 Task: Find a guest house in Bad Aibling, Germany for 7 guests from 10th to 15th July, with a price range of ₹10,000 to ₹15,000, 4 bedrooms, 6 beds, 4 bathrooms, Wifi, Free parking, TV, Breakfast, and English-speaking host.
Action: Mouse moved to (625, 101)
Screenshot: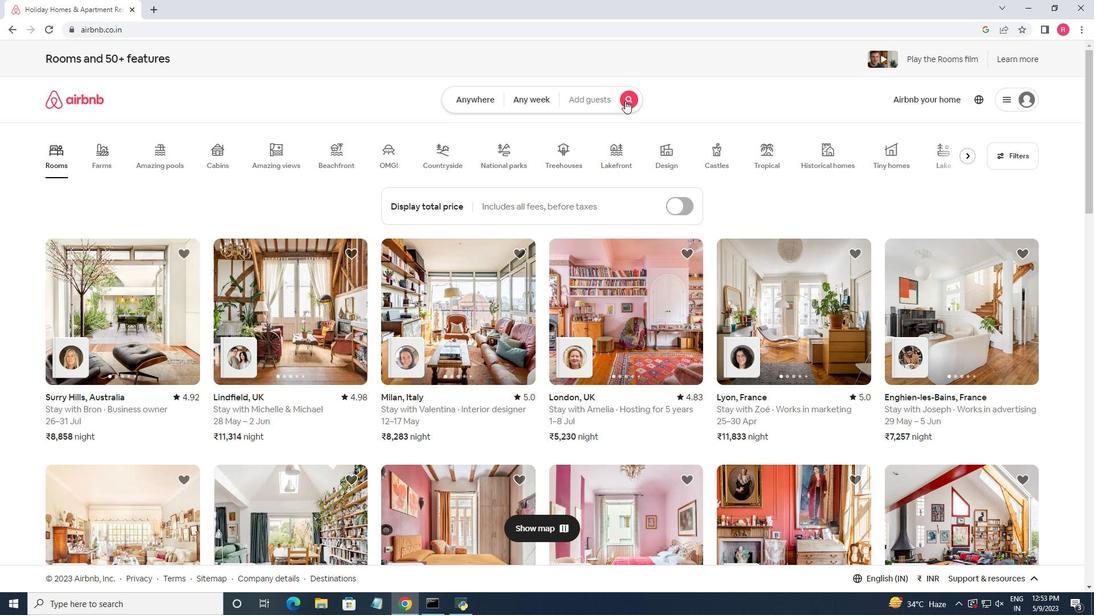 
Action: Mouse pressed left at (625, 101)
Screenshot: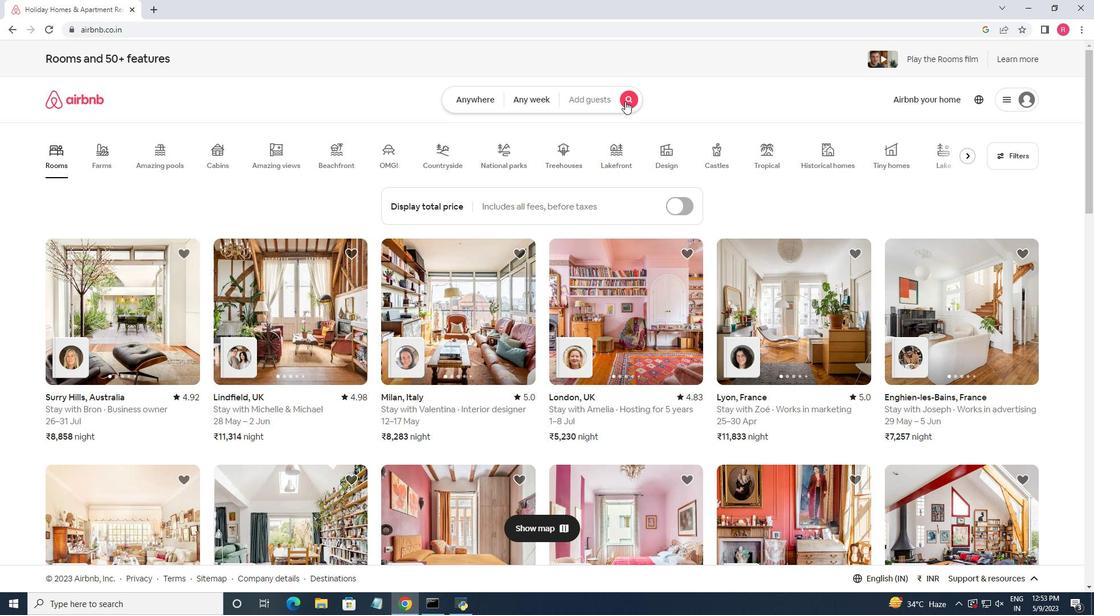 
Action: Mouse moved to (376, 144)
Screenshot: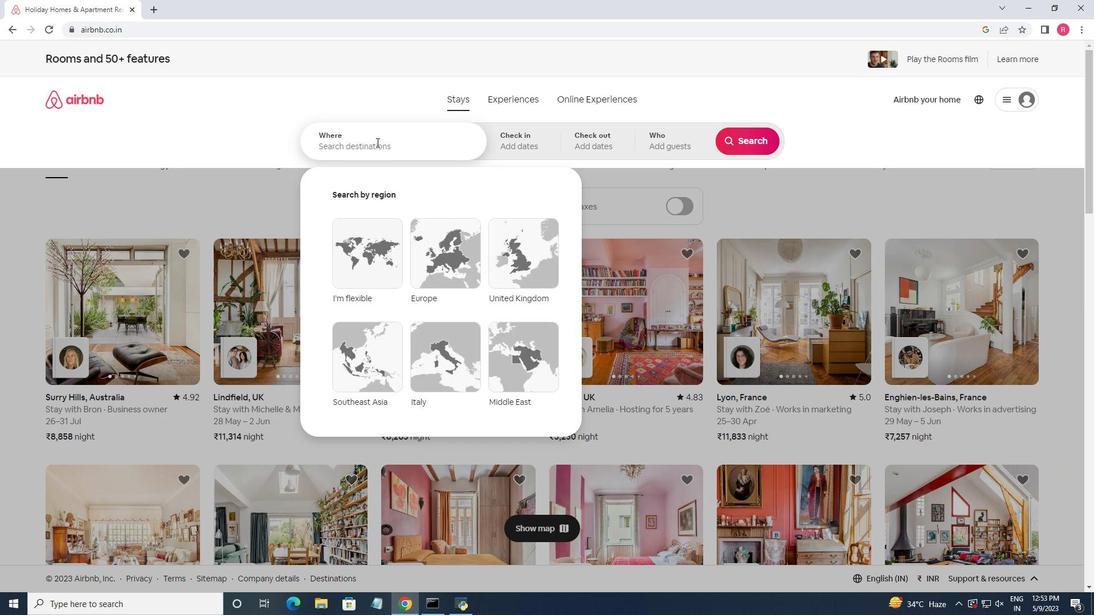 
Action: Mouse pressed left at (376, 144)
Screenshot: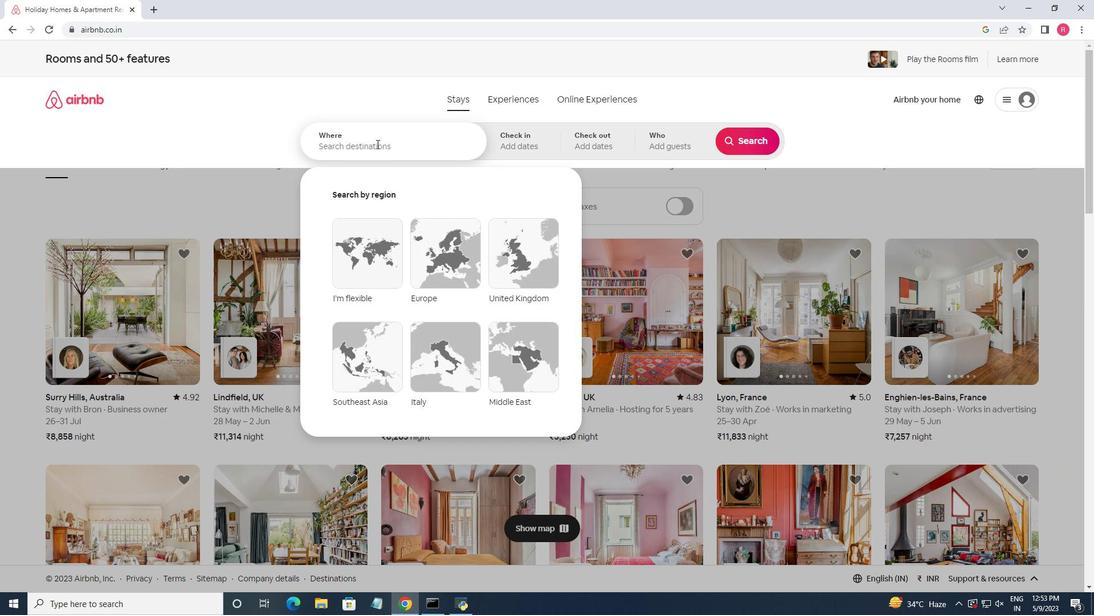 
Action: Key pressed <Key.shift>Bad<Key.space><Key.shift><Key.shift>Aibling
Screenshot: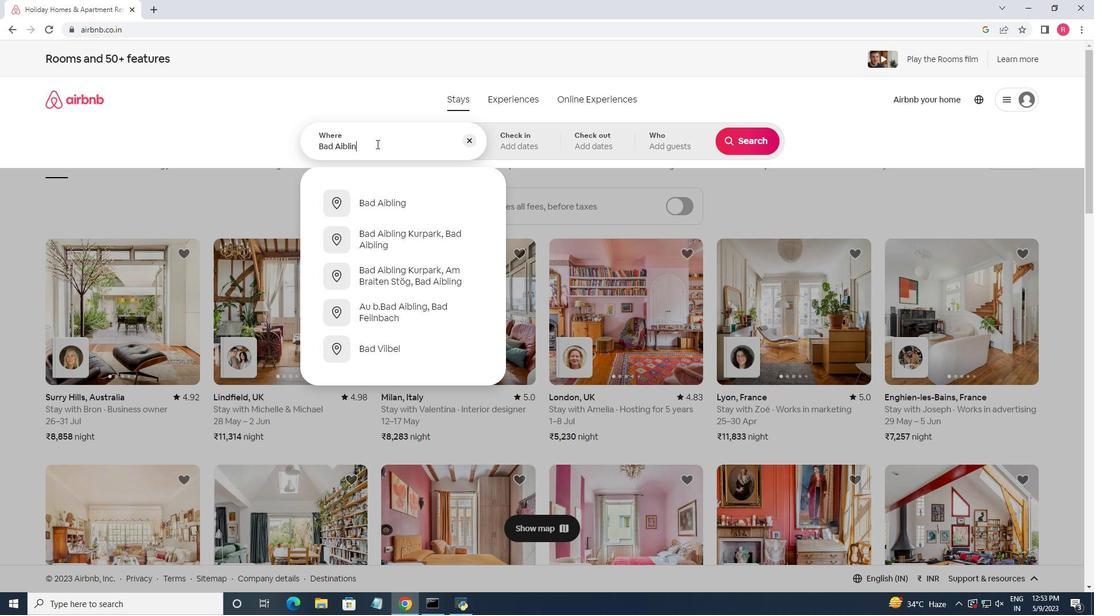 
Action: Mouse moved to (392, 206)
Screenshot: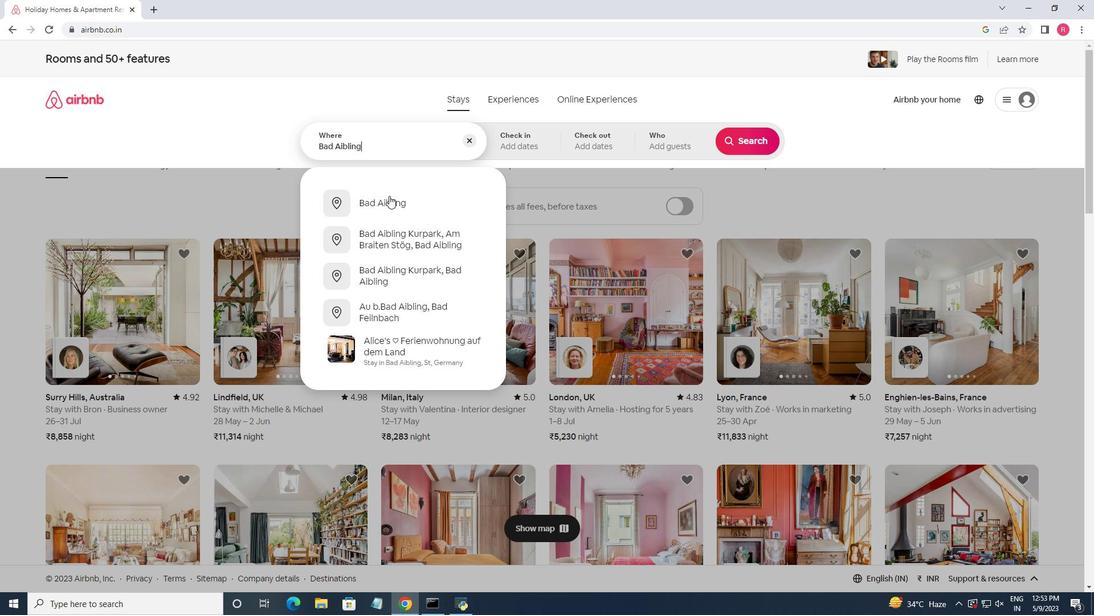 
Action: Mouse pressed left at (392, 206)
Screenshot: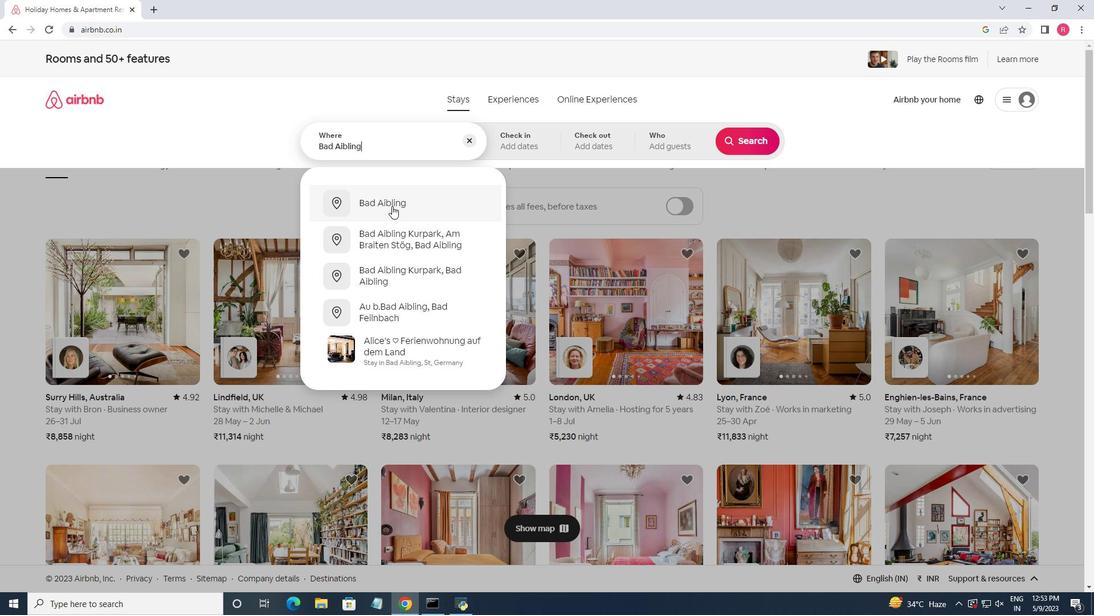 
Action: Mouse moved to (379, 150)
Screenshot: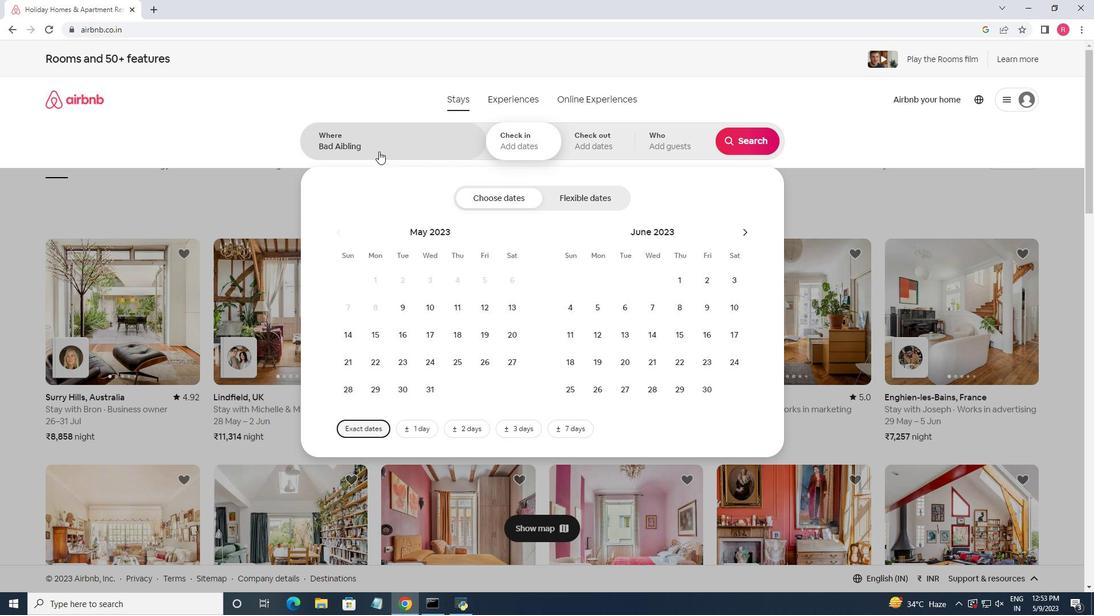 
Action: Mouse pressed left at (379, 150)
Screenshot: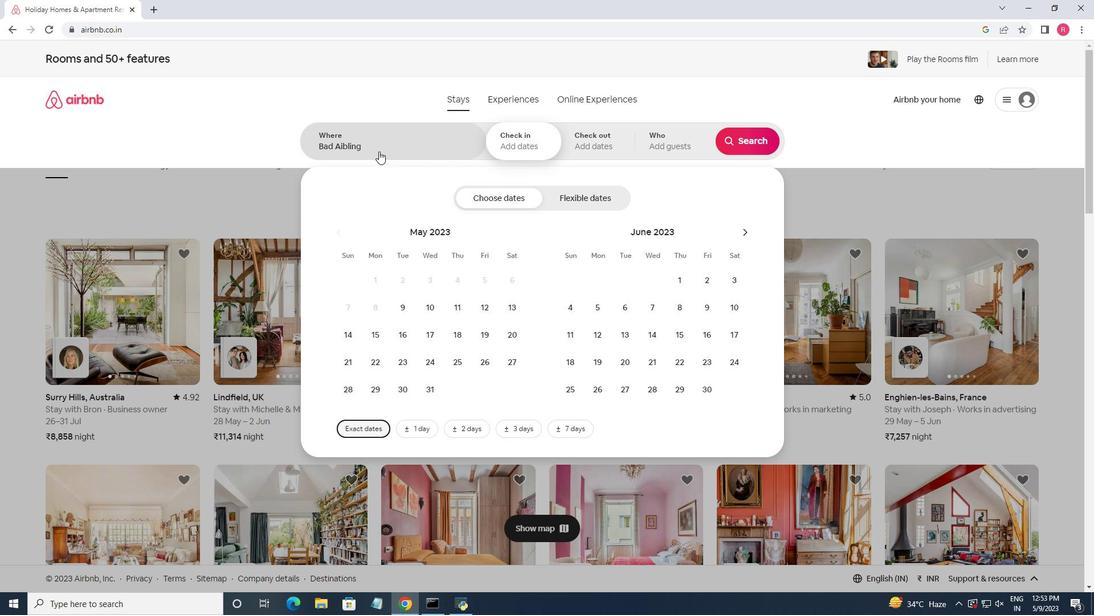 
Action: Key pressed <Key.space>,<Key.shift>Germany
Screenshot: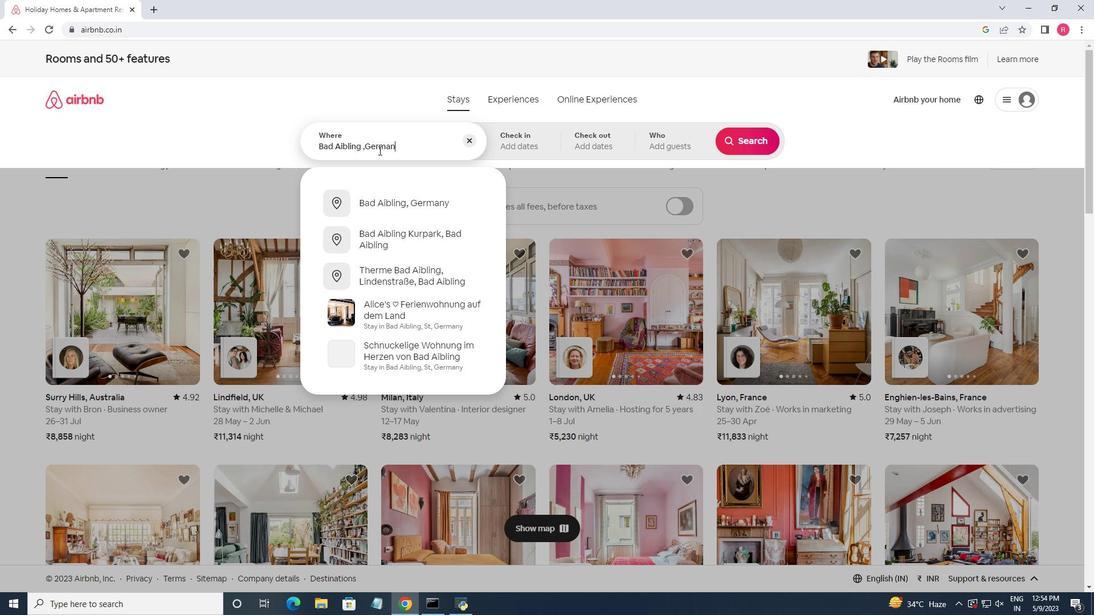 
Action: Mouse moved to (395, 208)
Screenshot: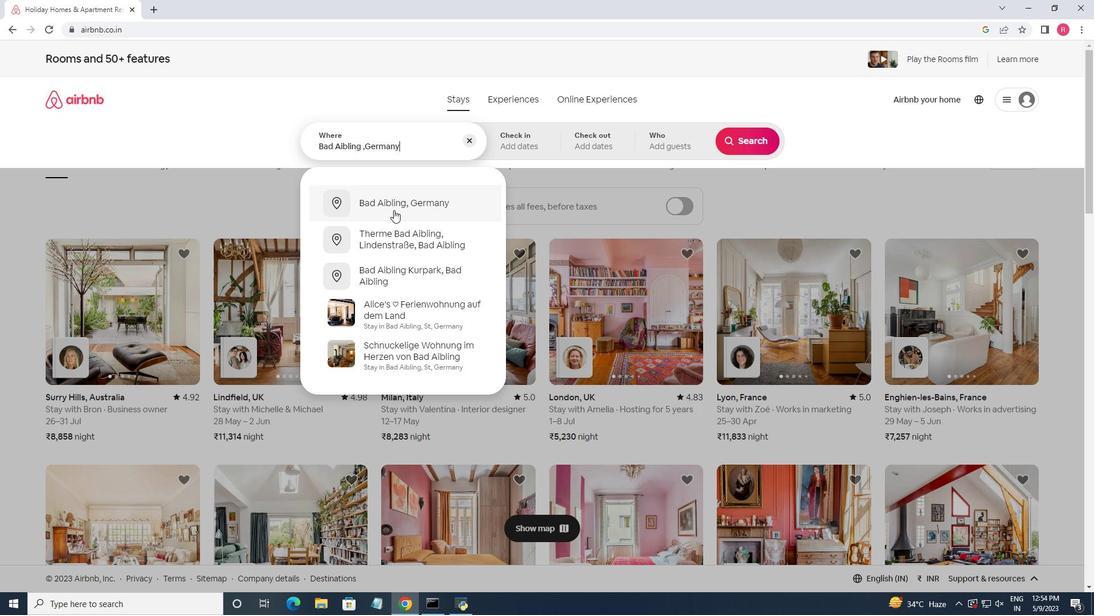 
Action: Mouse pressed left at (395, 208)
Screenshot: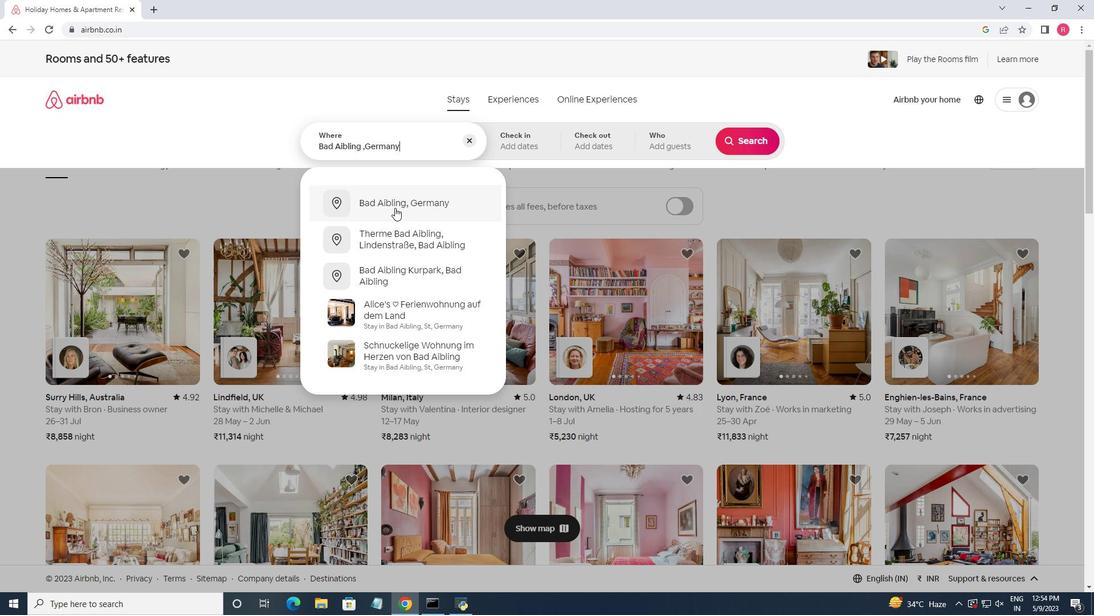 
Action: Mouse moved to (745, 231)
Screenshot: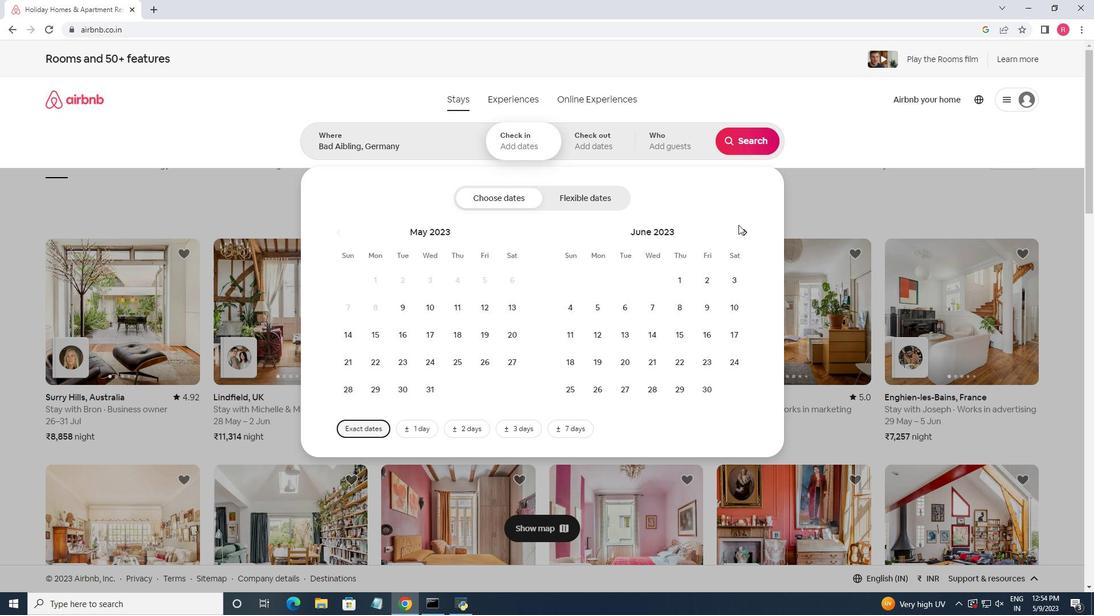 
Action: Mouse pressed left at (745, 231)
Screenshot: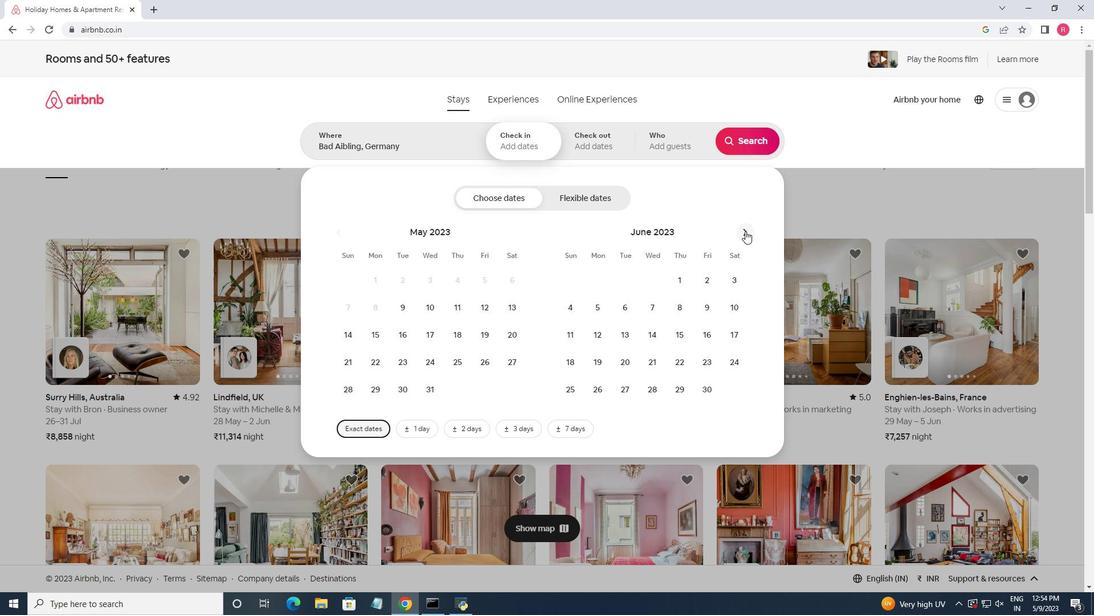 
Action: Mouse moved to (600, 334)
Screenshot: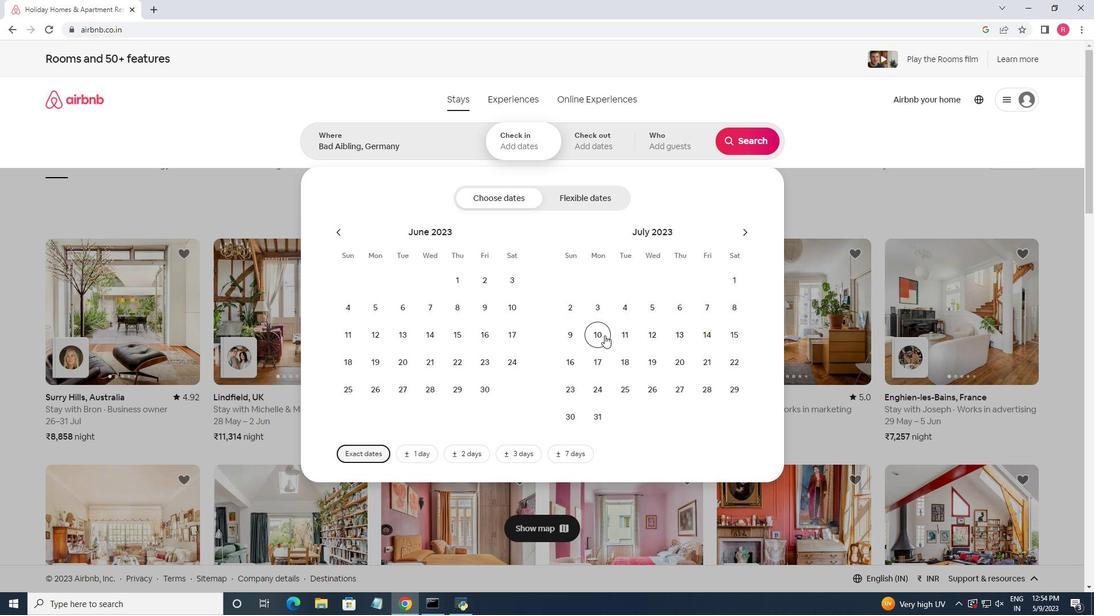 
Action: Mouse pressed left at (600, 334)
Screenshot: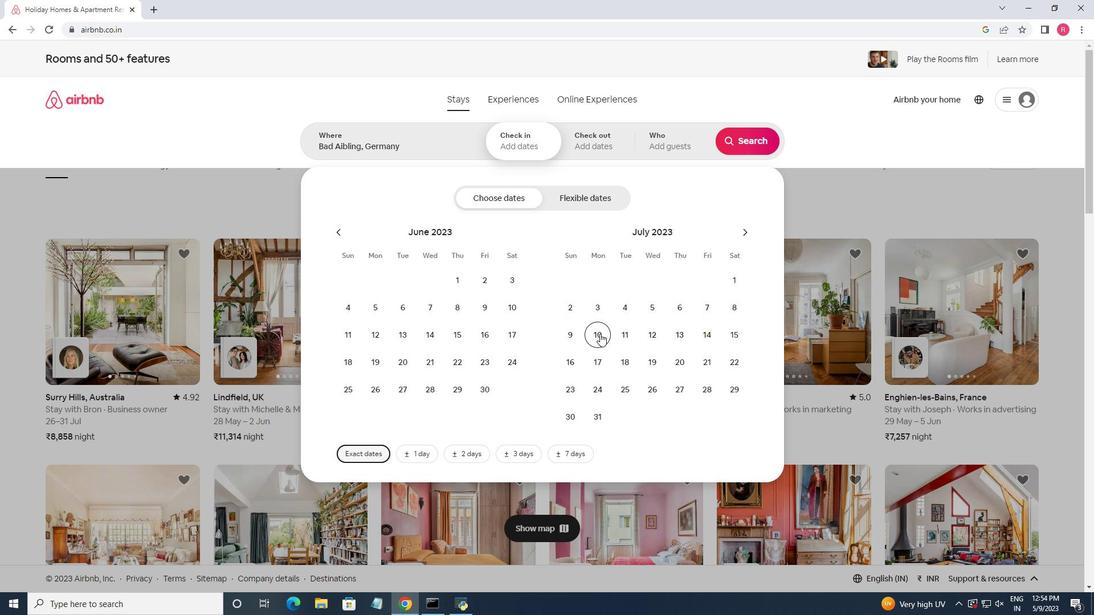
Action: Mouse moved to (735, 336)
Screenshot: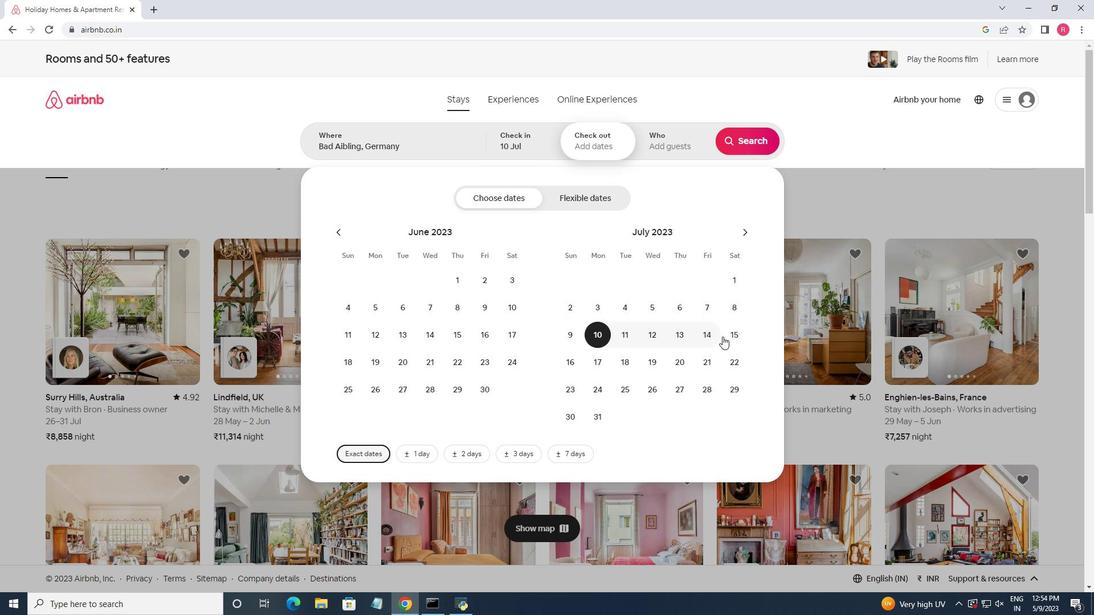
Action: Mouse pressed left at (735, 336)
Screenshot: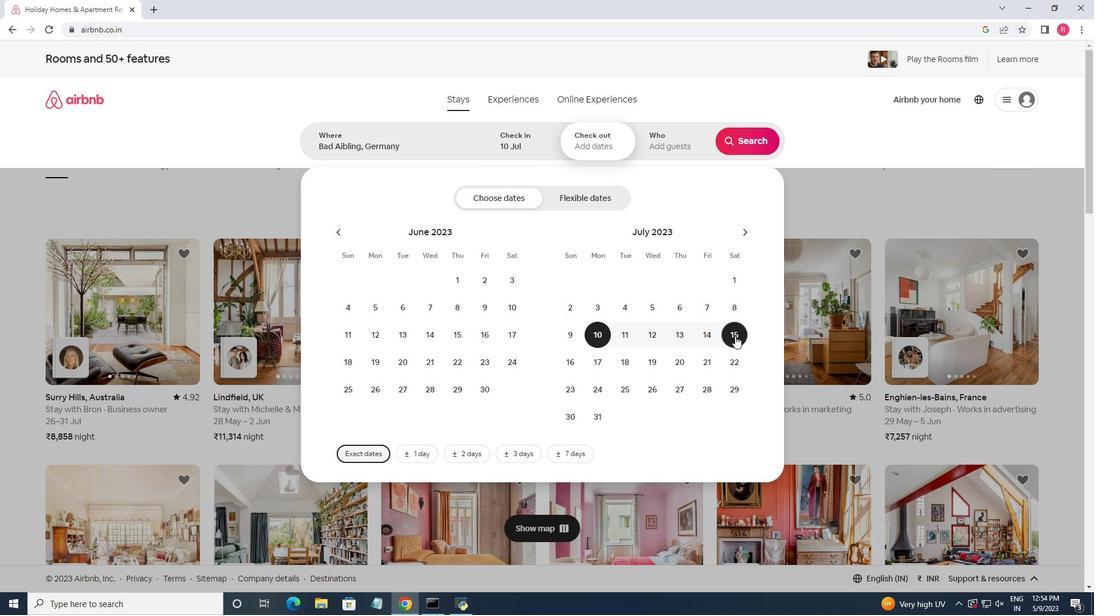 
Action: Mouse moved to (677, 139)
Screenshot: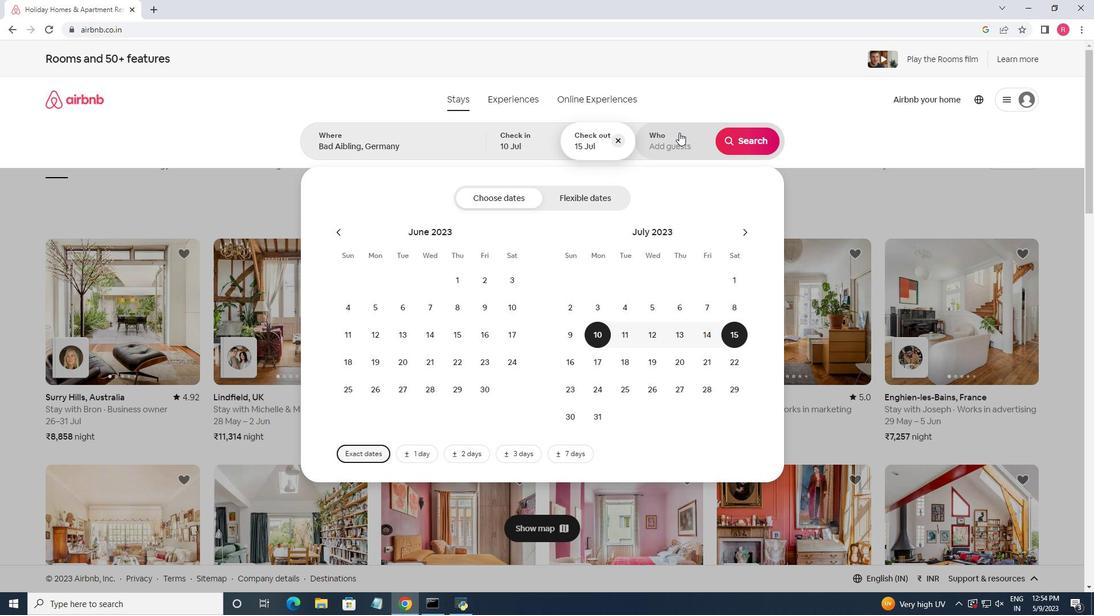 
Action: Mouse pressed left at (677, 139)
Screenshot: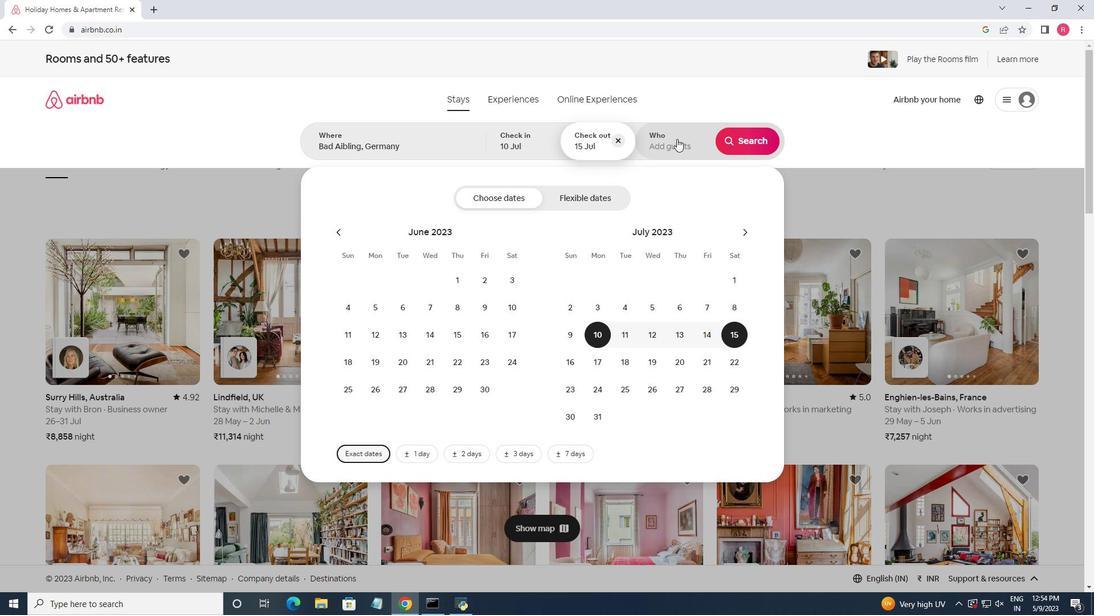 
Action: Mouse moved to (750, 200)
Screenshot: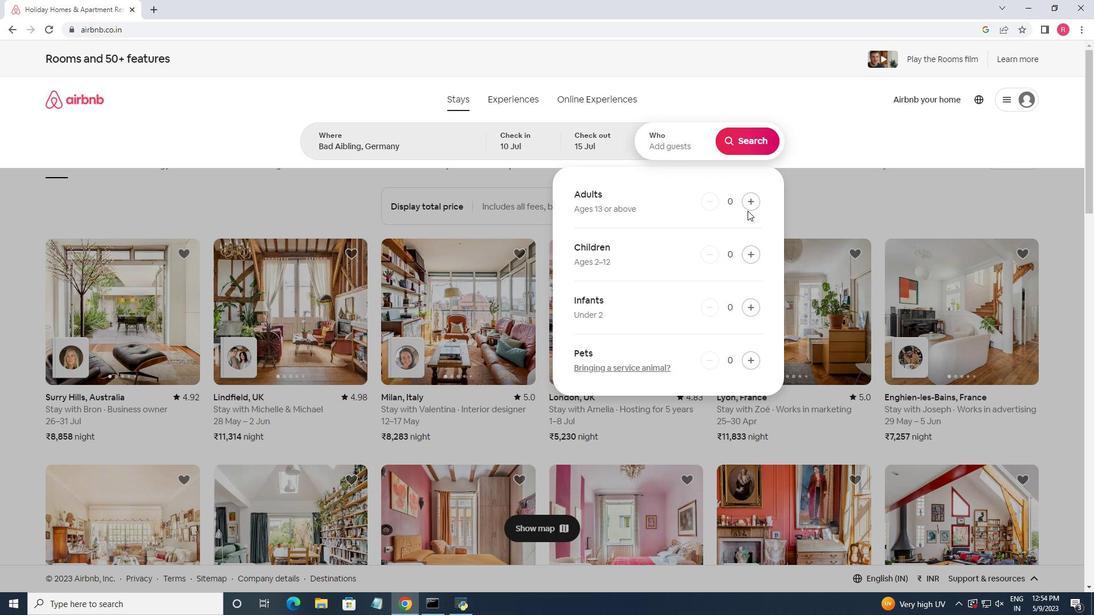 
Action: Mouse pressed left at (750, 200)
Screenshot: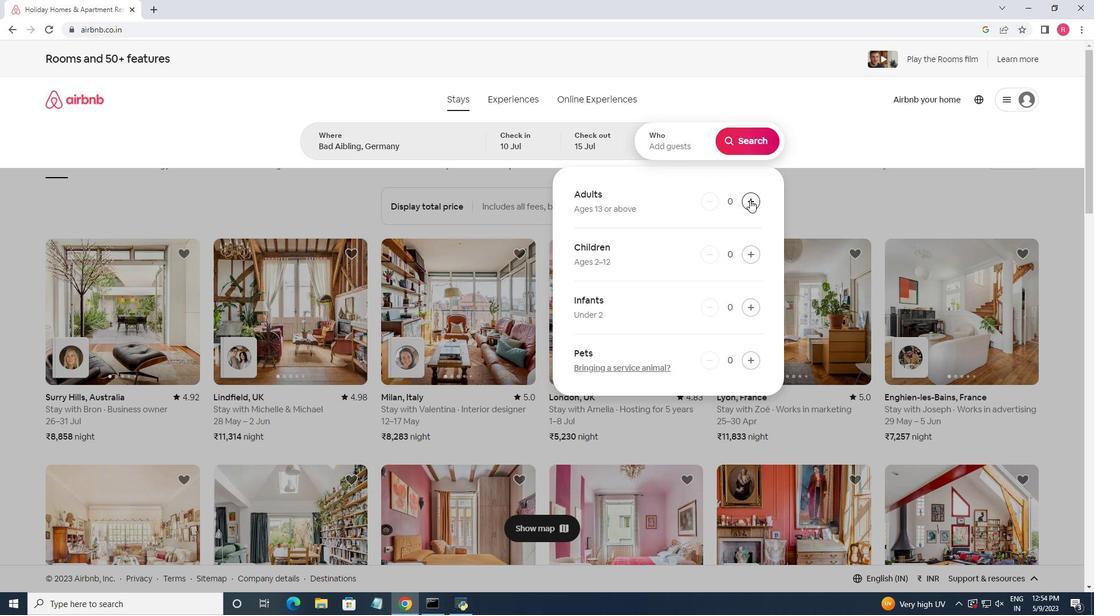 
Action: Mouse pressed left at (750, 200)
Screenshot: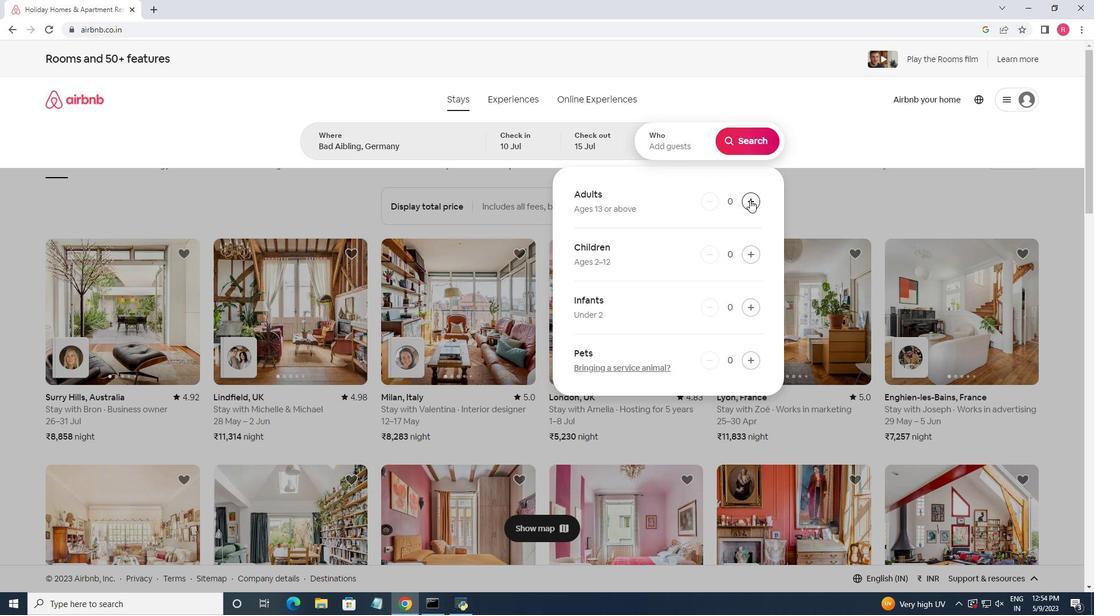 
Action: Mouse pressed left at (750, 200)
Screenshot: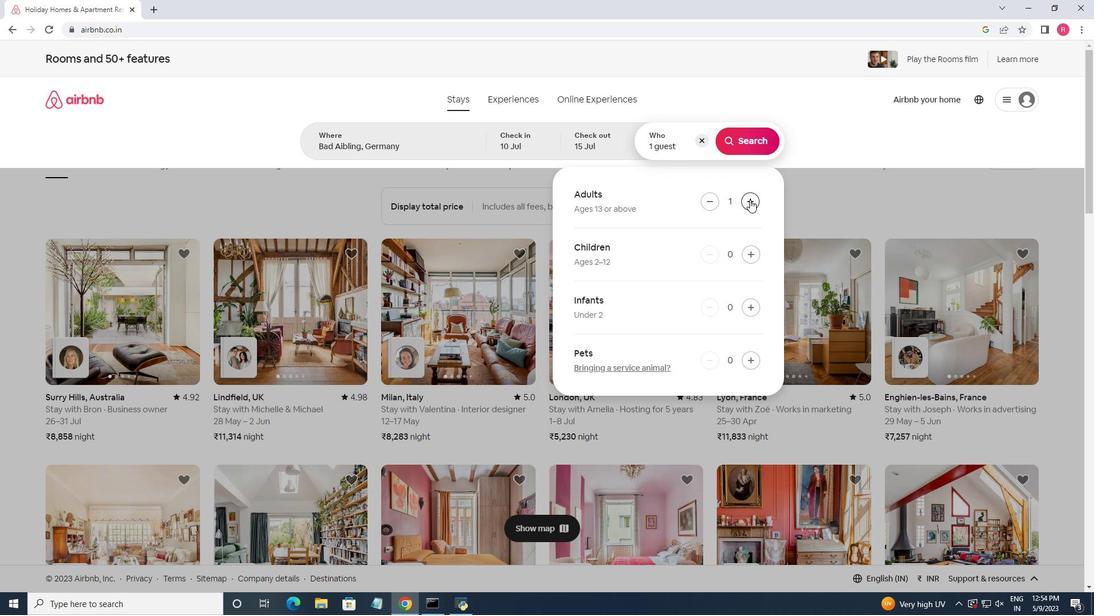 
Action: Mouse pressed left at (750, 200)
Screenshot: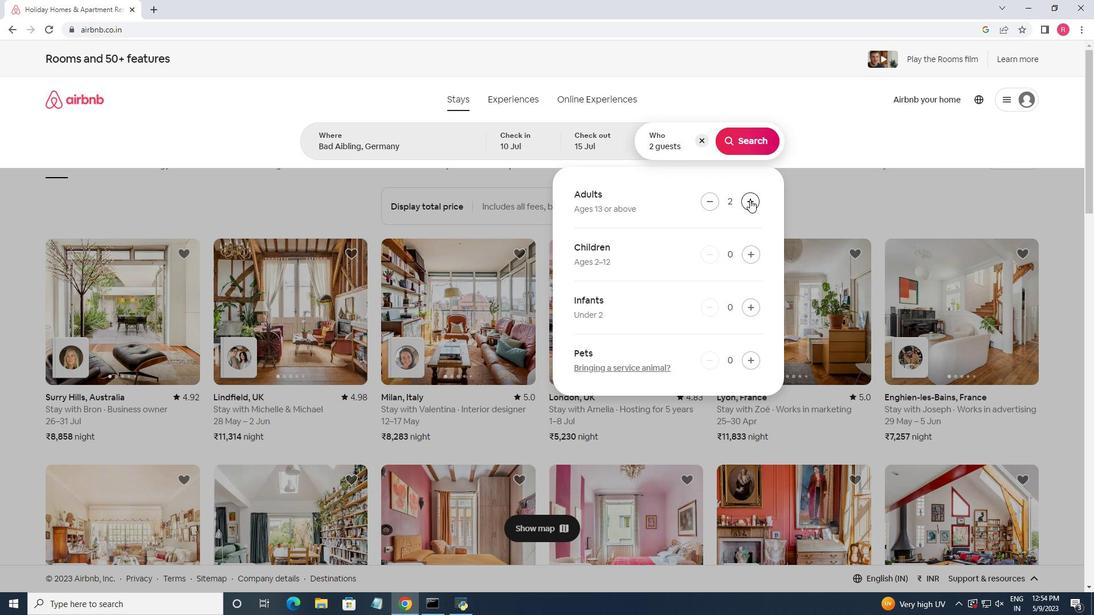 
Action: Mouse pressed left at (750, 200)
Screenshot: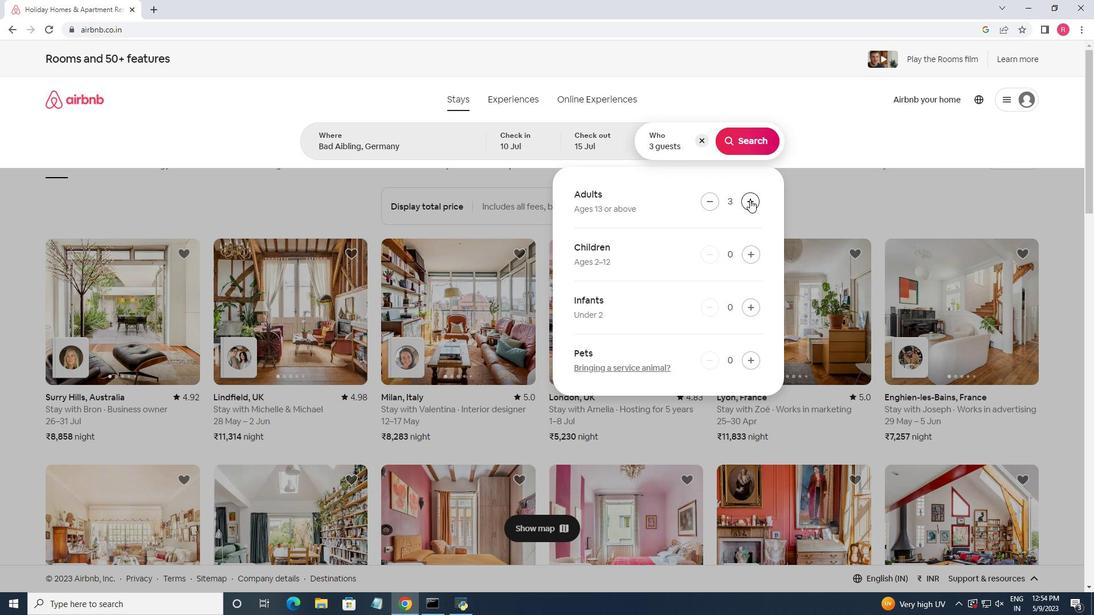 
Action: Mouse pressed left at (750, 200)
Screenshot: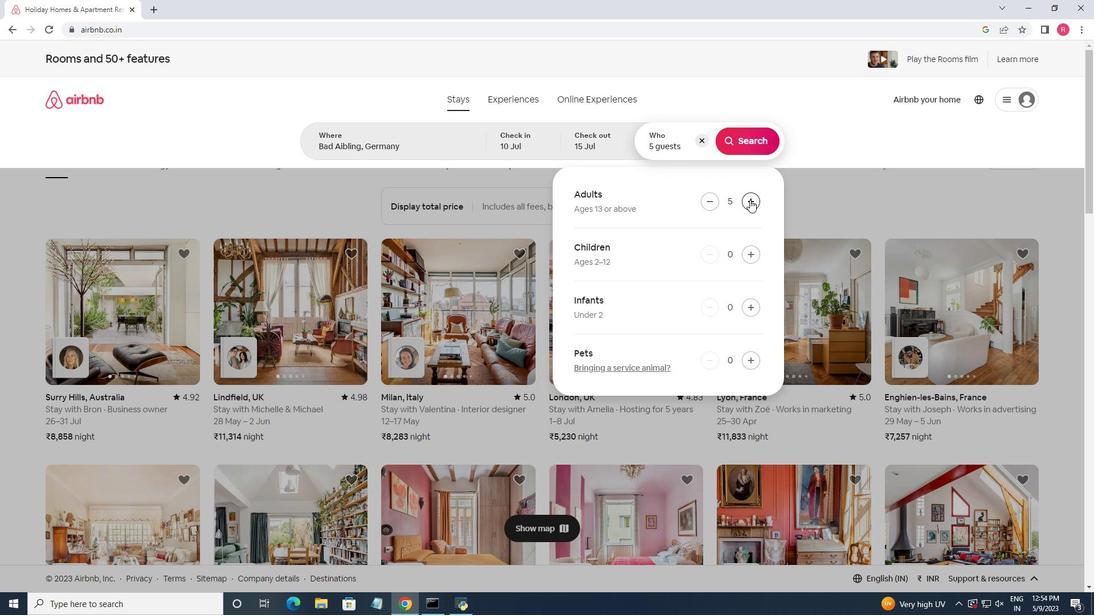 
Action: Mouse pressed left at (750, 200)
Screenshot: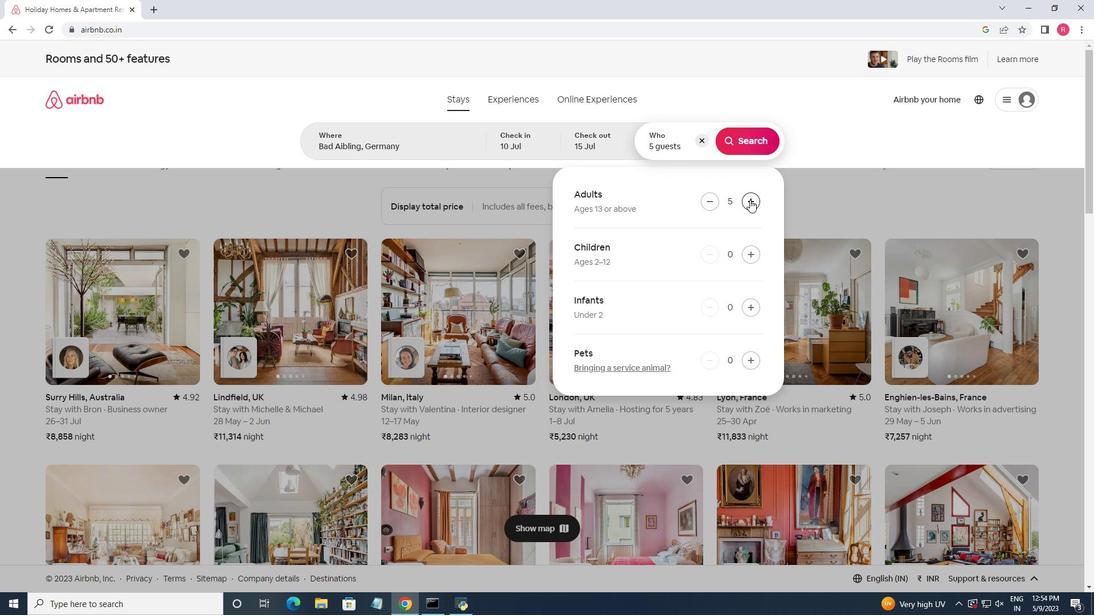 
Action: Mouse moved to (743, 143)
Screenshot: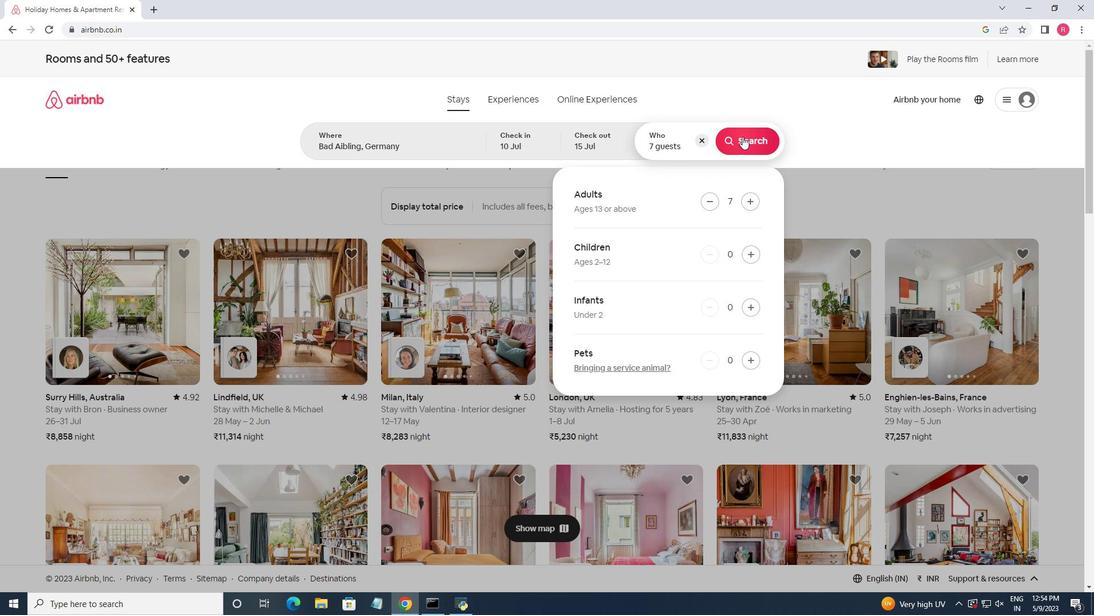 
Action: Mouse pressed left at (743, 143)
Screenshot: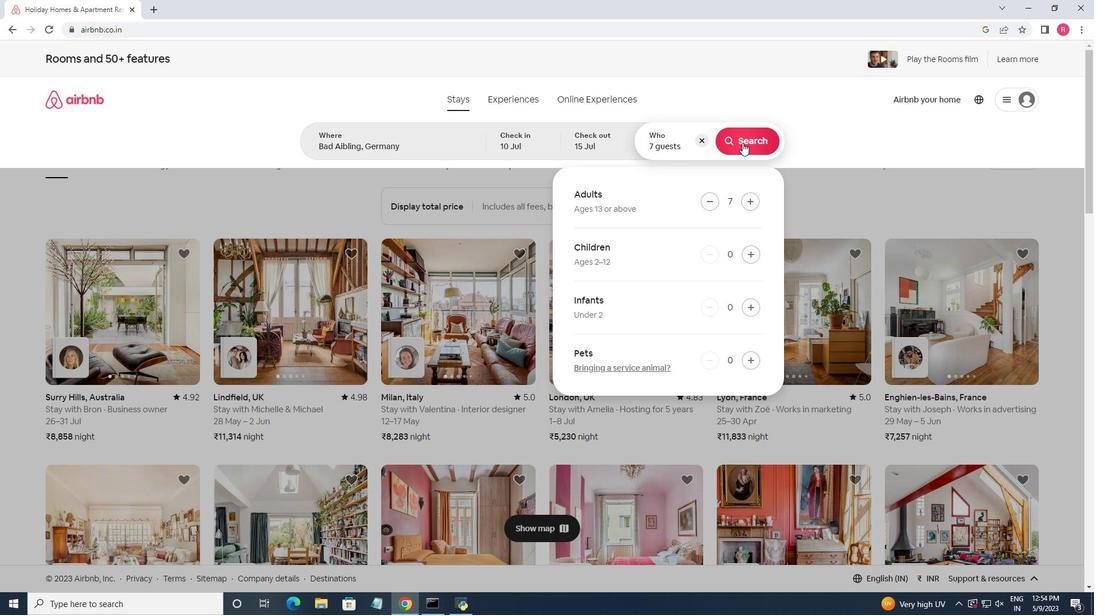 
Action: Mouse moved to (1043, 112)
Screenshot: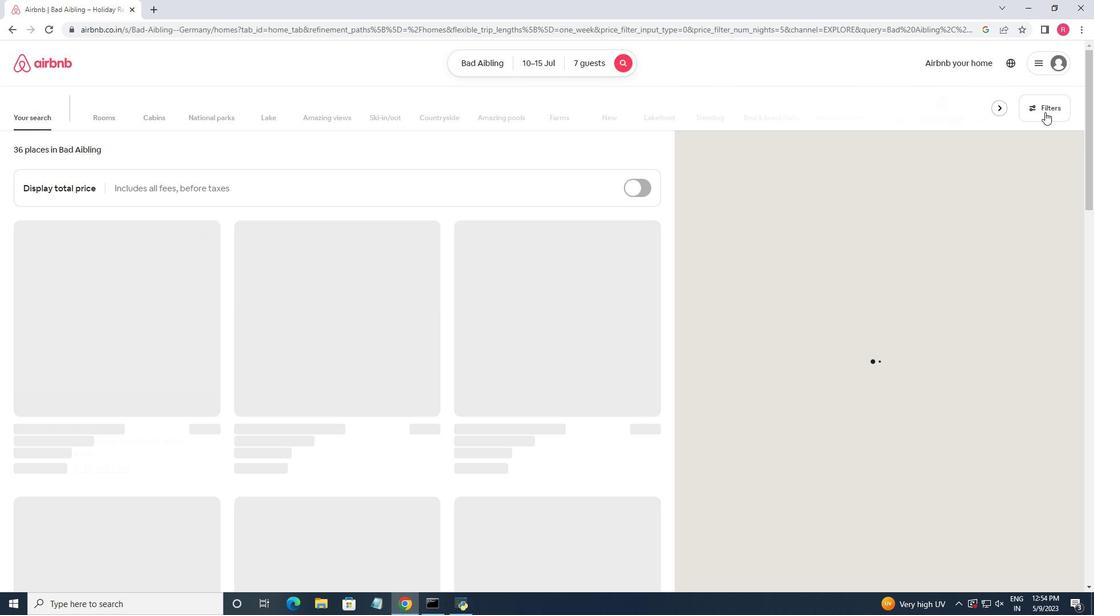 
Action: Mouse pressed left at (1043, 112)
Screenshot: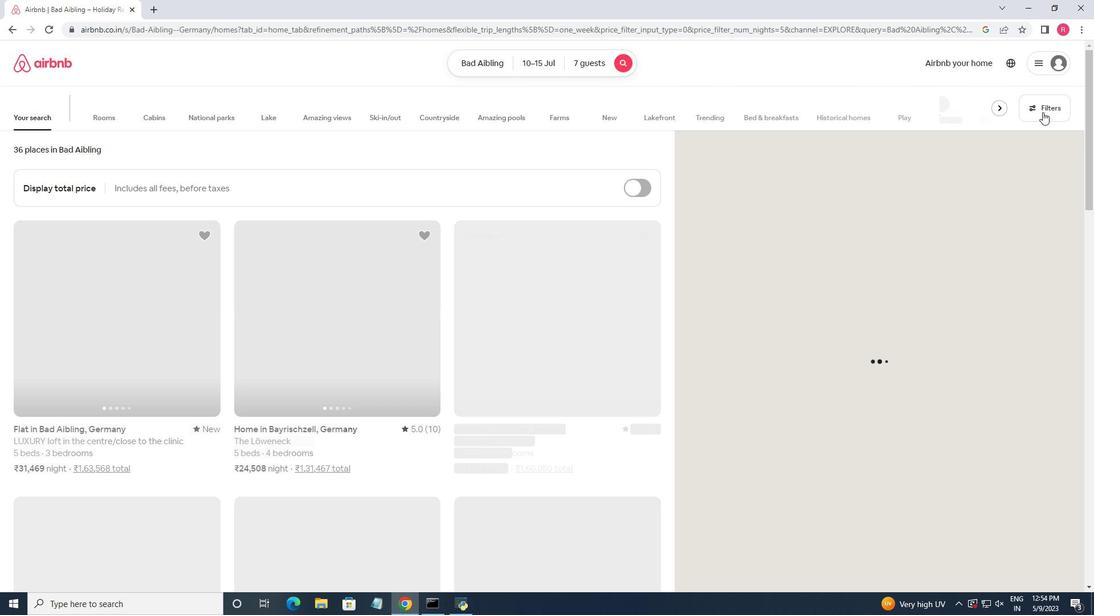 
Action: Mouse moved to (417, 392)
Screenshot: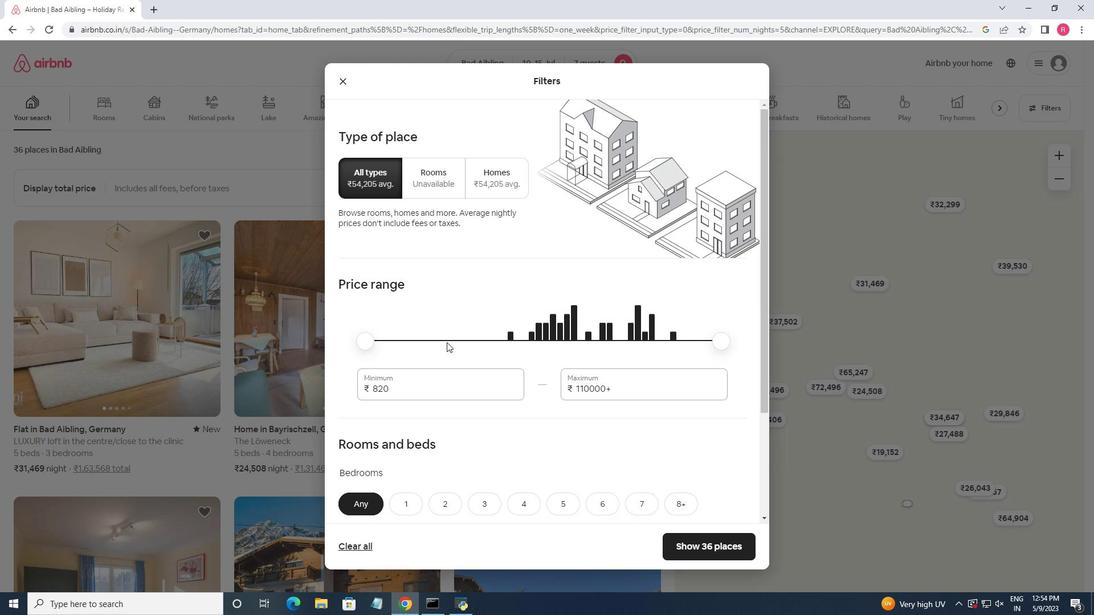 
Action: Mouse pressed left at (417, 392)
Screenshot: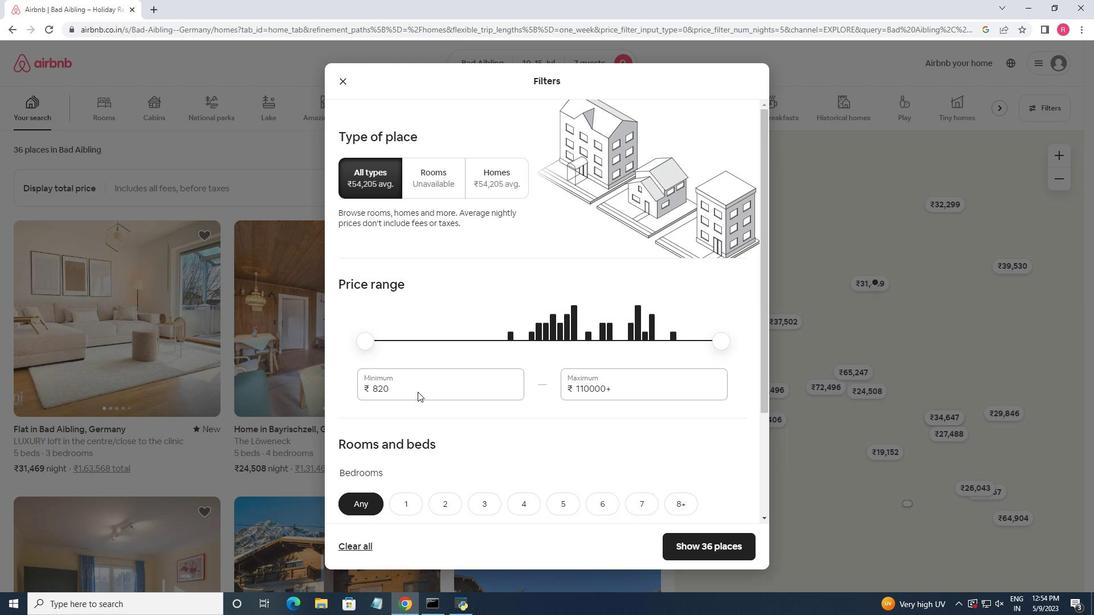 
Action: Mouse pressed left at (417, 392)
Screenshot: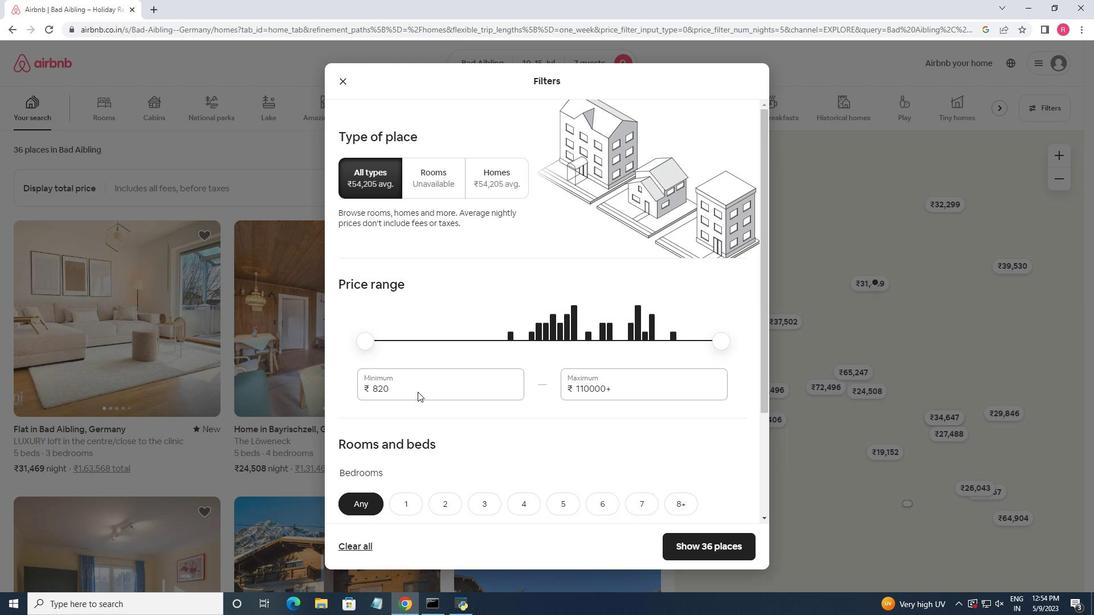 
Action: Mouse moved to (418, 393)
Screenshot: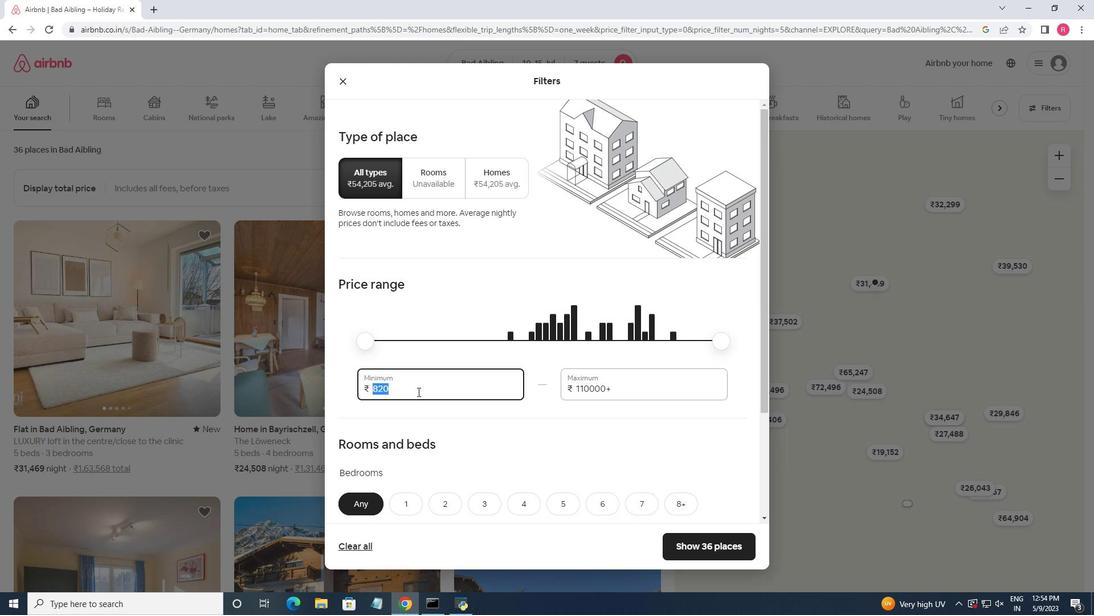 
Action: Key pressed <Key.backspace>10000<Key.tab>15000
Screenshot: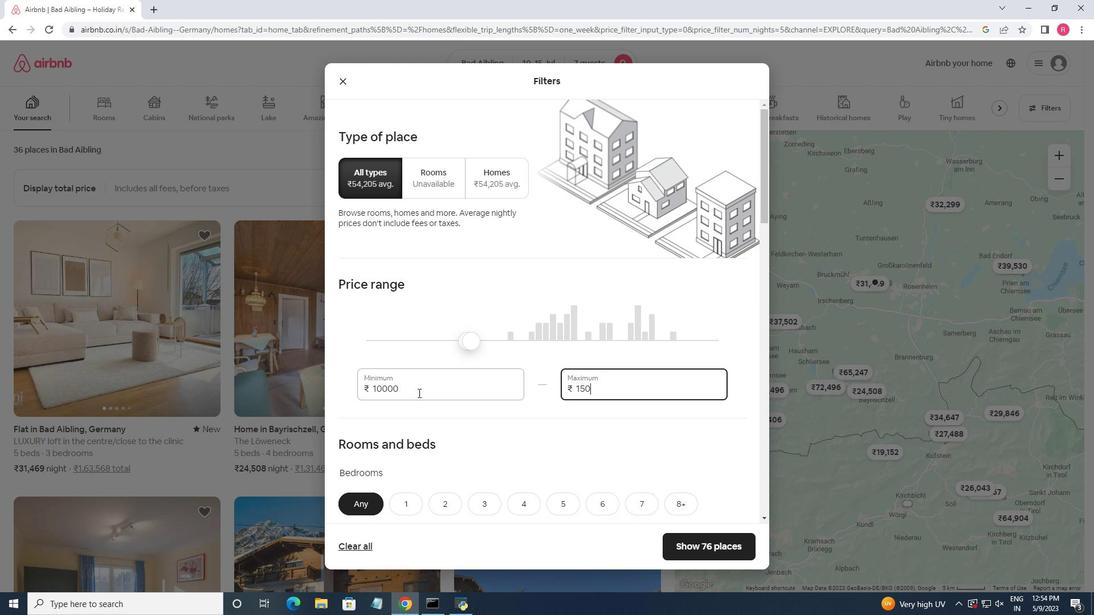 
Action: Mouse moved to (463, 422)
Screenshot: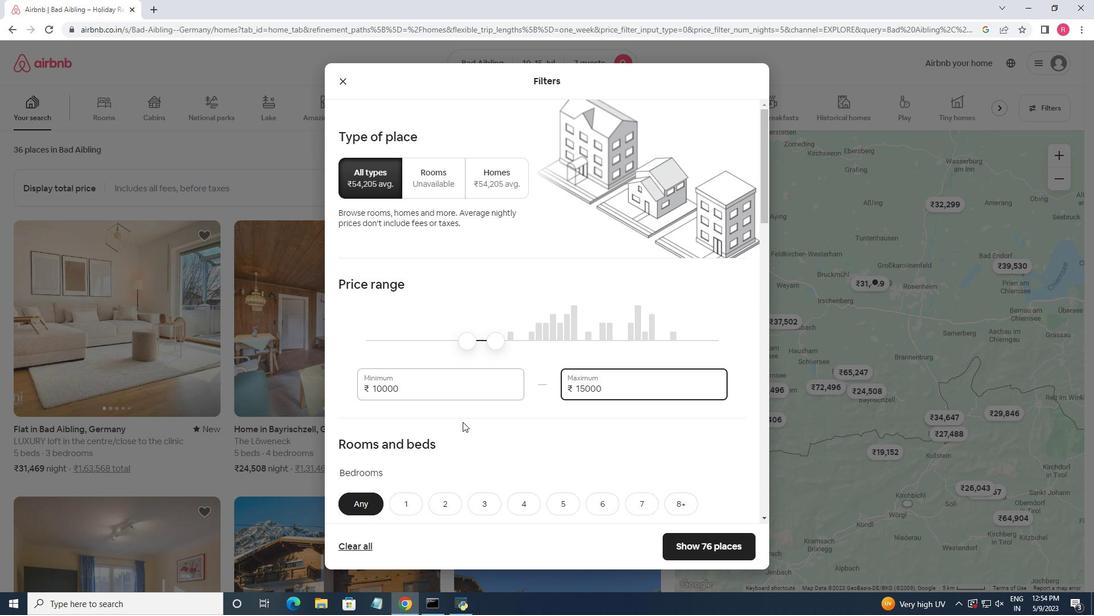 
Action: Mouse scrolled (463, 421) with delta (0, 0)
Screenshot: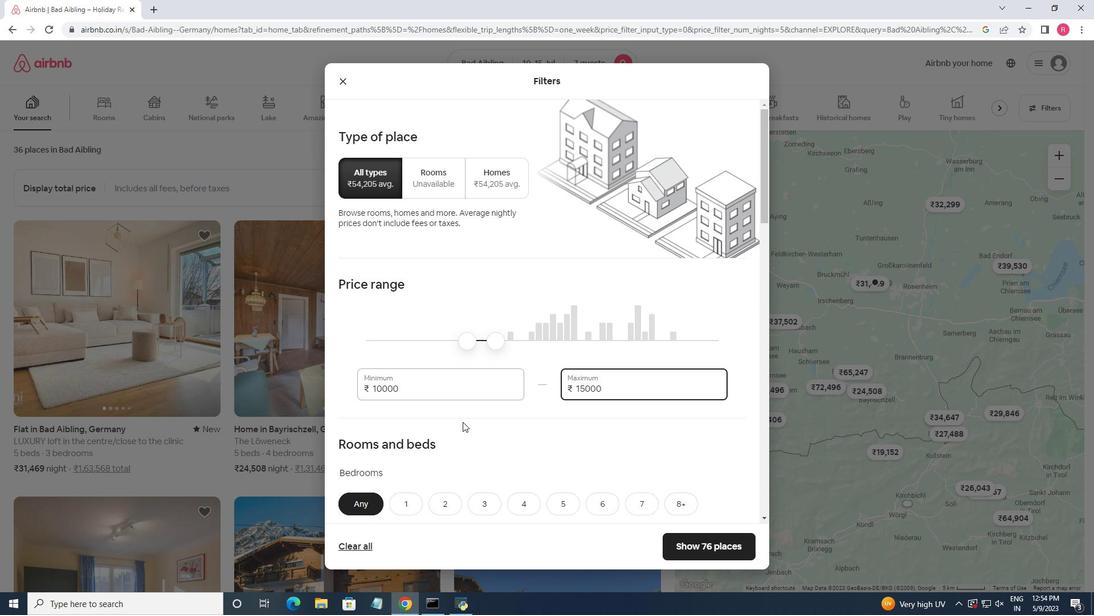 
Action: Mouse scrolled (463, 421) with delta (0, 0)
Screenshot: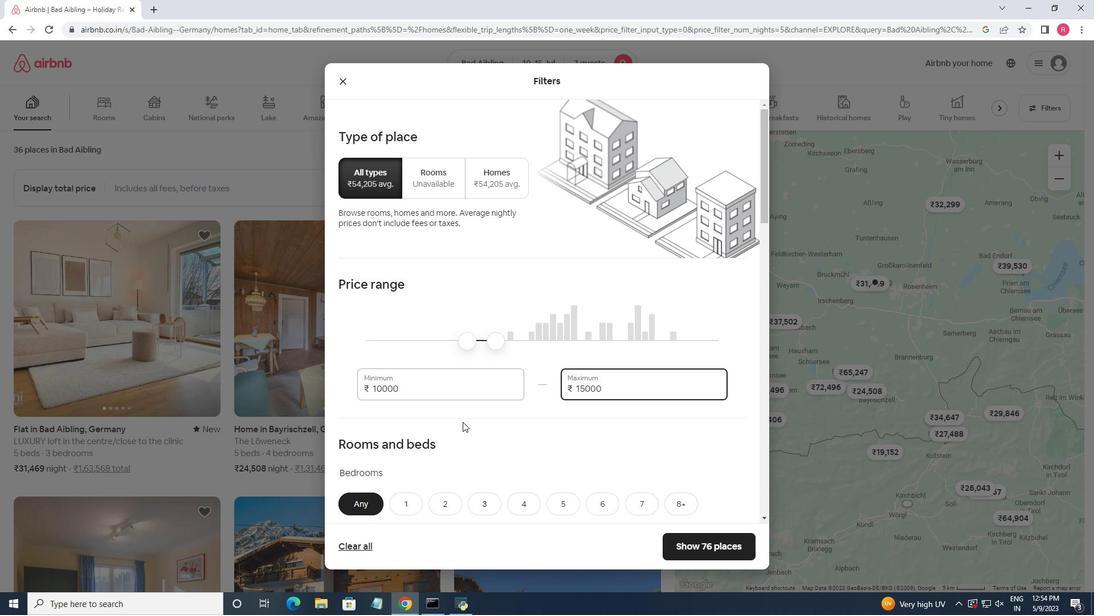 
Action: Mouse moved to (522, 390)
Screenshot: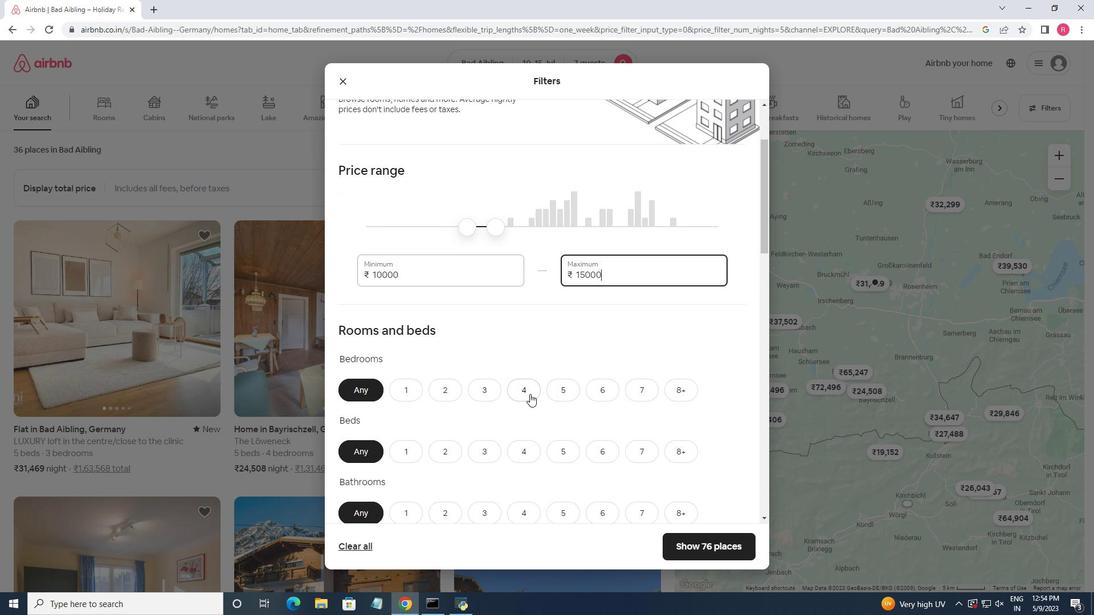 
Action: Mouse pressed left at (522, 390)
Screenshot: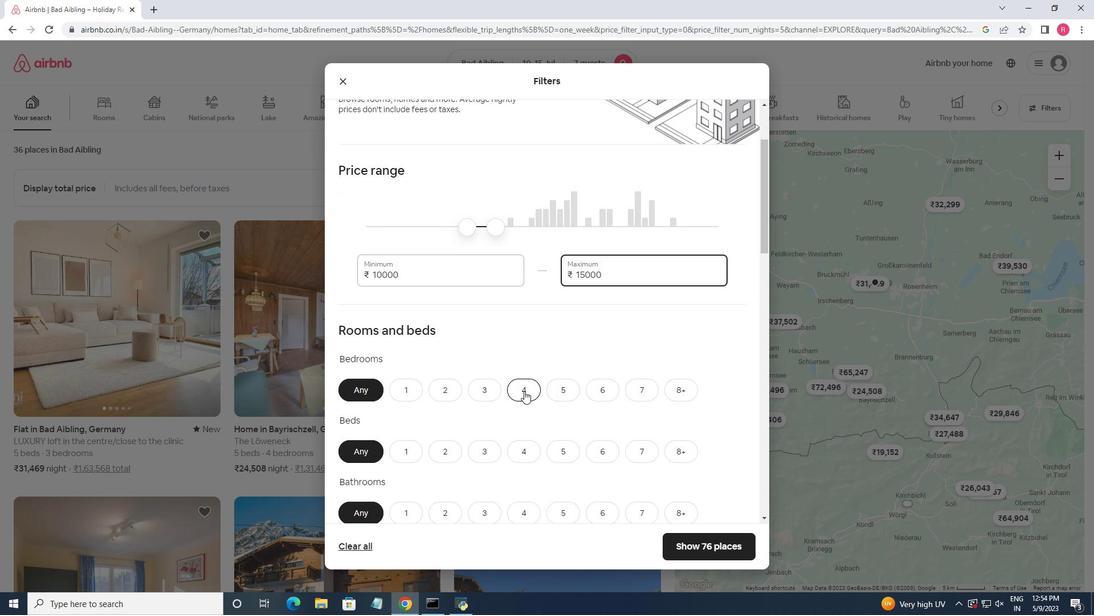 
Action: Mouse moved to (648, 448)
Screenshot: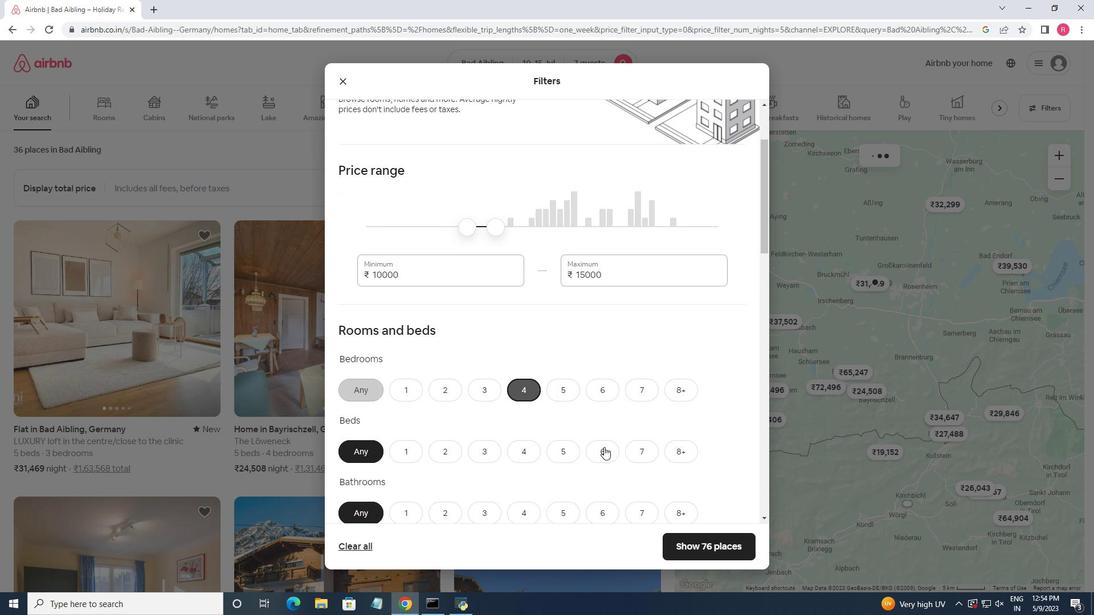 
Action: Mouse pressed left at (648, 448)
Screenshot: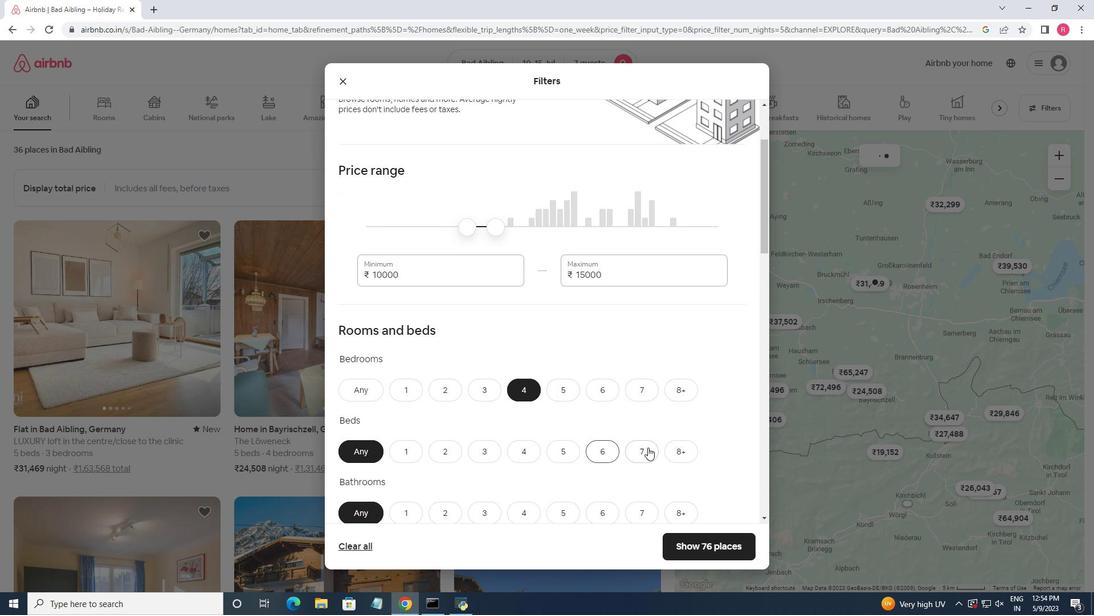 
Action: Mouse moved to (583, 378)
Screenshot: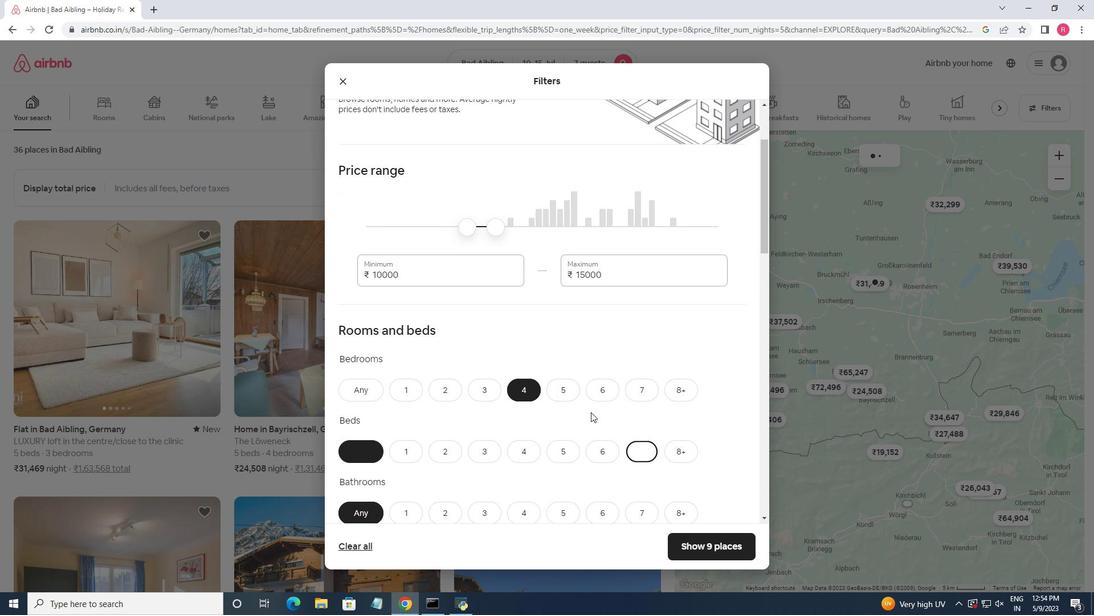 
Action: Mouse scrolled (583, 377) with delta (0, 0)
Screenshot: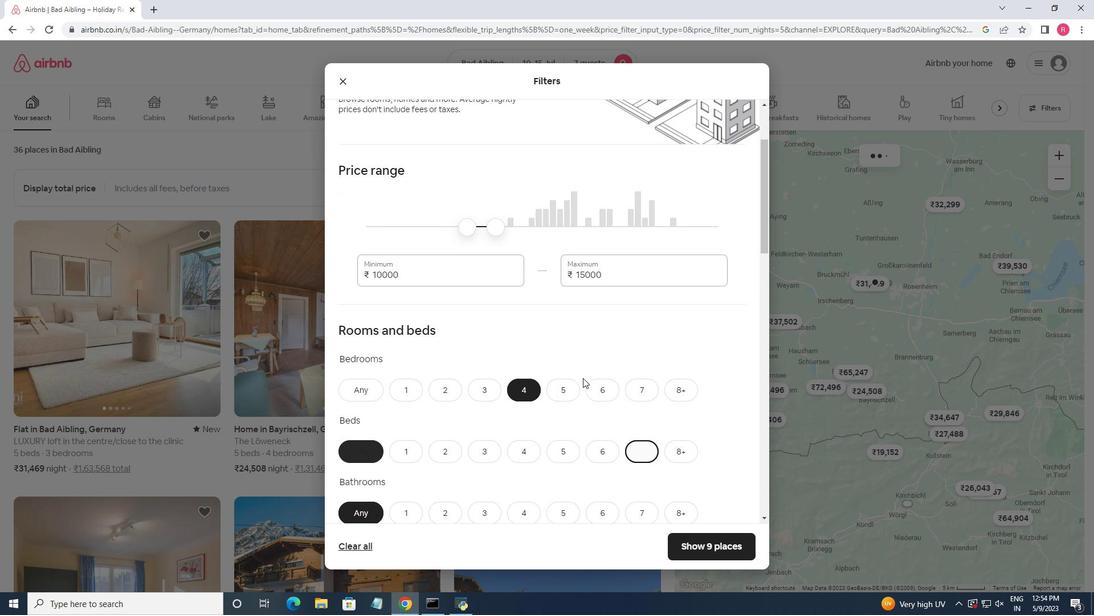 
Action: Mouse scrolled (583, 377) with delta (0, 0)
Screenshot: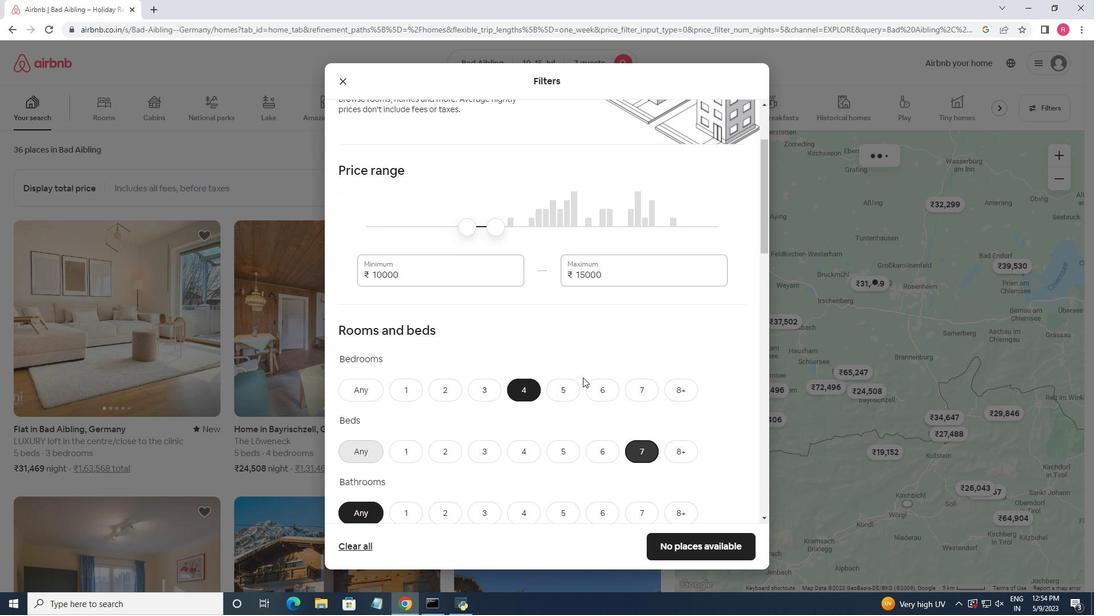 
Action: Mouse moved to (529, 406)
Screenshot: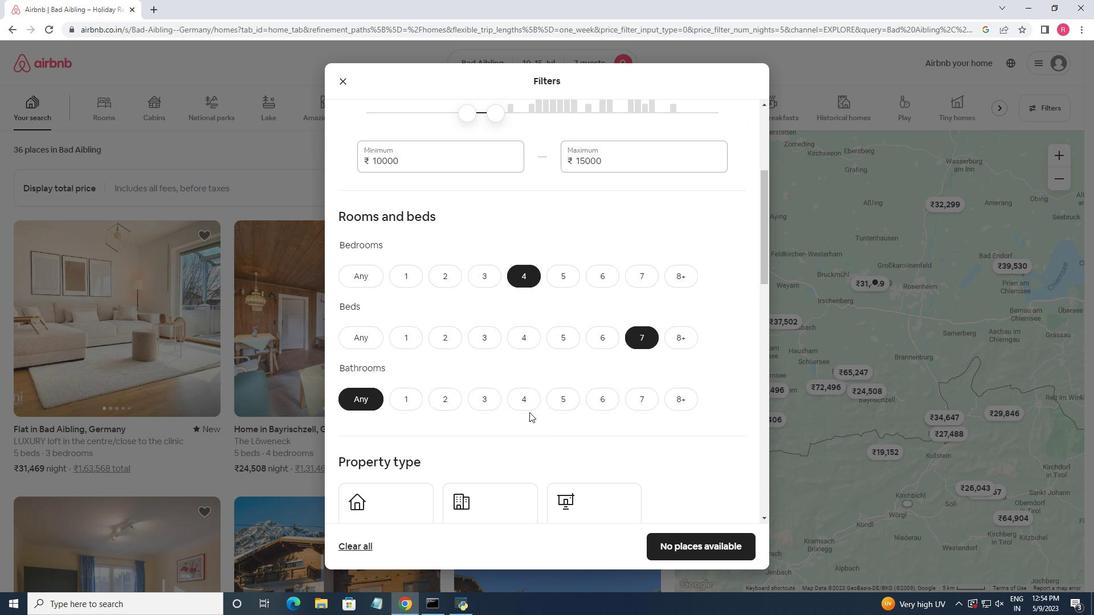 
Action: Mouse pressed left at (529, 406)
Screenshot: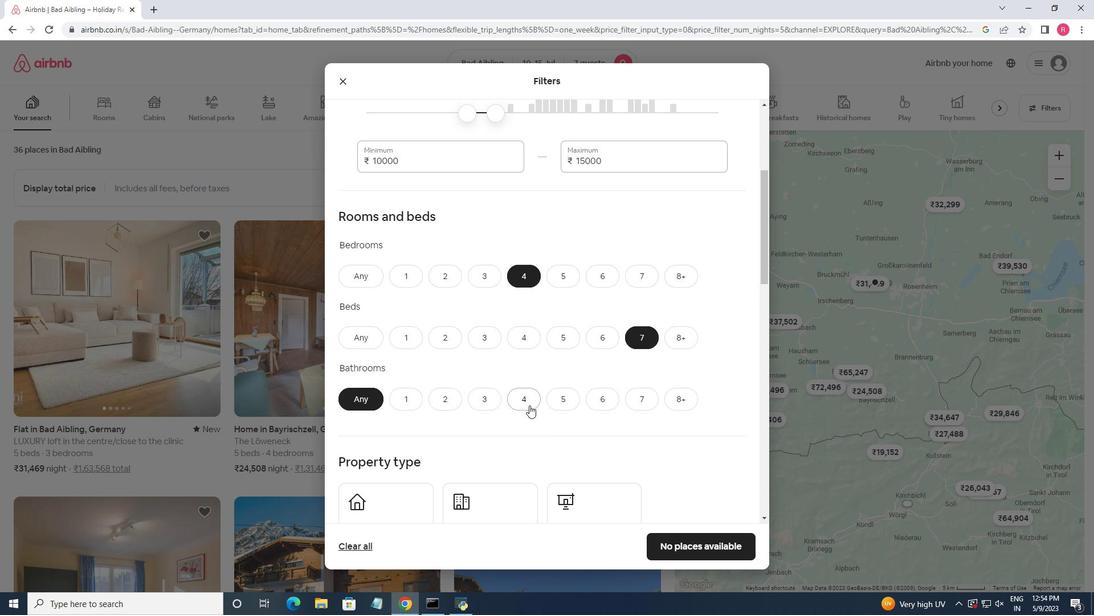 
Action: Mouse moved to (543, 346)
Screenshot: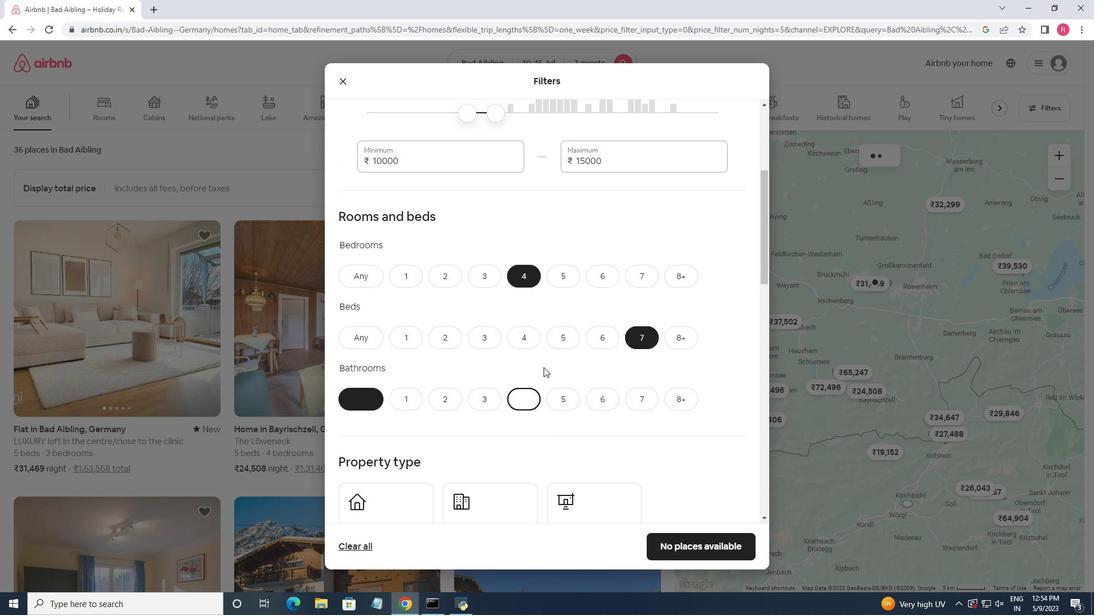 
Action: Mouse scrolled (543, 345) with delta (0, 0)
Screenshot: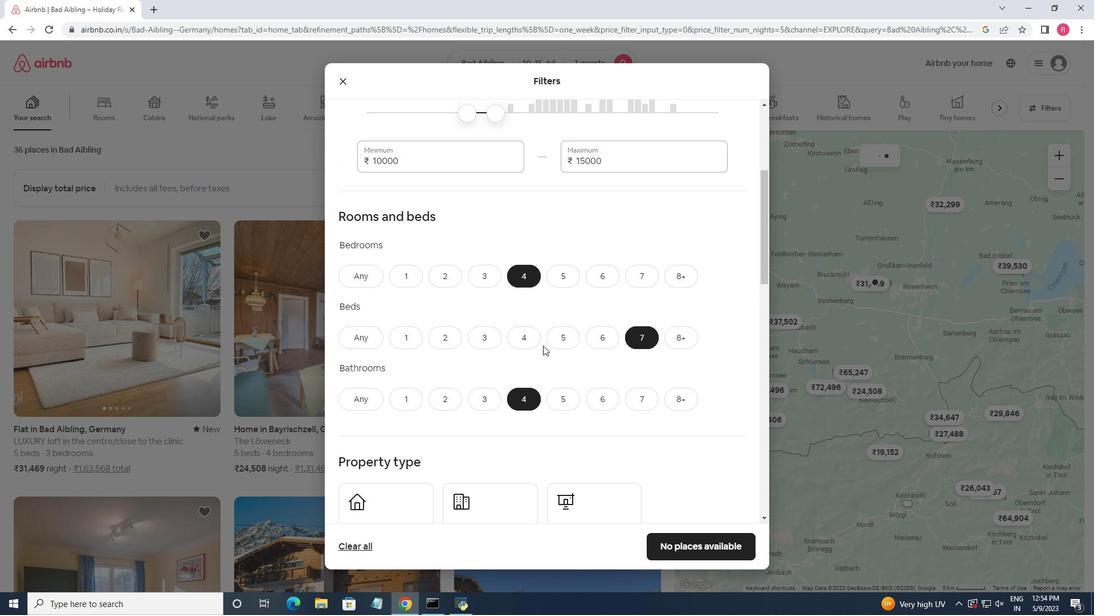 
Action: Mouse moved to (401, 477)
Screenshot: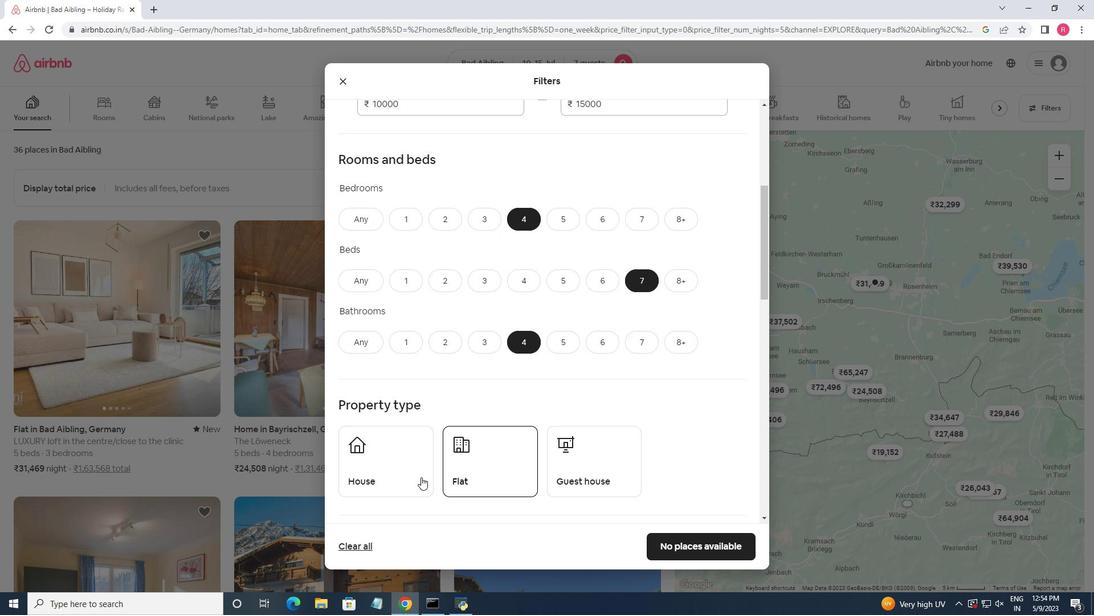 
Action: Mouse pressed left at (401, 477)
Screenshot: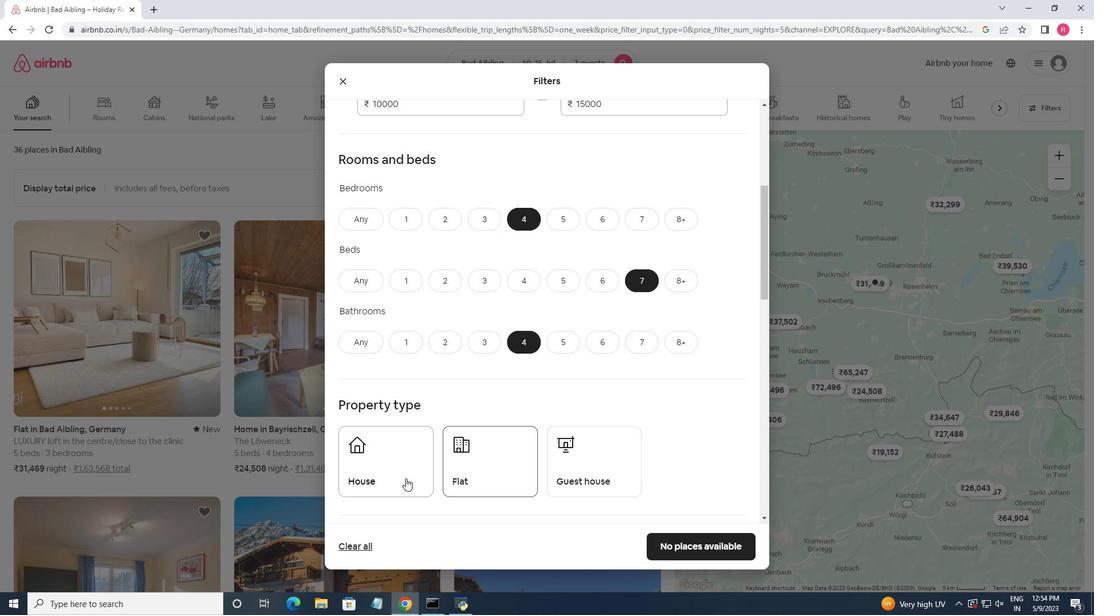 
Action: Mouse moved to (475, 465)
Screenshot: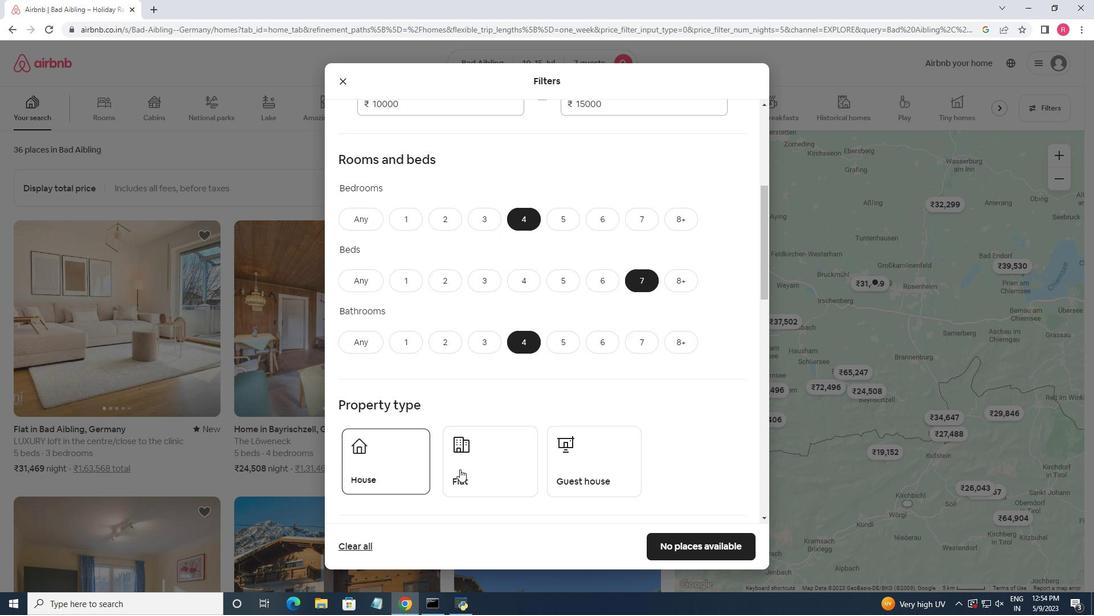 
Action: Mouse pressed left at (475, 465)
Screenshot: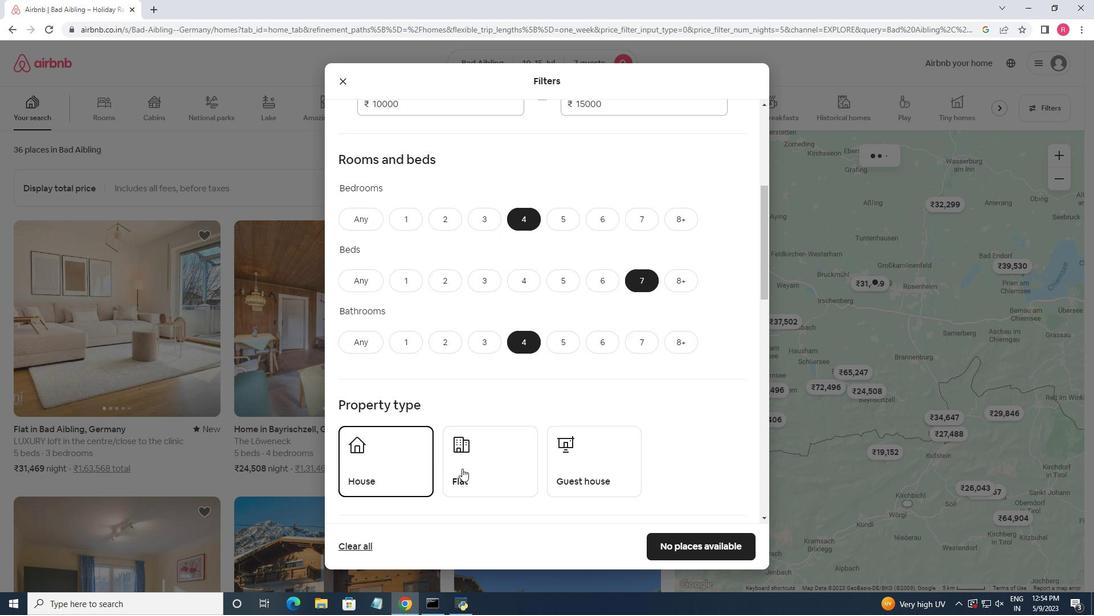 
Action: Mouse moved to (622, 459)
Screenshot: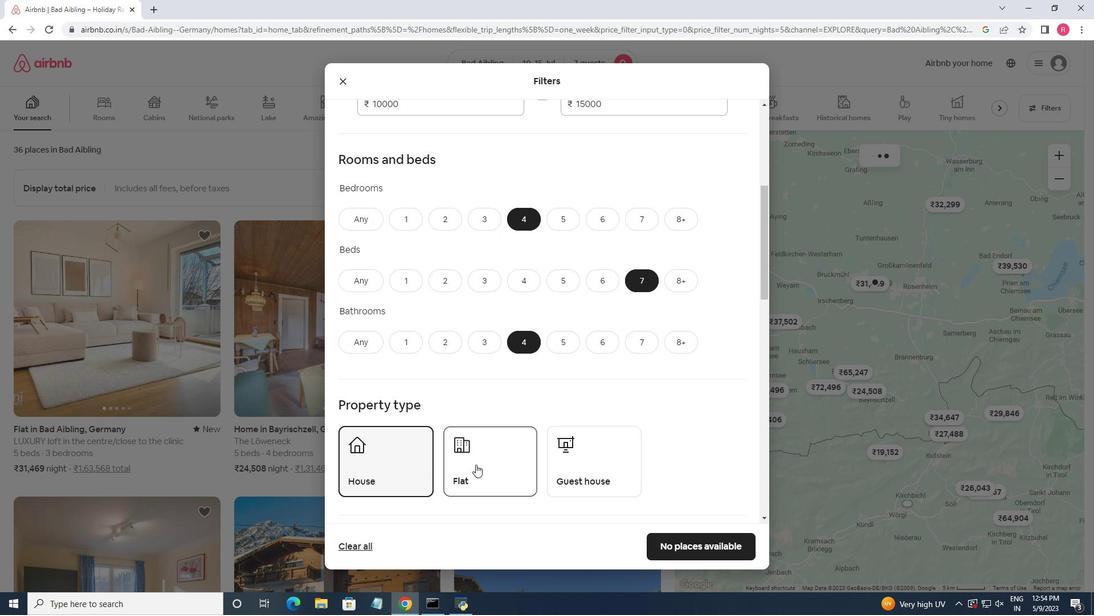 
Action: Mouse pressed left at (622, 459)
Screenshot: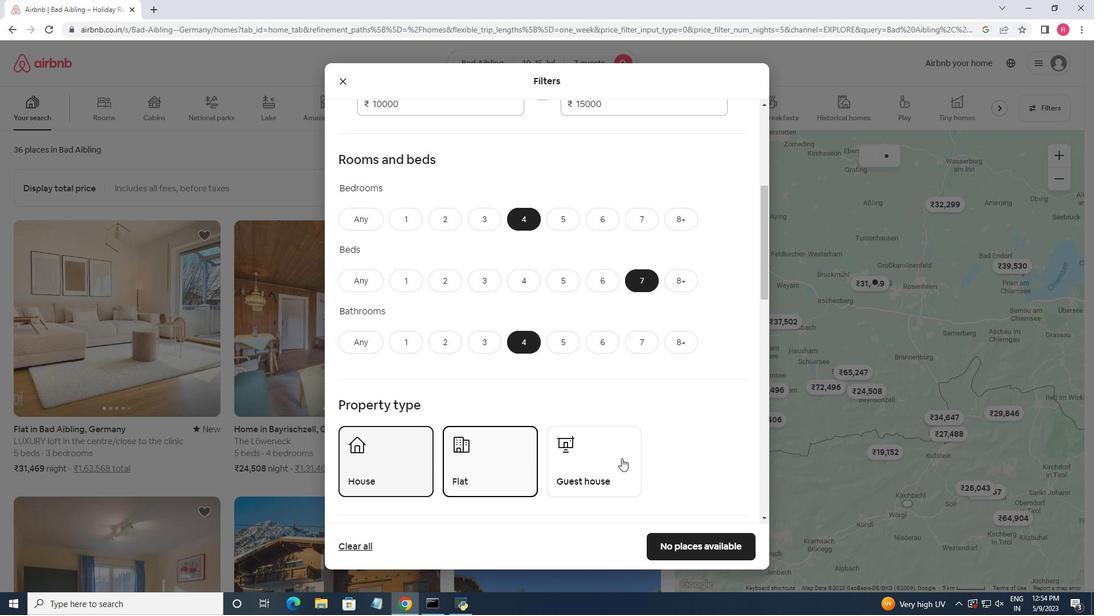
Action: Mouse moved to (618, 384)
Screenshot: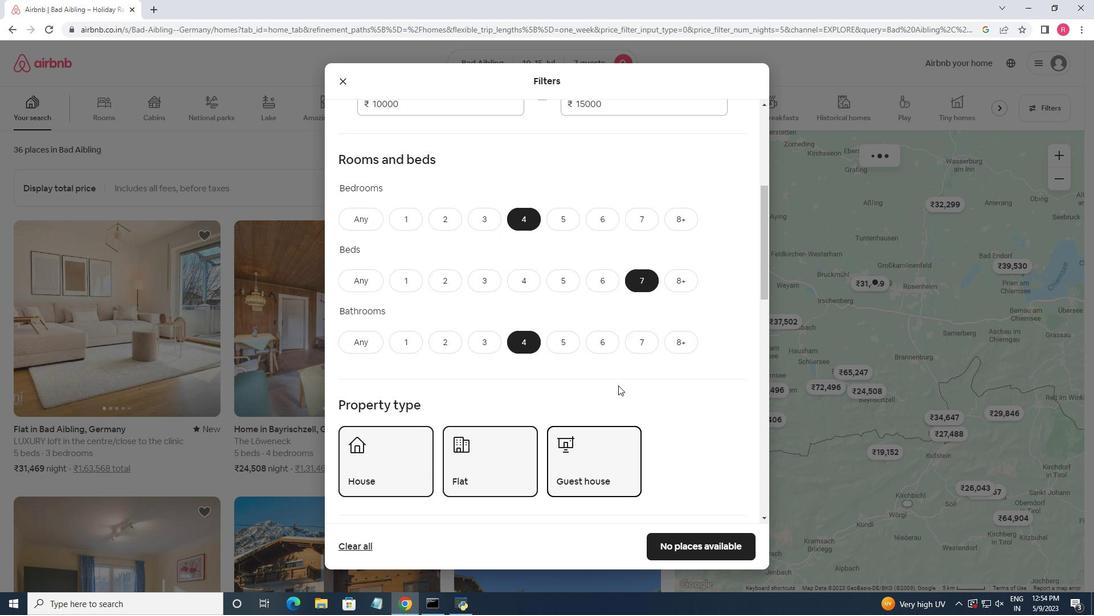 
Action: Mouse scrolled (618, 384) with delta (0, 0)
Screenshot: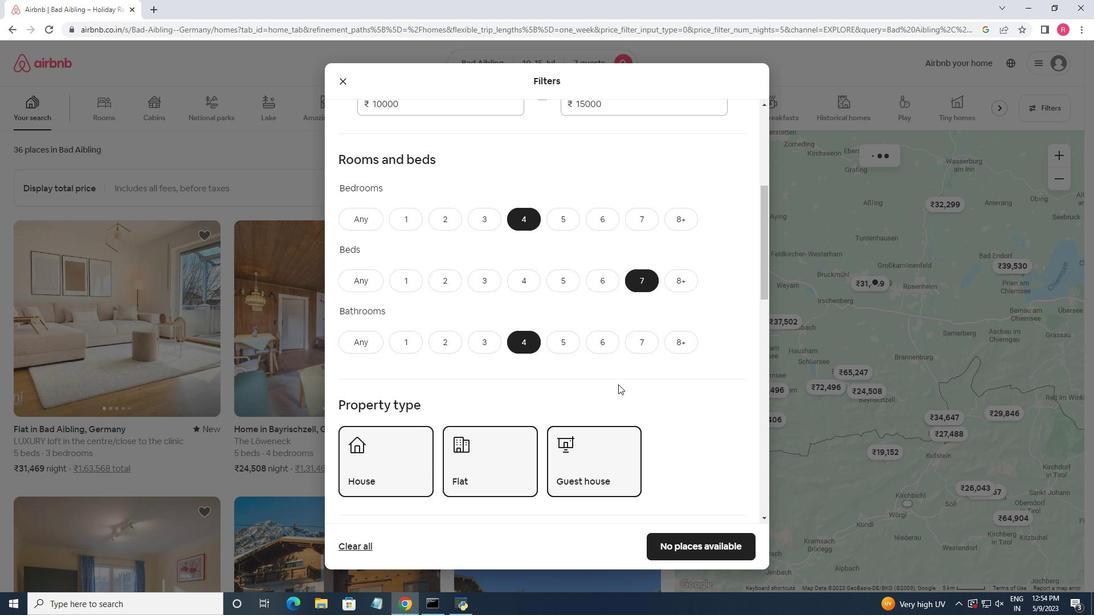 
Action: Mouse scrolled (618, 384) with delta (0, 0)
Screenshot: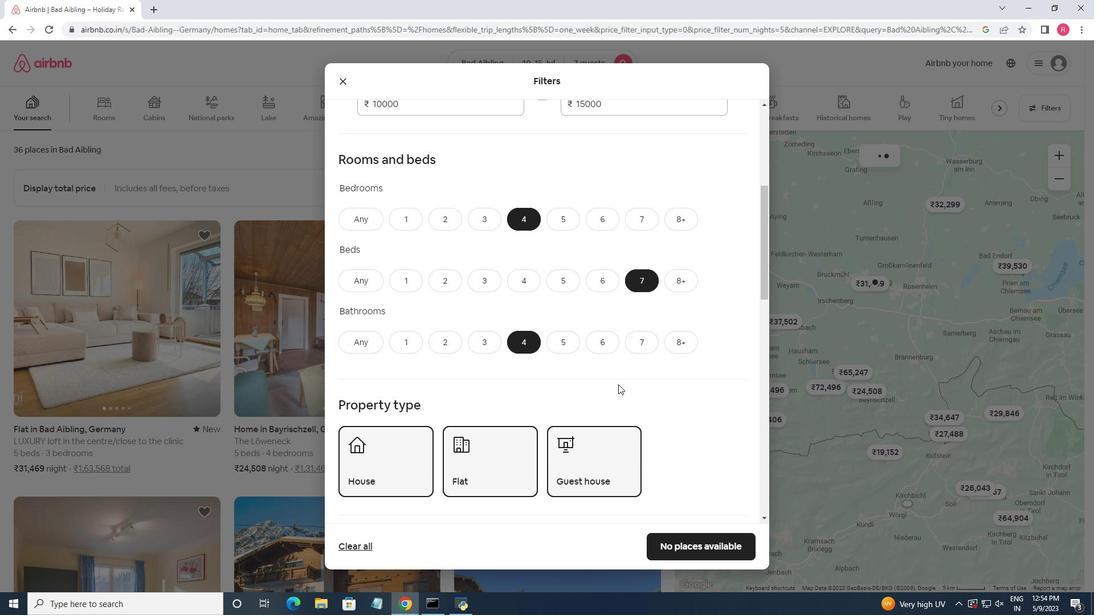 
Action: Mouse scrolled (618, 384) with delta (0, 0)
Screenshot: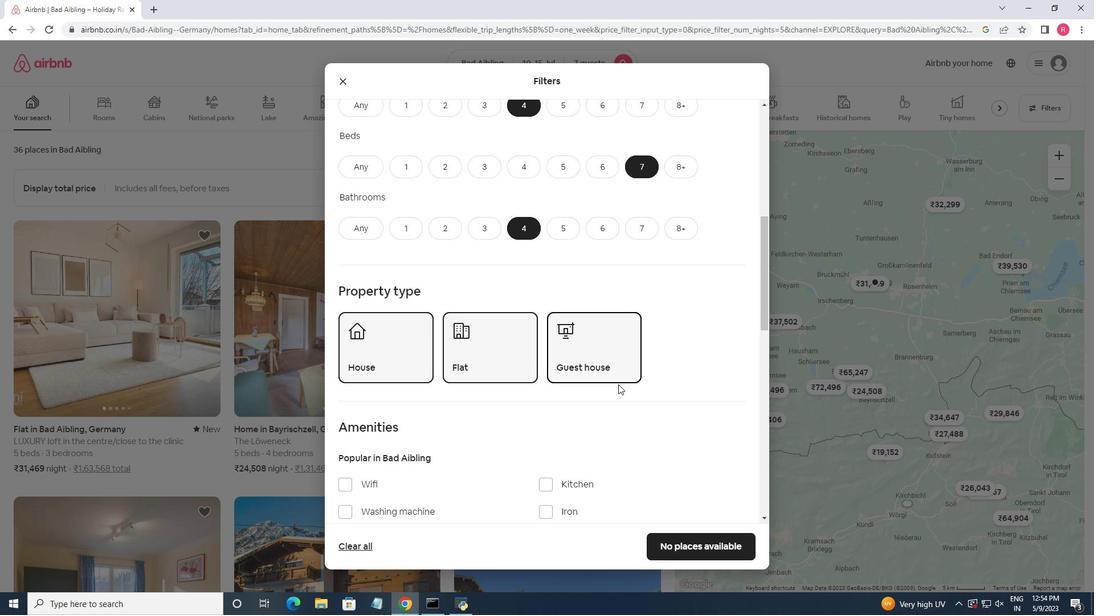 
Action: Mouse moved to (618, 385)
Screenshot: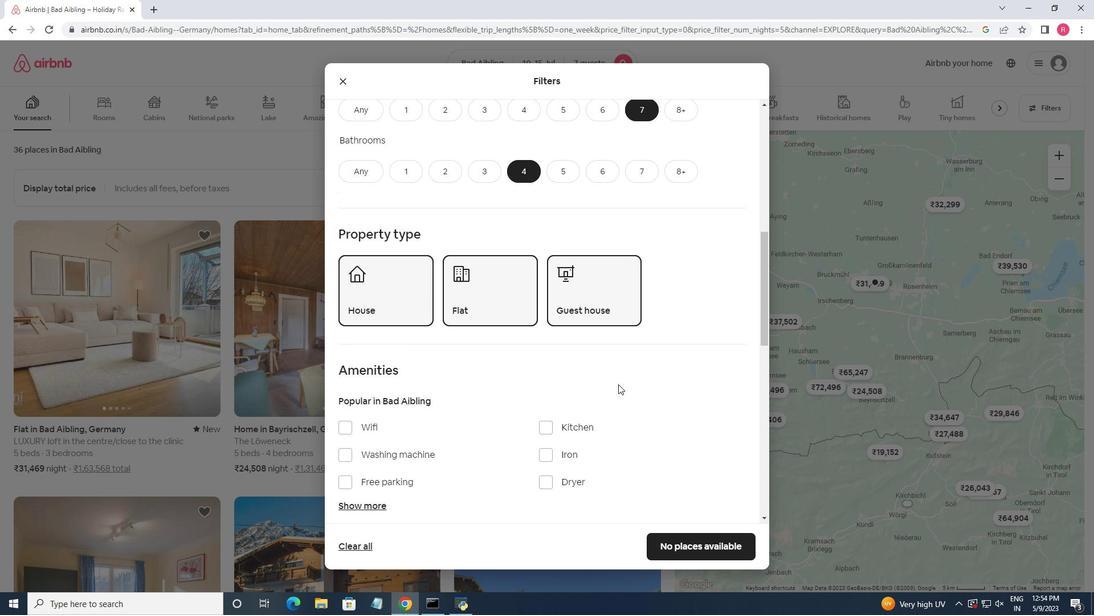 
Action: Mouse scrolled (618, 384) with delta (0, 0)
Screenshot: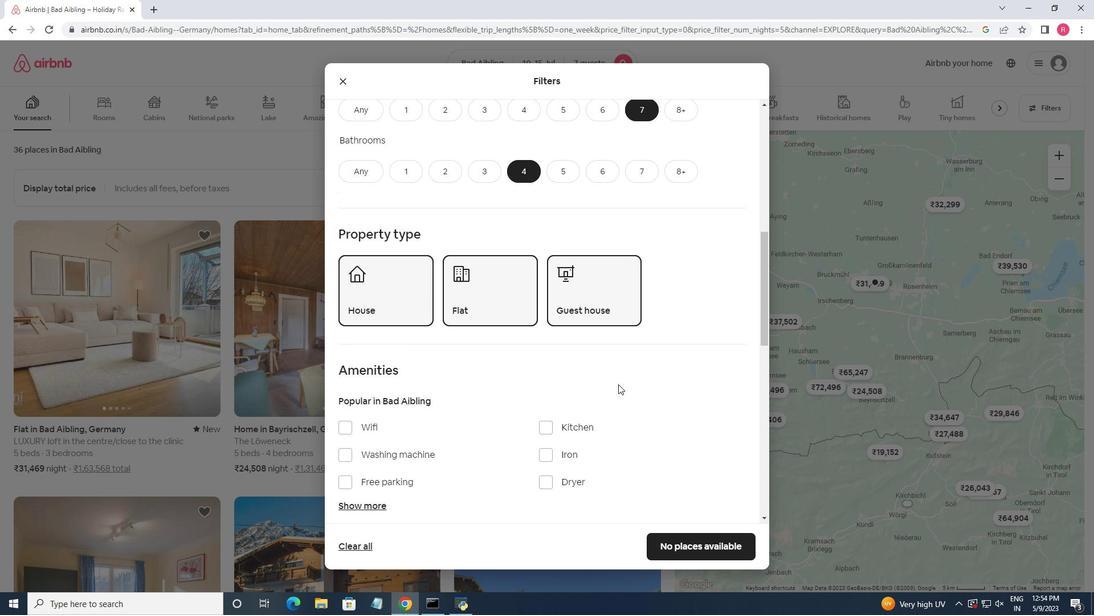 
Action: Mouse moved to (348, 366)
Screenshot: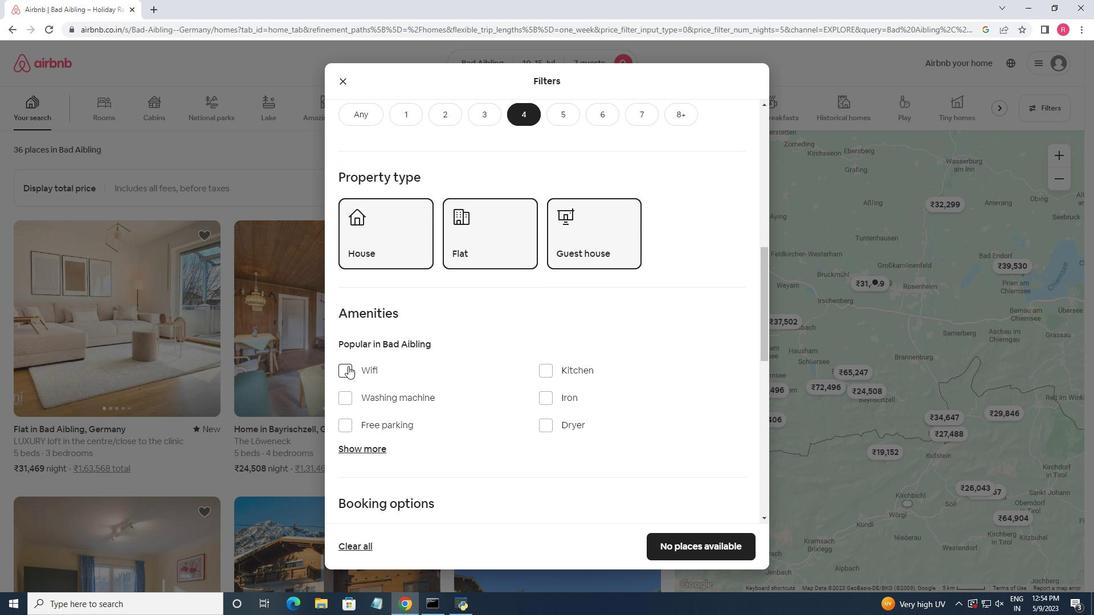 
Action: Mouse pressed left at (348, 366)
Screenshot: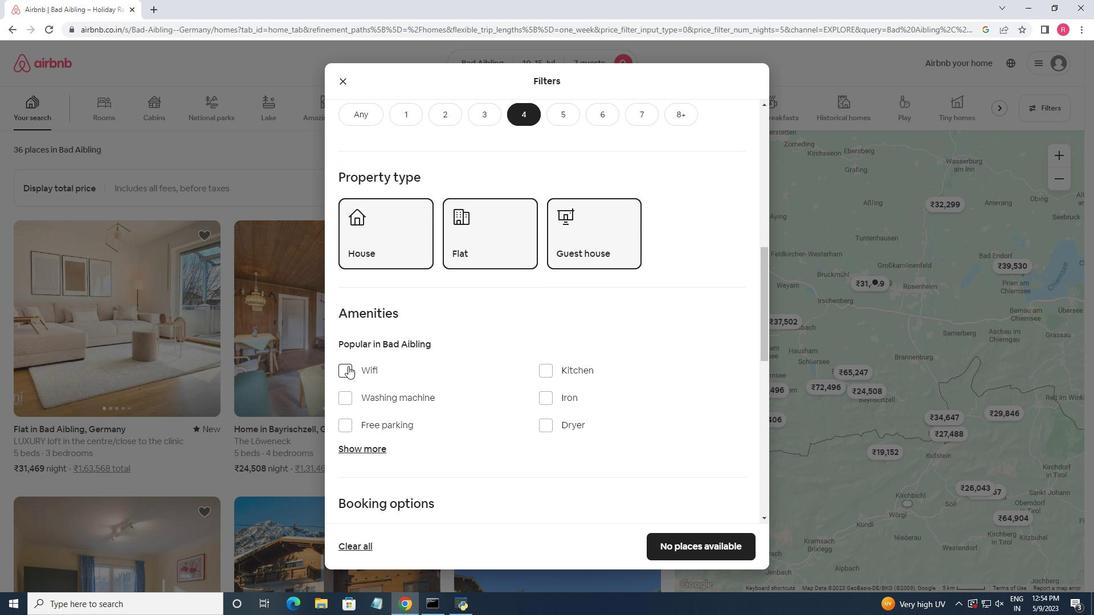 
Action: Mouse moved to (364, 451)
Screenshot: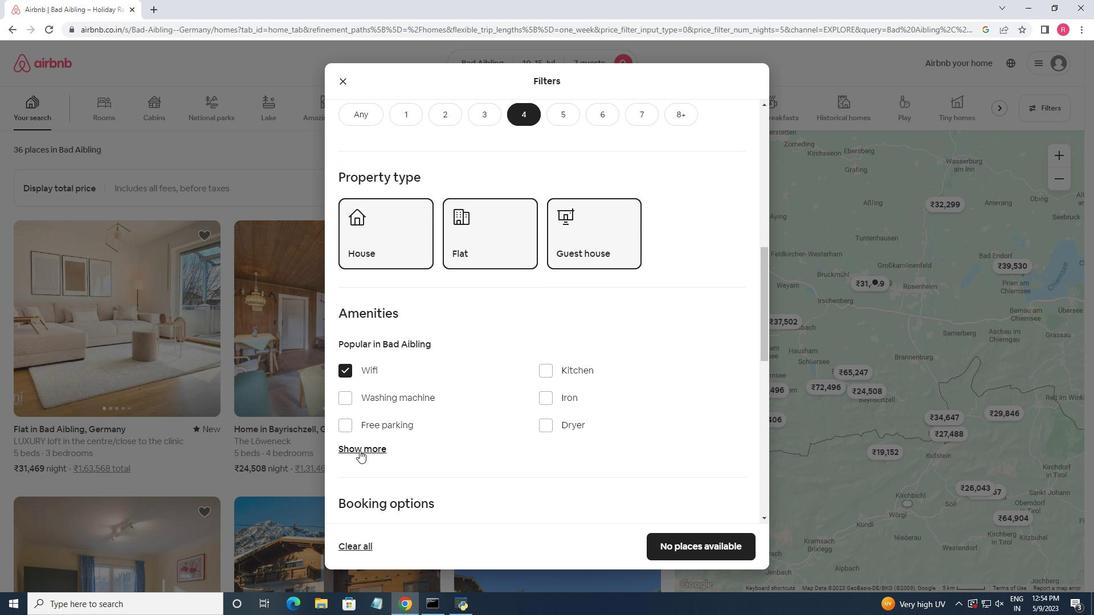 
Action: Mouse pressed left at (364, 451)
Screenshot: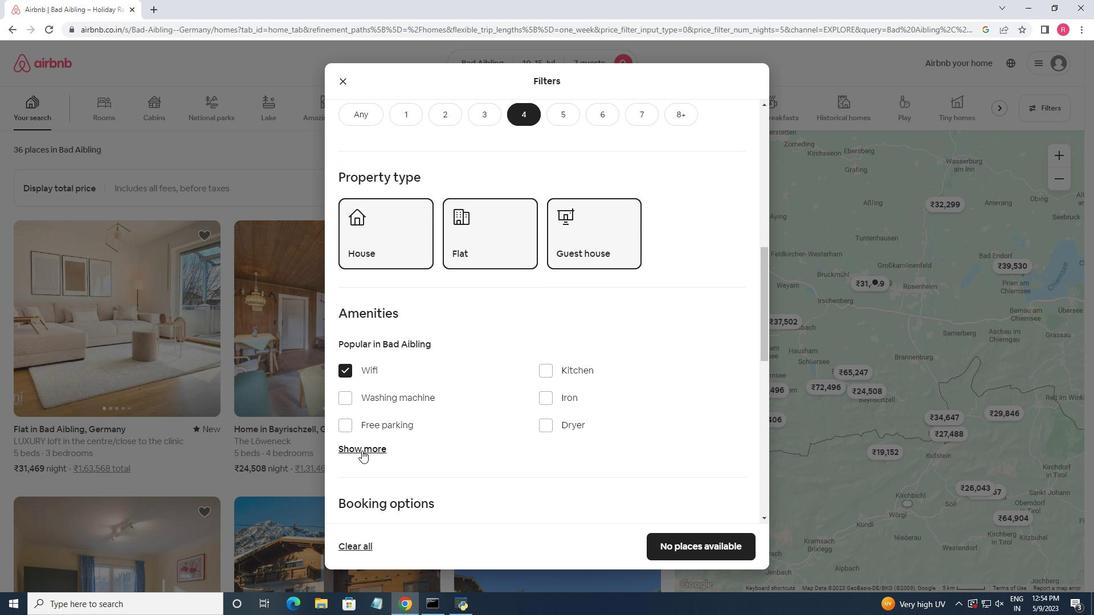 
Action: Mouse moved to (529, 445)
Screenshot: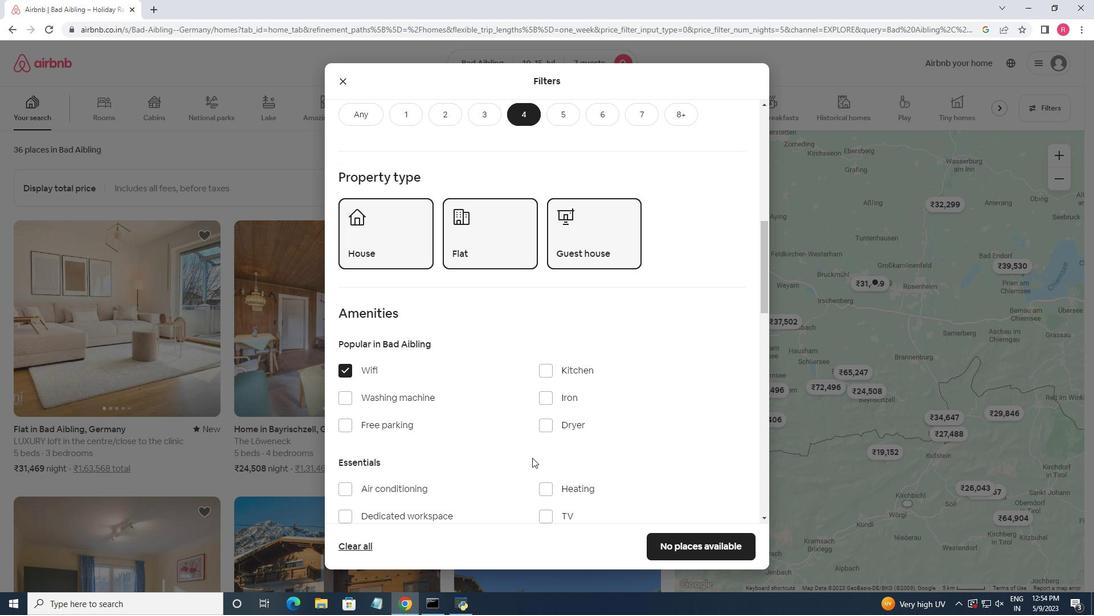 
Action: Mouse scrolled (529, 445) with delta (0, 0)
Screenshot: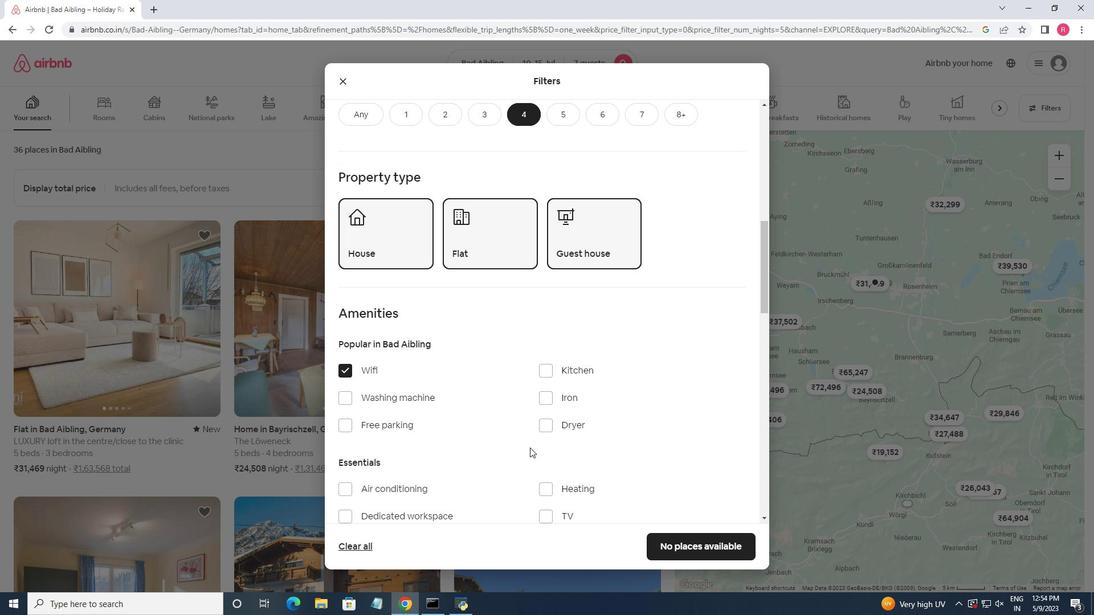 
Action: Mouse scrolled (529, 445) with delta (0, 0)
Screenshot: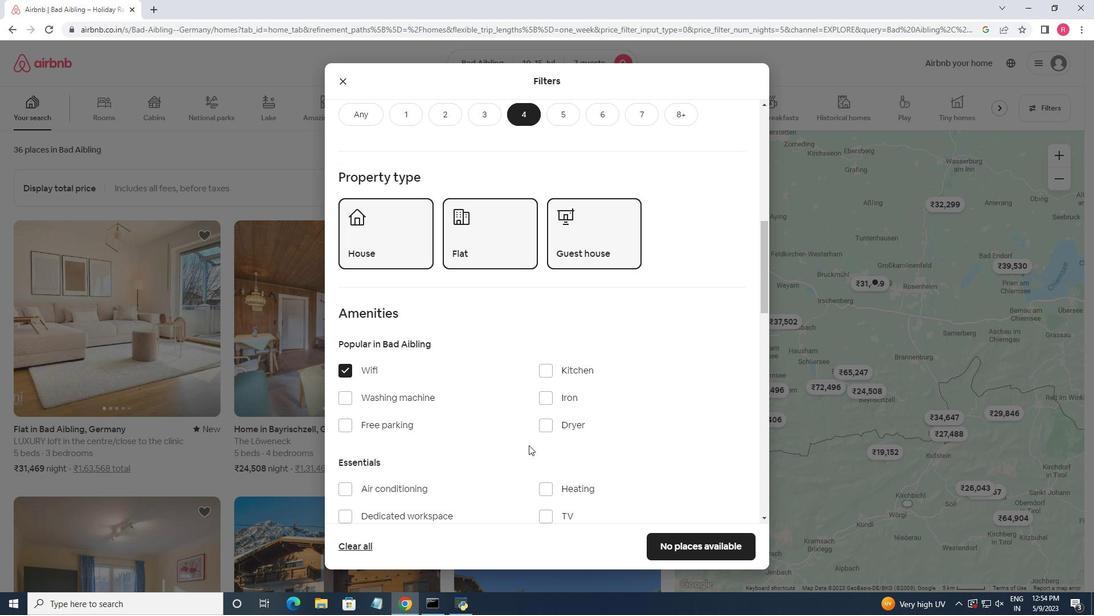 
Action: Mouse moved to (546, 406)
Screenshot: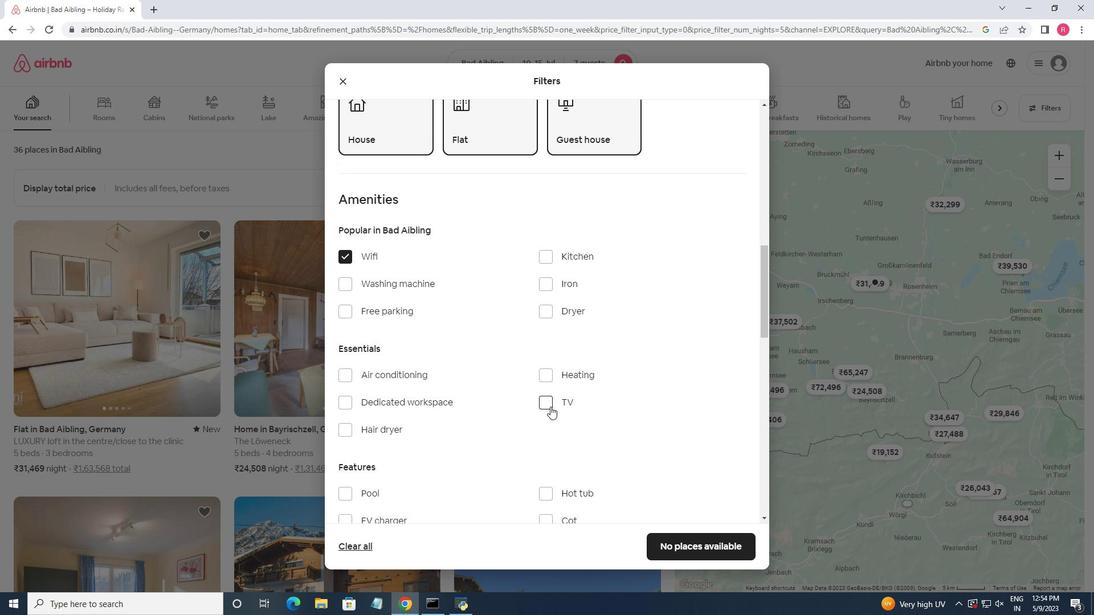 
Action: Mouse pressed left at (546, 406)
Screenshot: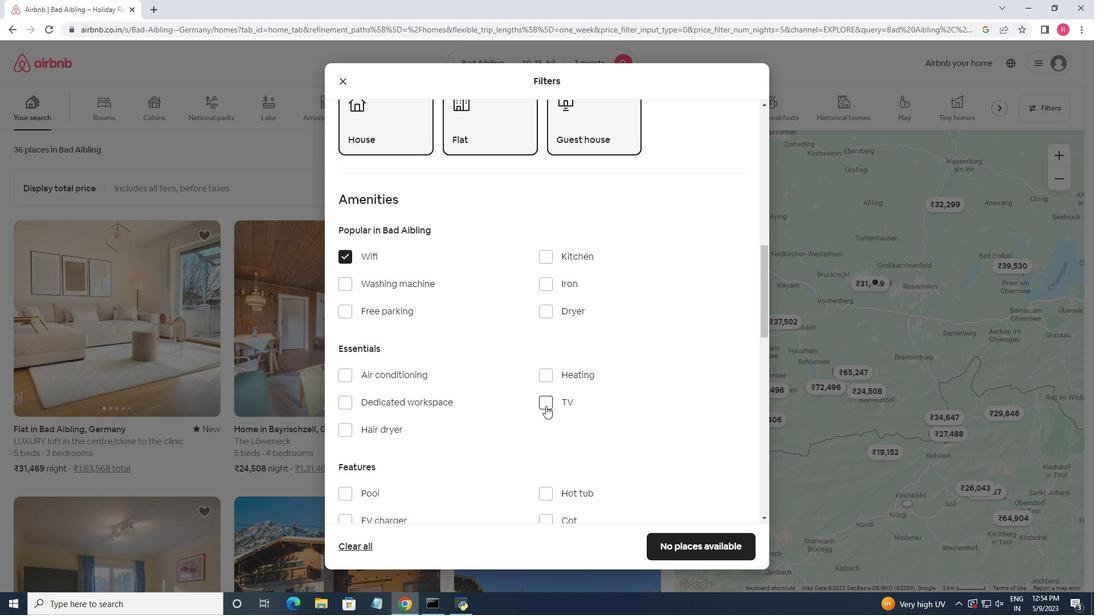 
Action: Mouse moved to (362, 312)
Screenshot: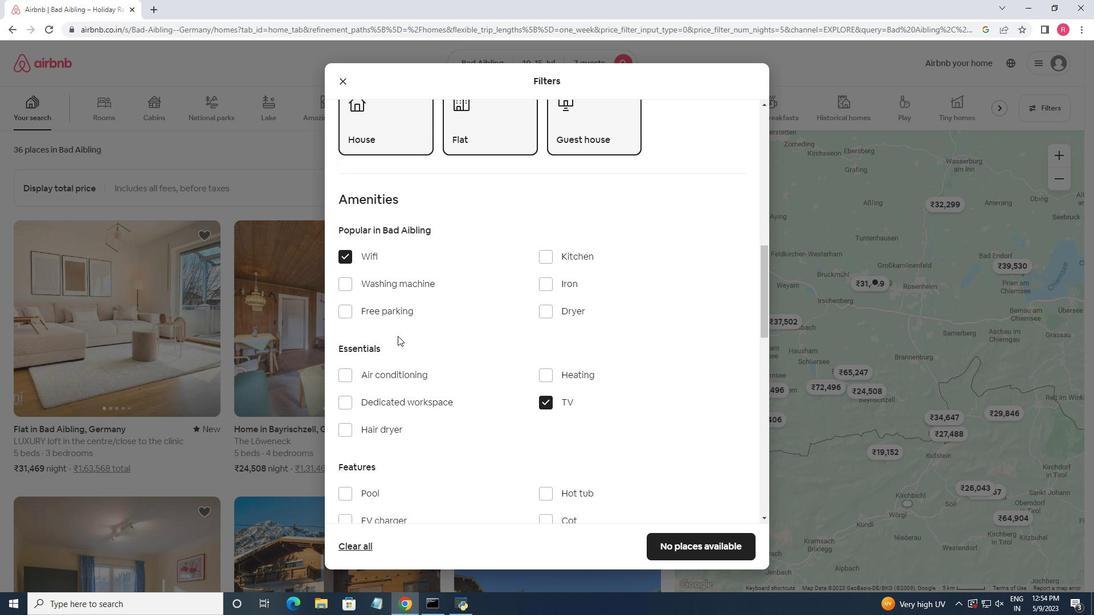 
Action: Mouse pressed left at (362, 312)
Screenshot: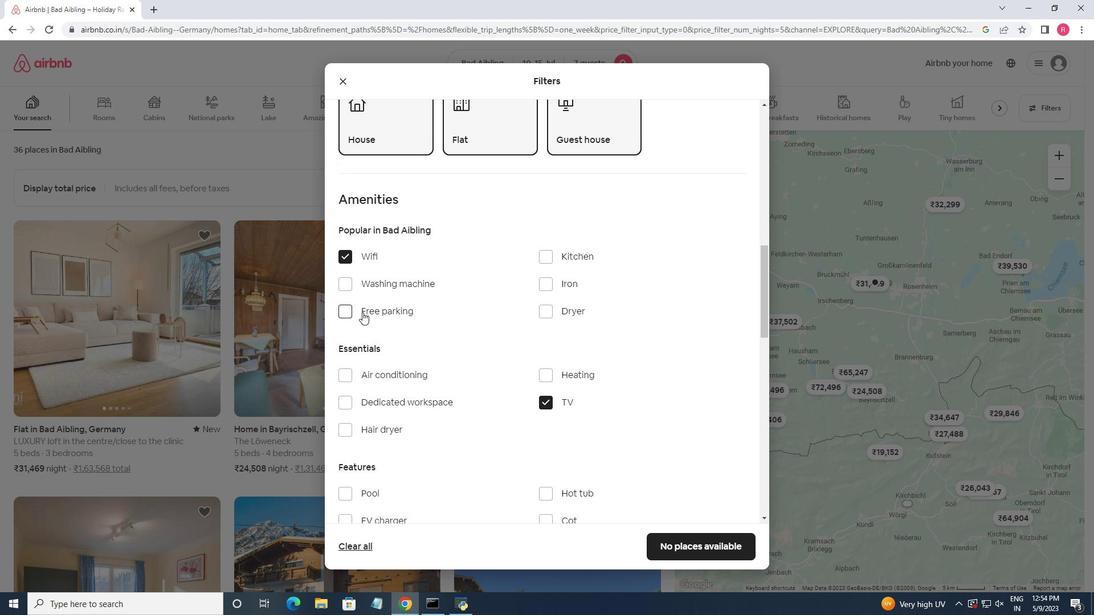 
Action: Mouse moved to (462, 350)
Screenshot: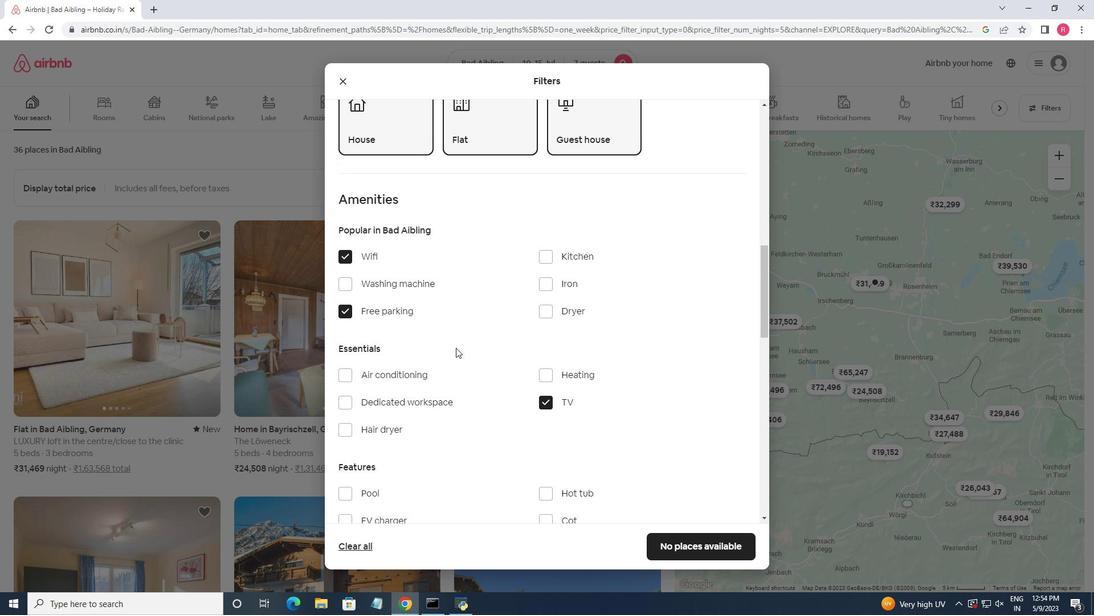 
Action: Mouse scrolled (462, 349) with delta (0, 0)
Screenshot: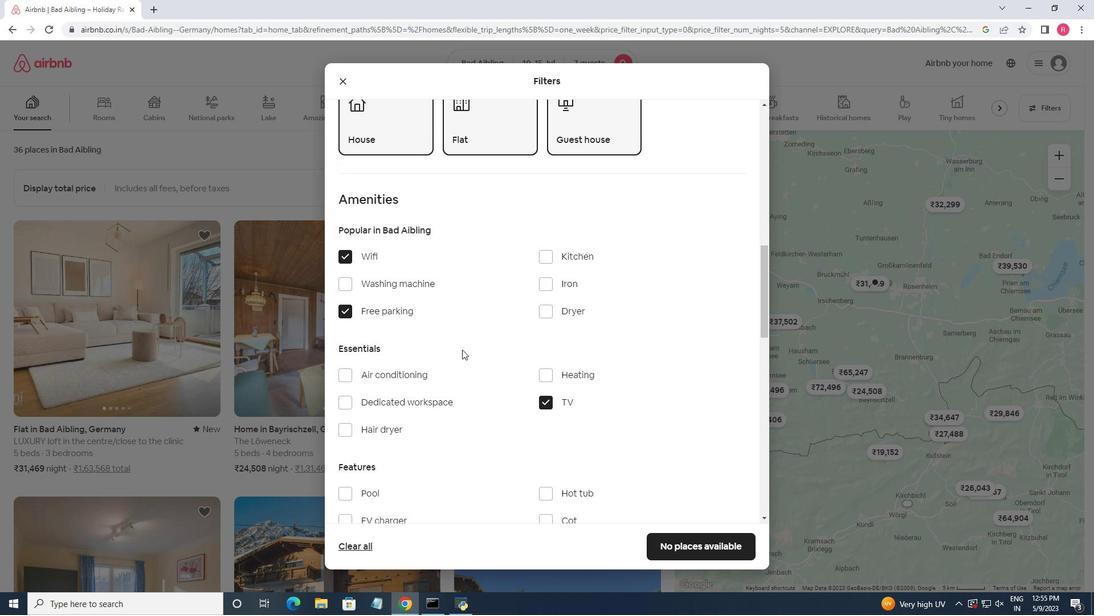 
Action: Mouse moved to (462, 350)
Screenshot: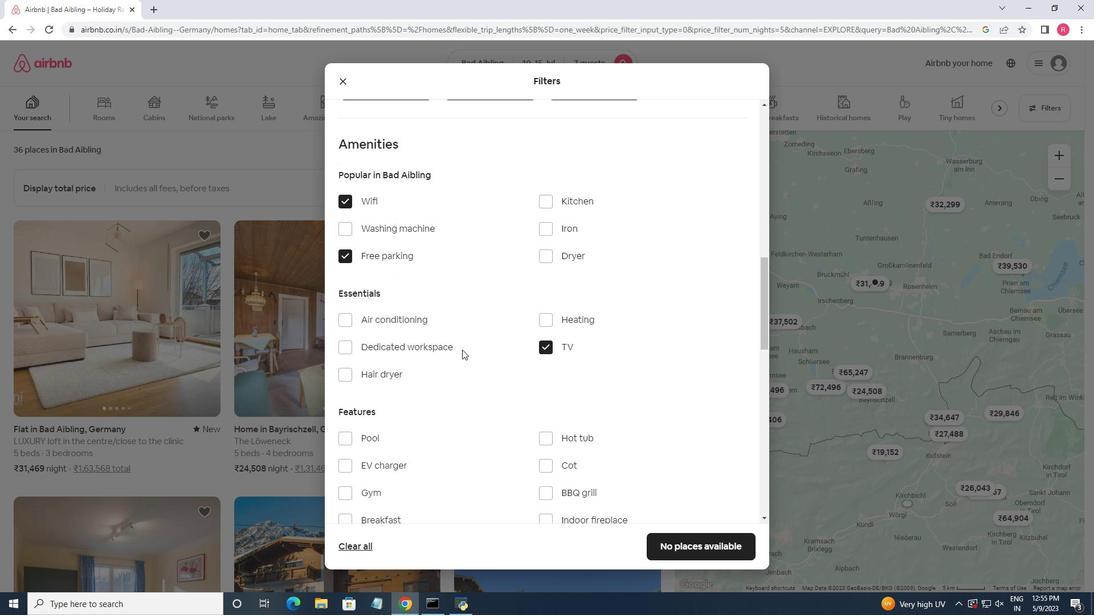 
Action: Mouse scrolled (462, 350) with delta (0, 0)
Screenshot: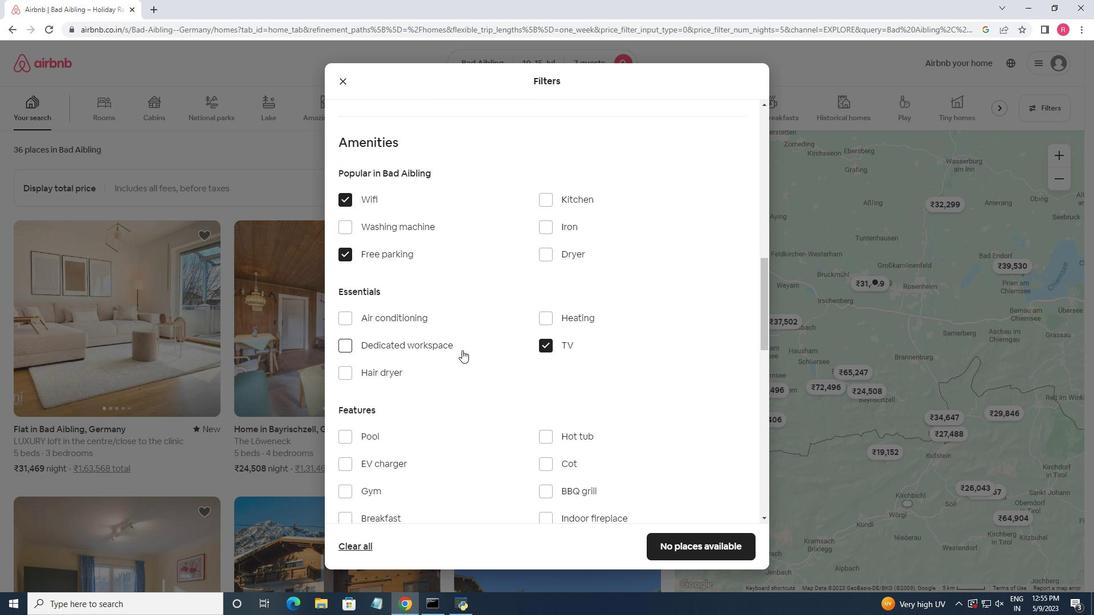 
Action: Mouse moved to (347, 429)
Screenshot: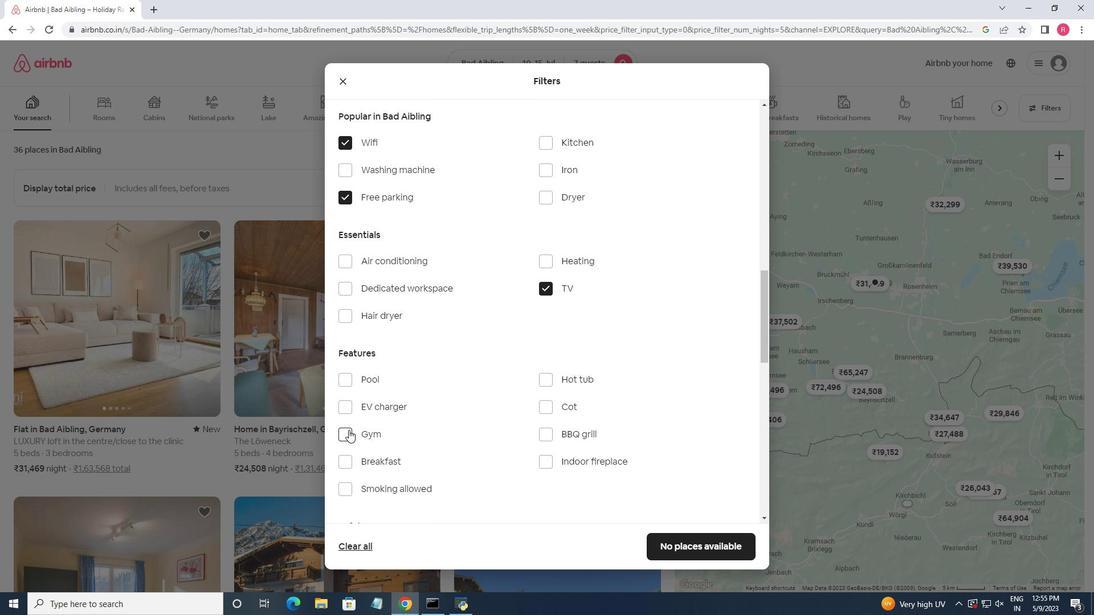 
Action: Mouse pressed left at (347, 429)
Screenshot: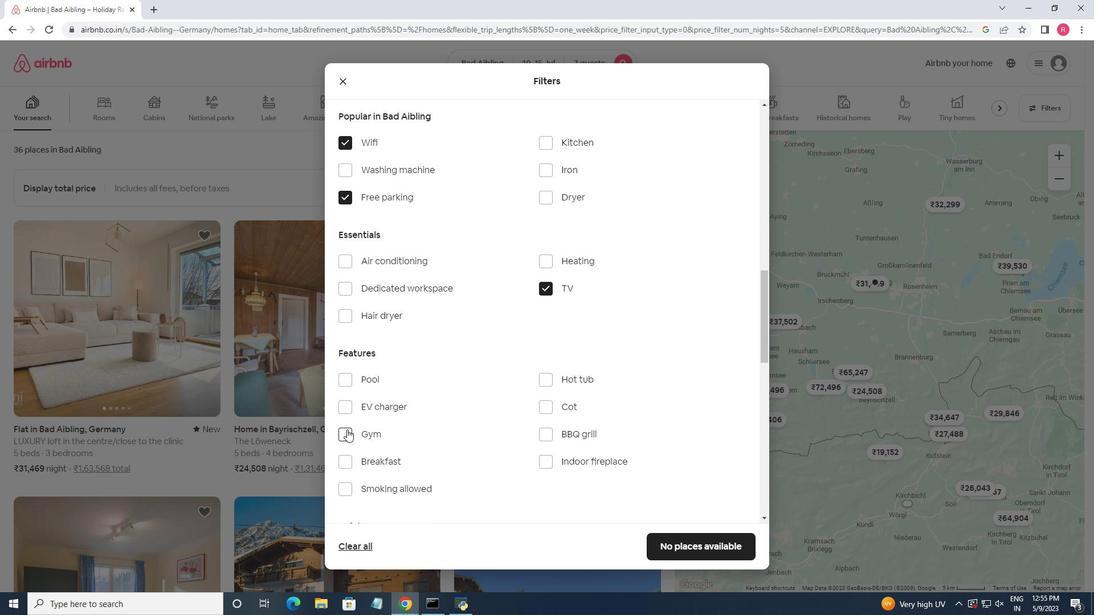 
Action: Mouse moved to (350, 462)
Screenshot: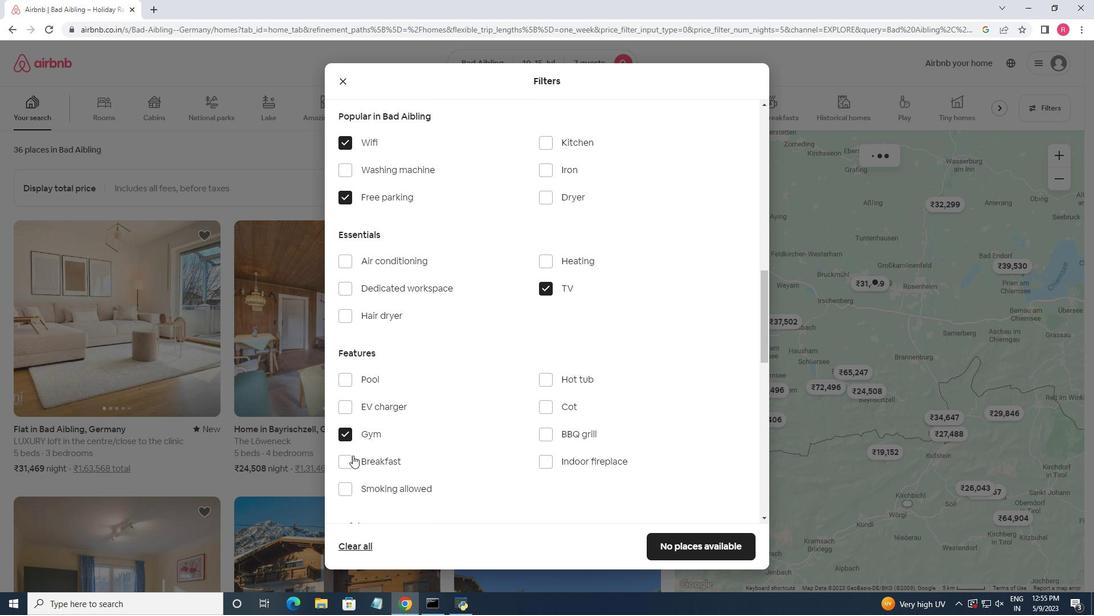 
Action: Mouse pressed left at (350, 462)
Screenshot: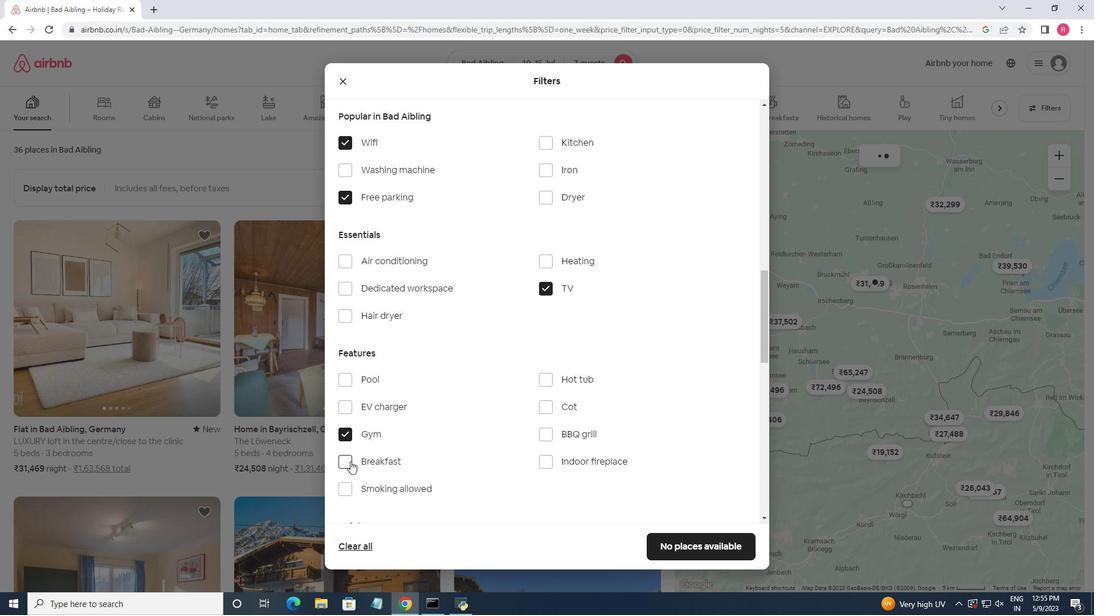 
Action: Mouse moved to (491, 401)
Screenshot: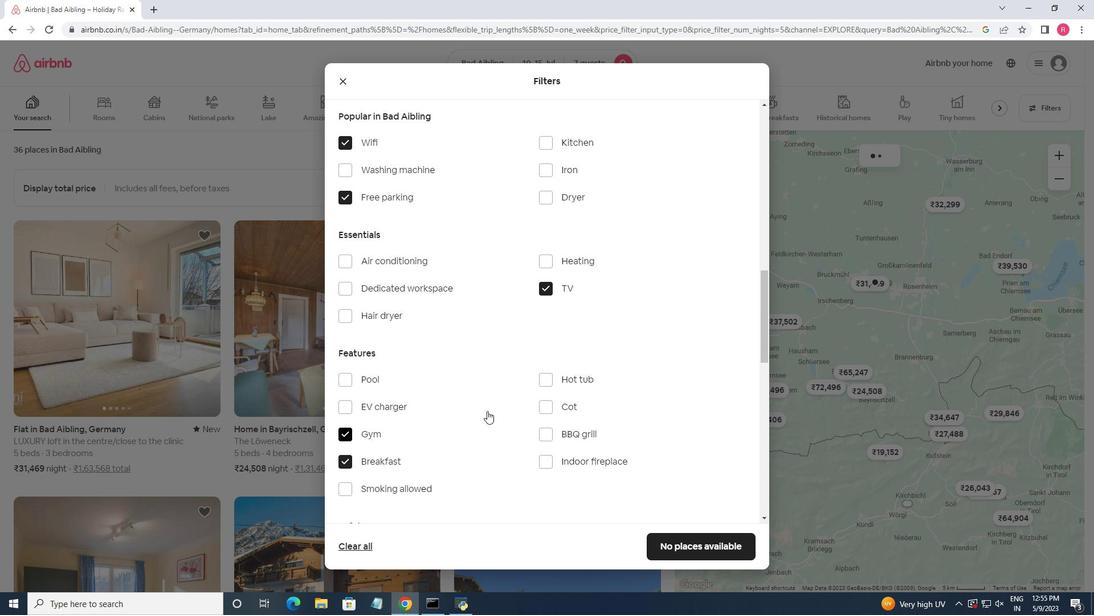 
Action: Mouse scrolled (491, 400) with delta (0, 0)
Screenshot: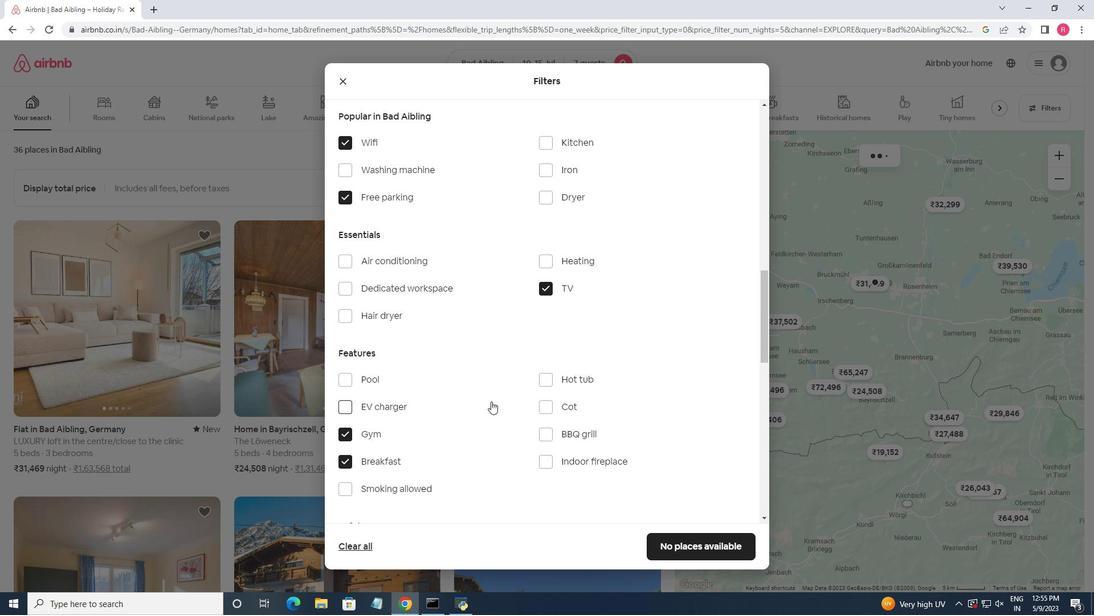 
Action: Mouse scrolled (491, 400) with delta (0, 0)
Screenshot: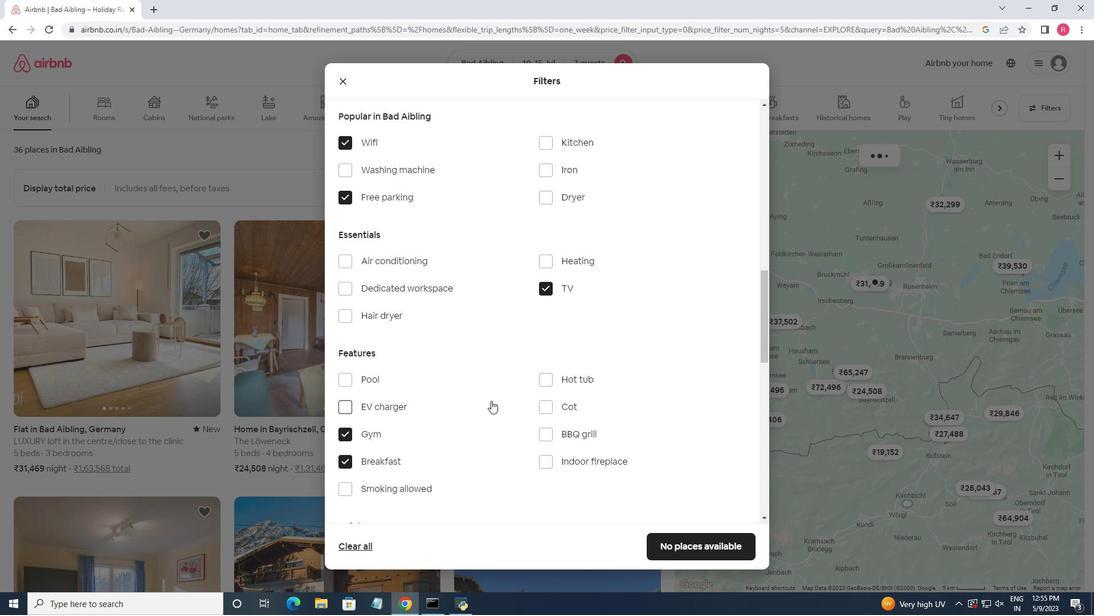 
Action: Mouse scrolled (491, 400) with delta (0, 0)
Screenshot: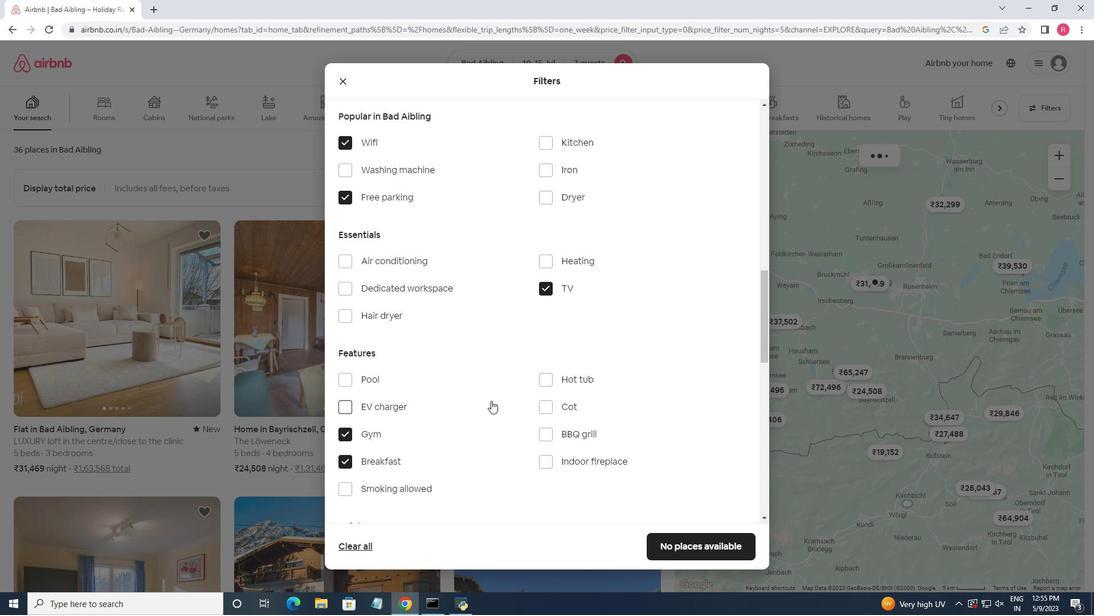 
Action: Mouse moved to (489, 404)
Screenshot: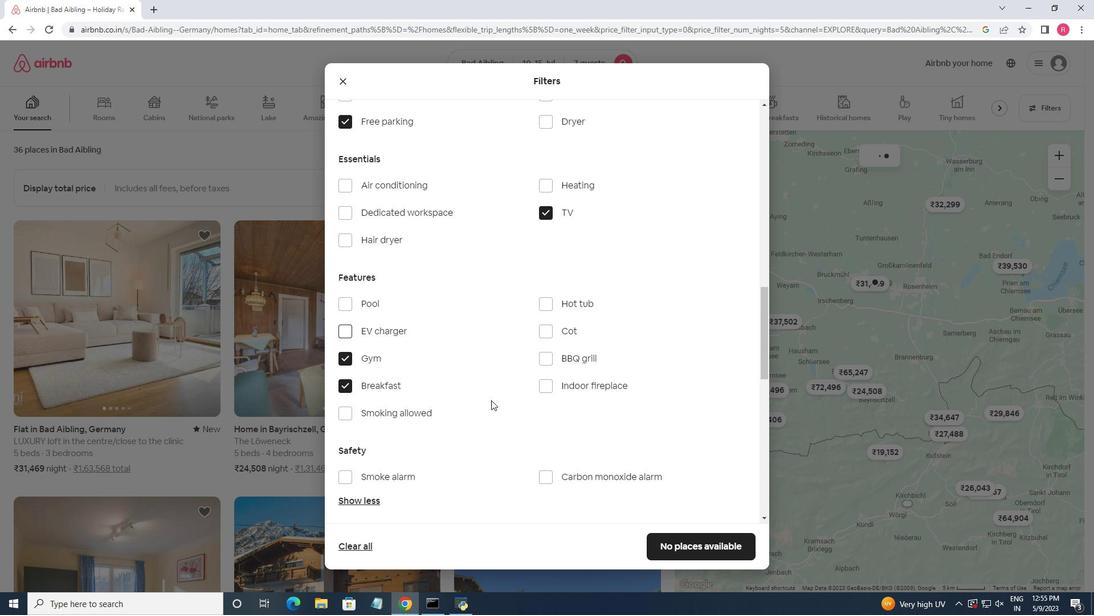 
Action: Mouse scrolled (489, 404) with delta (0, 0)
Screenshot: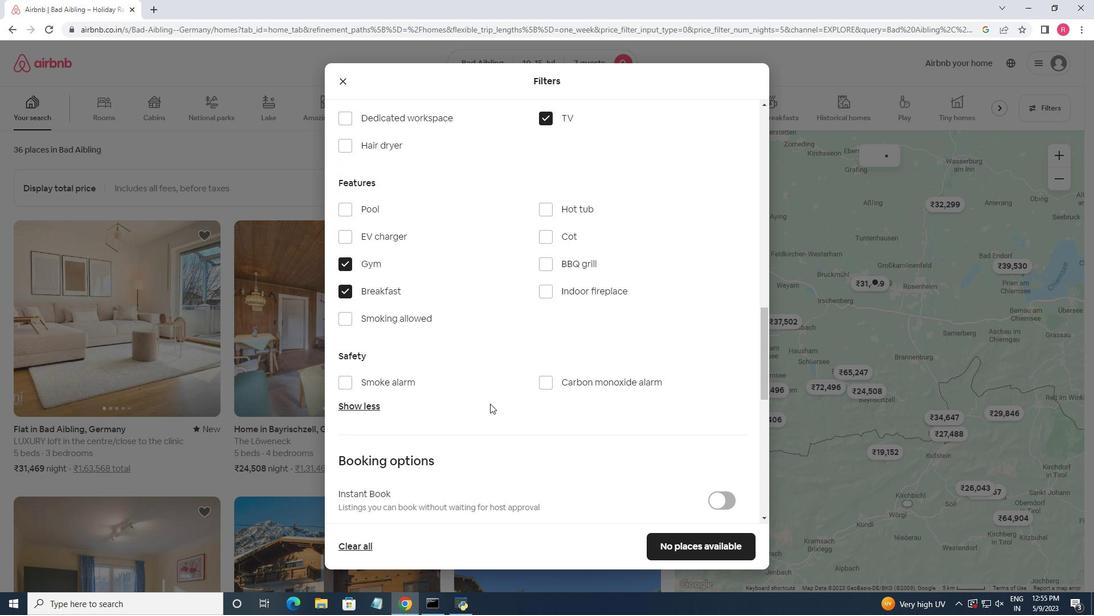 
Action: Mouse scrolled (489, 404) with delta (0, 0)
Screenshot: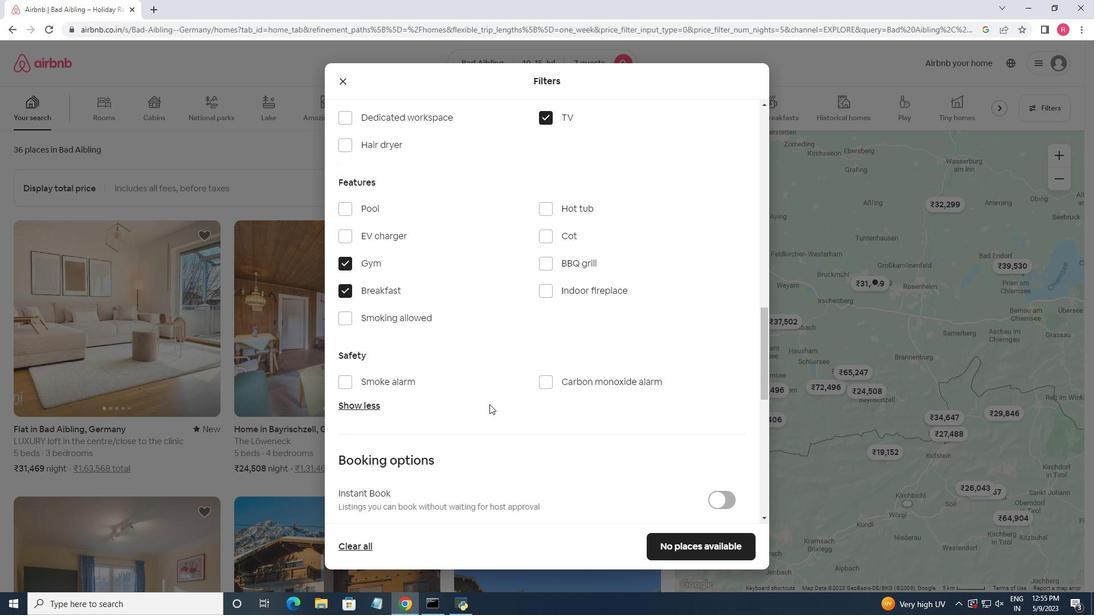 
Action: Mouse scrolled (489, 404) with delta (0, 0)
Screenshot: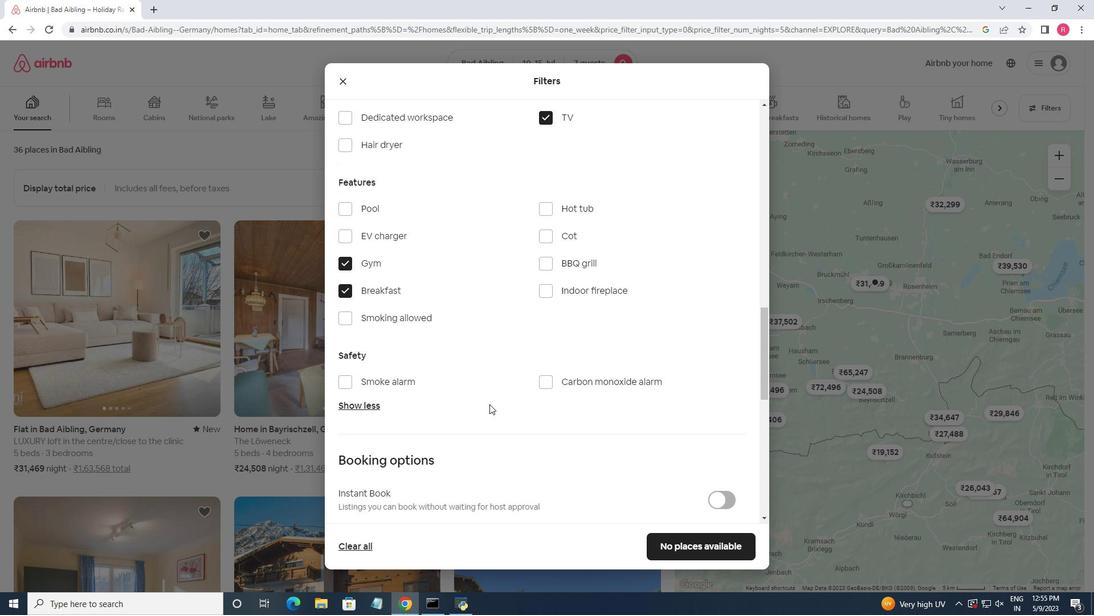
Action: Mouse moved to (721, 368)
Screenshot: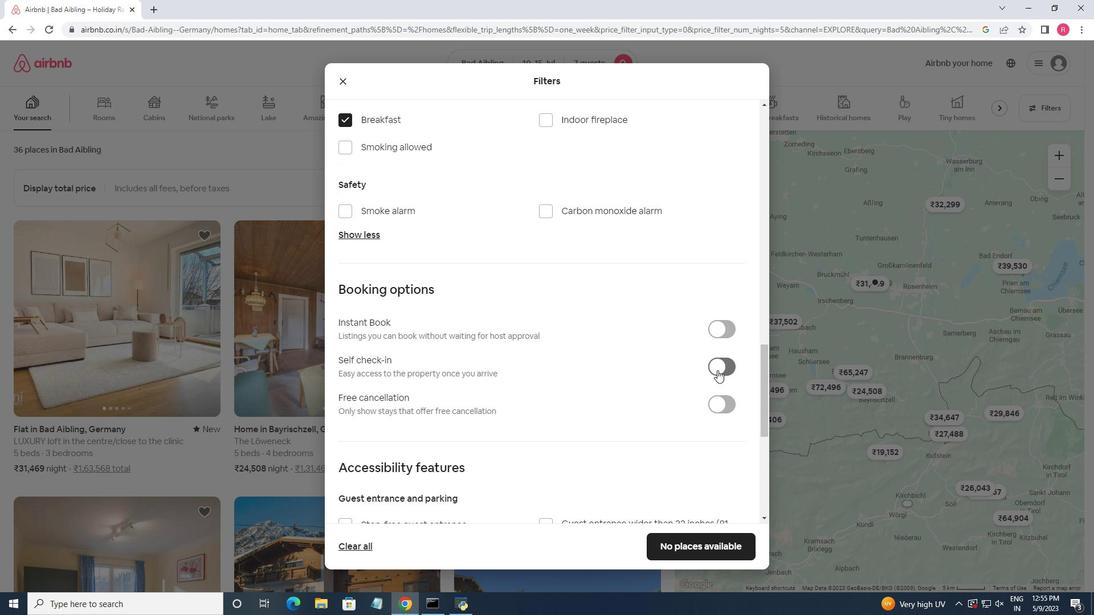 
Action: Mouse pressed left at (721, 368)
Screenshot: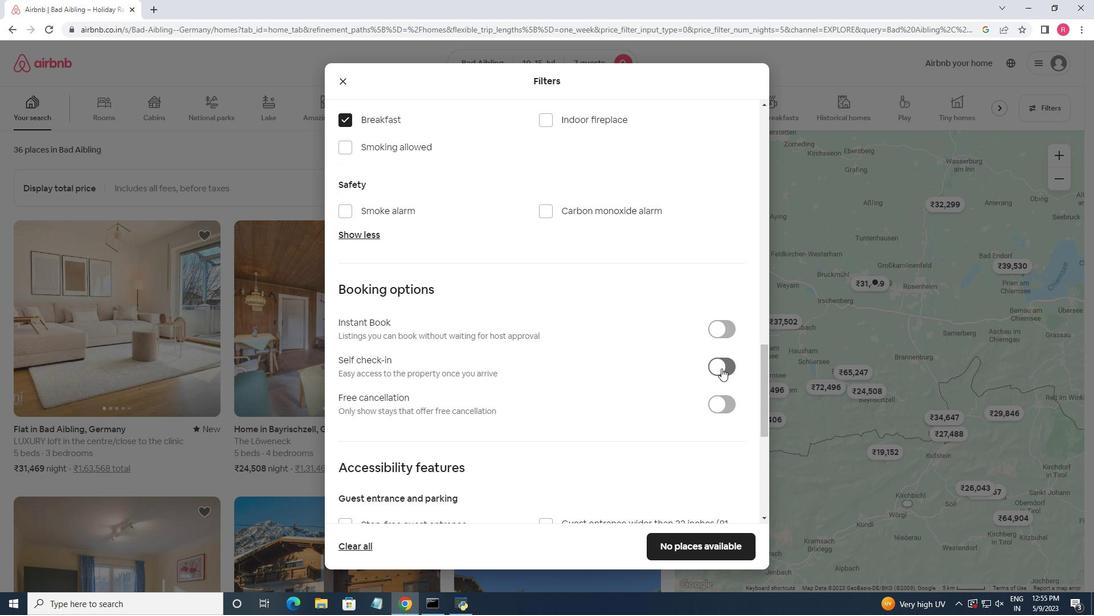 
Action: Mouse moved to (610, 354)
Screenshot: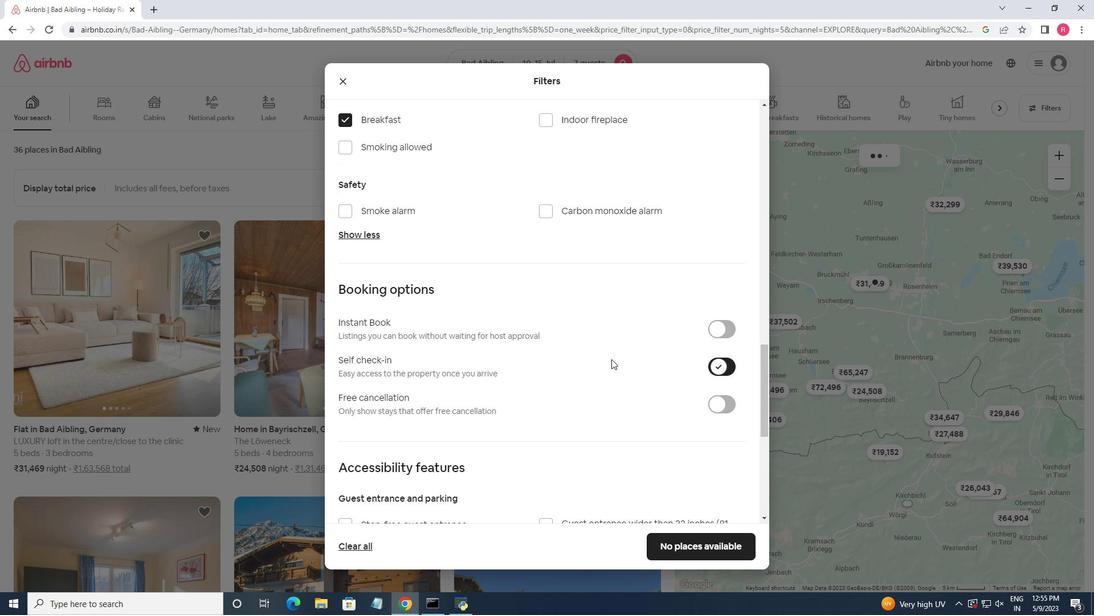 
Action: Mouse scrolled (610, 354) with delta (0, 0)
Screenshot: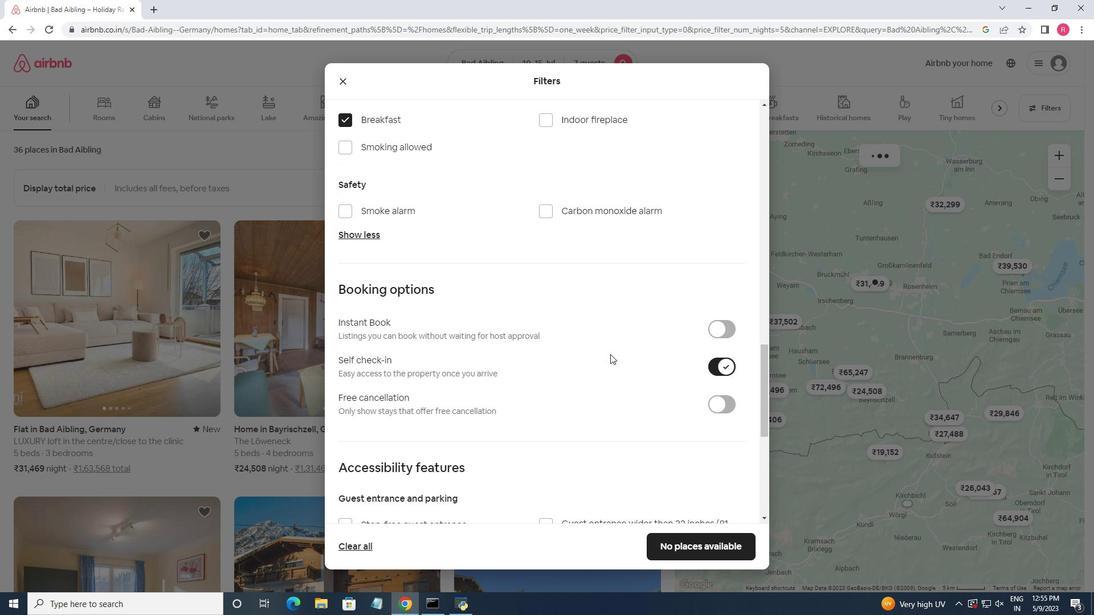 
Action: Mouse scrolled (610, 354) with delta (0, 0)
Screenshot: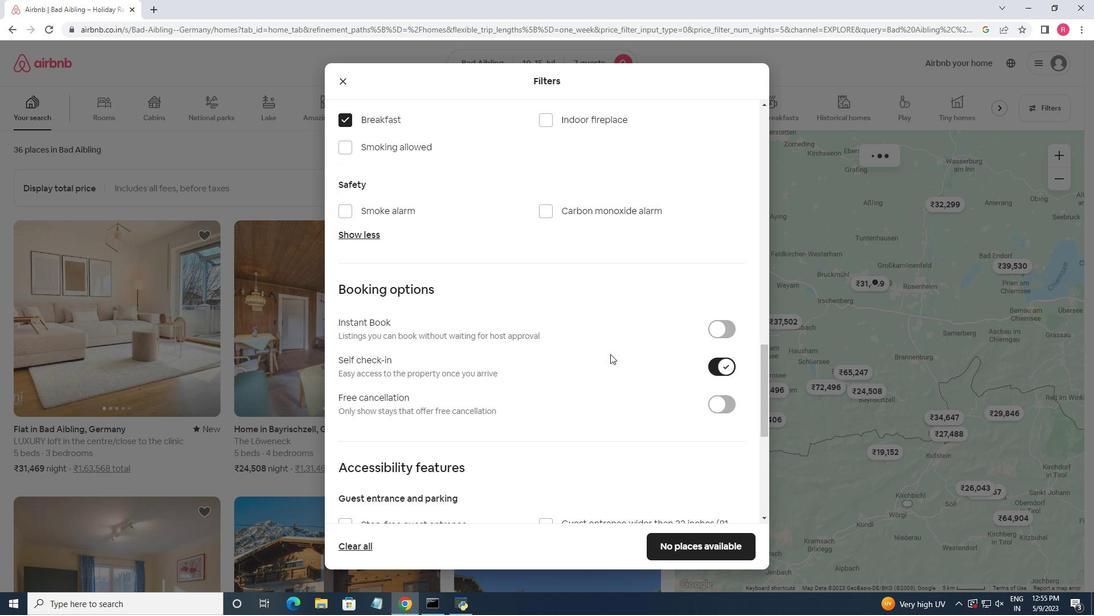 
Action: Mouse scrolled (610, 354) with delta (0, 0)
Screenshot: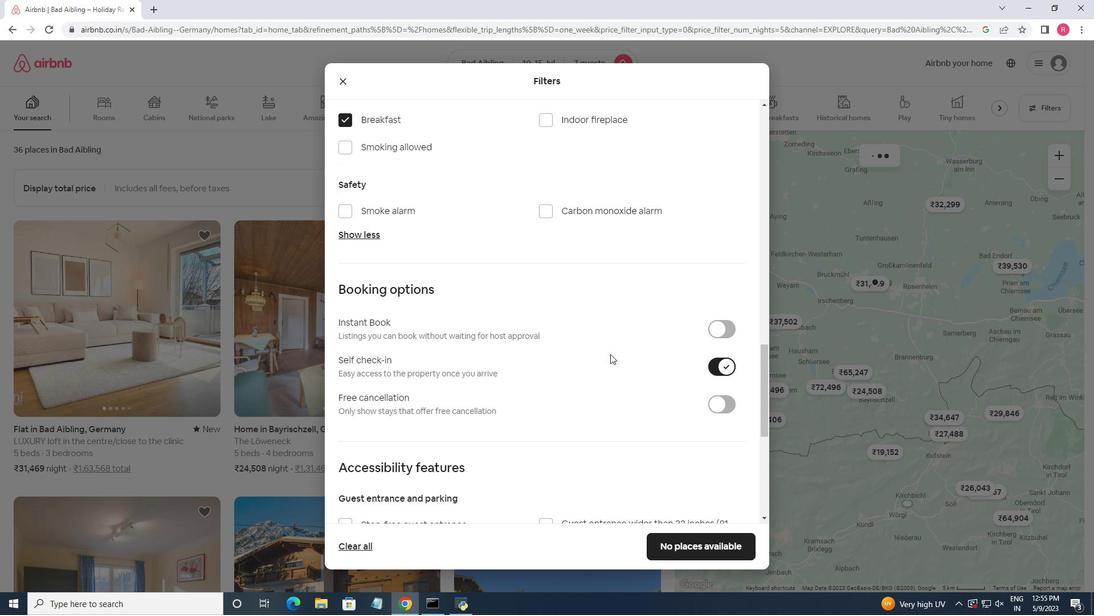 
Action: Mouse moved to (610, 354)
Screenshot: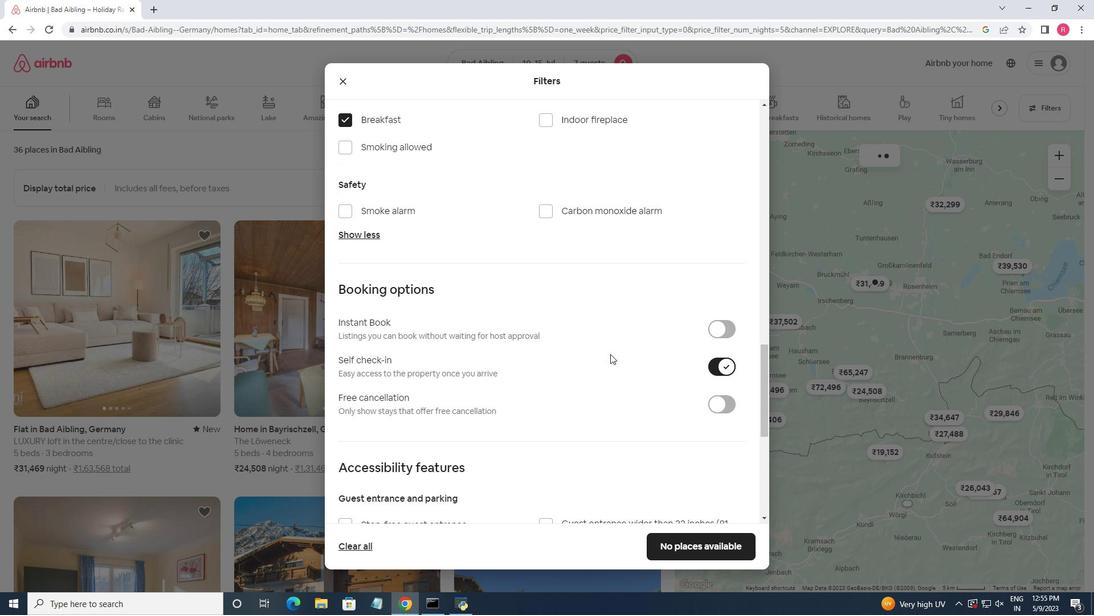 
Action: Mouse scrolled (610, 354) with delta (0, 0)
Screenshot: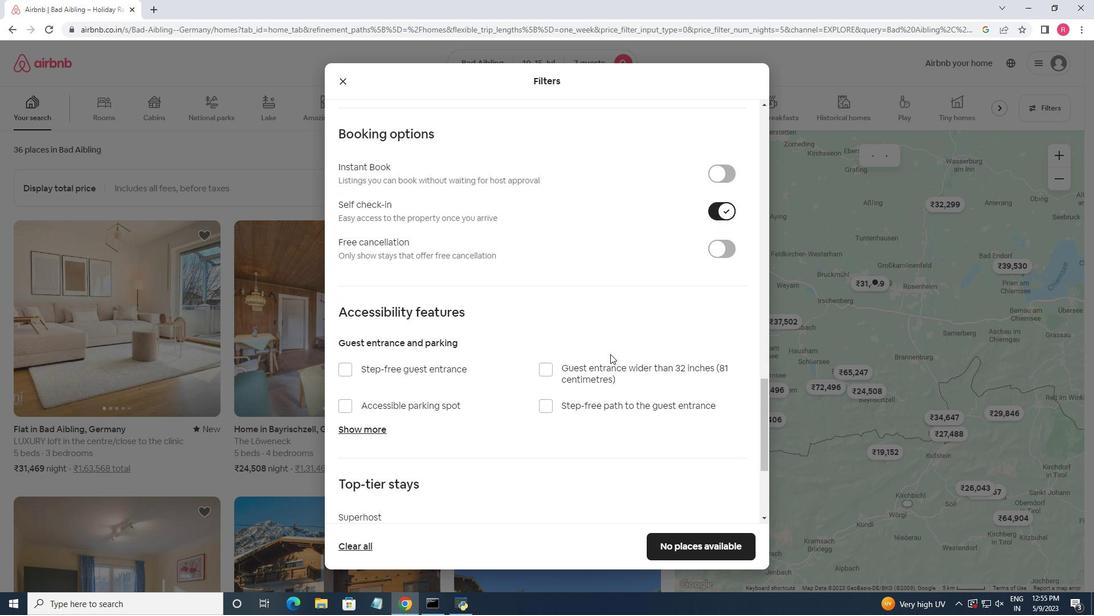 
Action: Mouse moved to (610, 355)
Screenshot: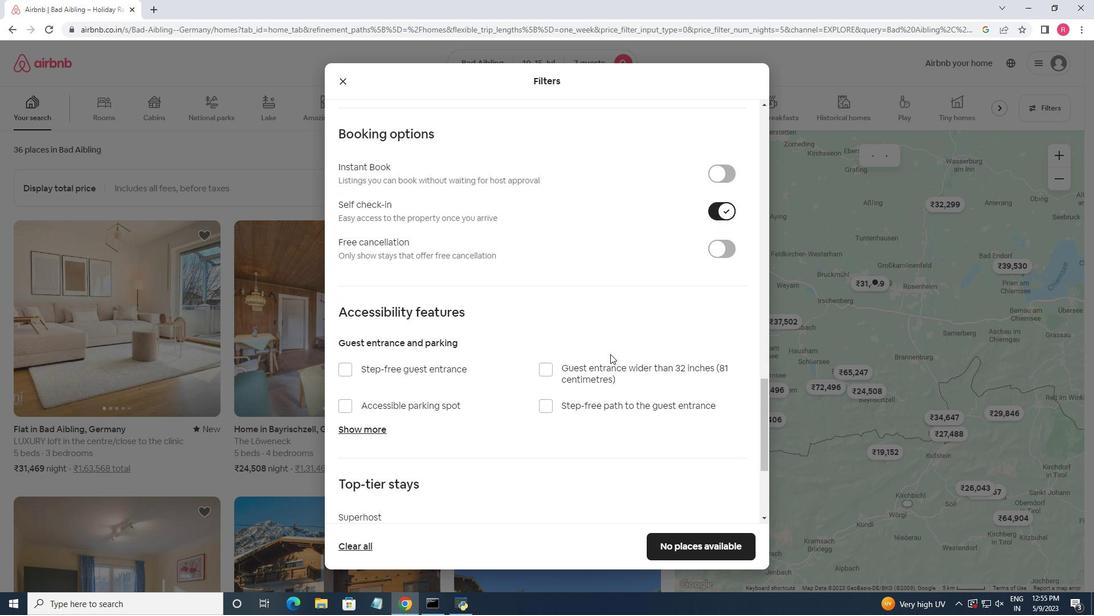 
Action: Mouse scrolled (610, 355) with delta (0, 0)
Screenshot: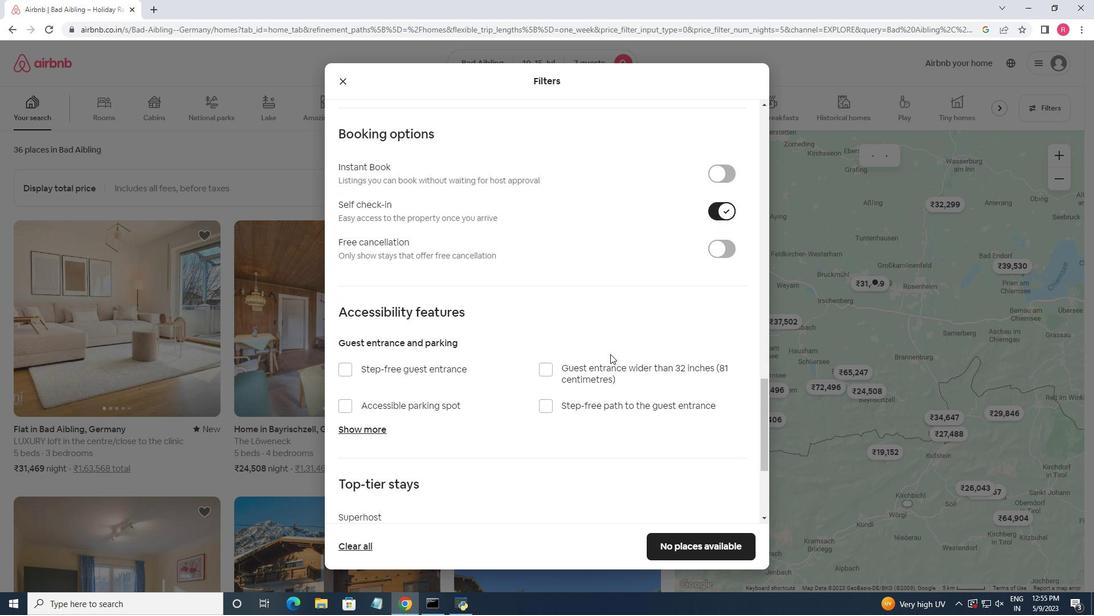 
Action: Mouse moved to (605, 387)
Screenshot: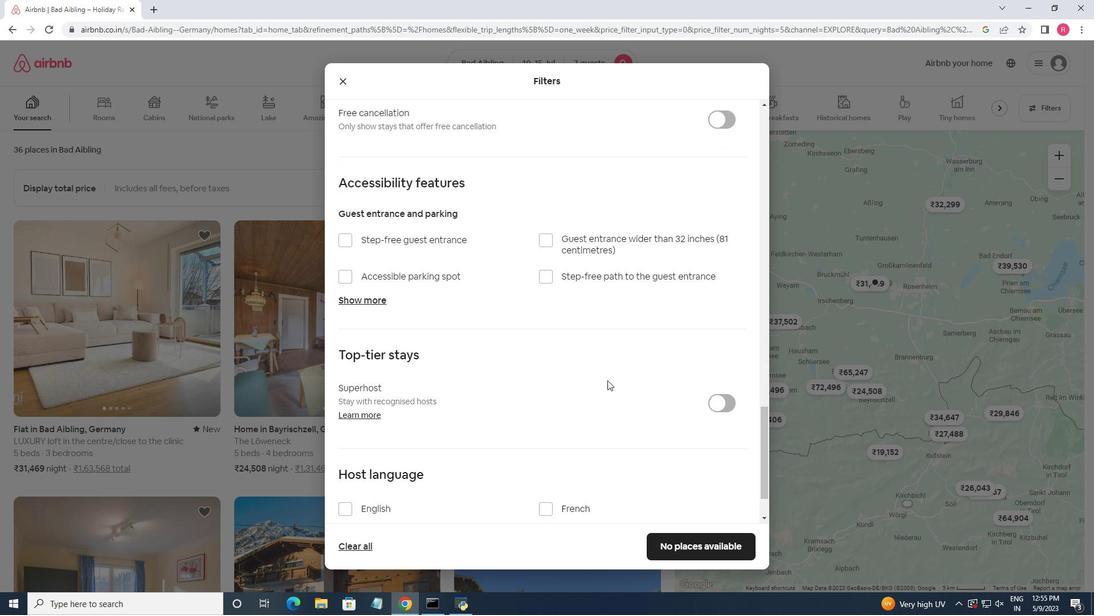 
Action: Mouse scrolled (605, 387) with delta (0, 0)
Screenshot: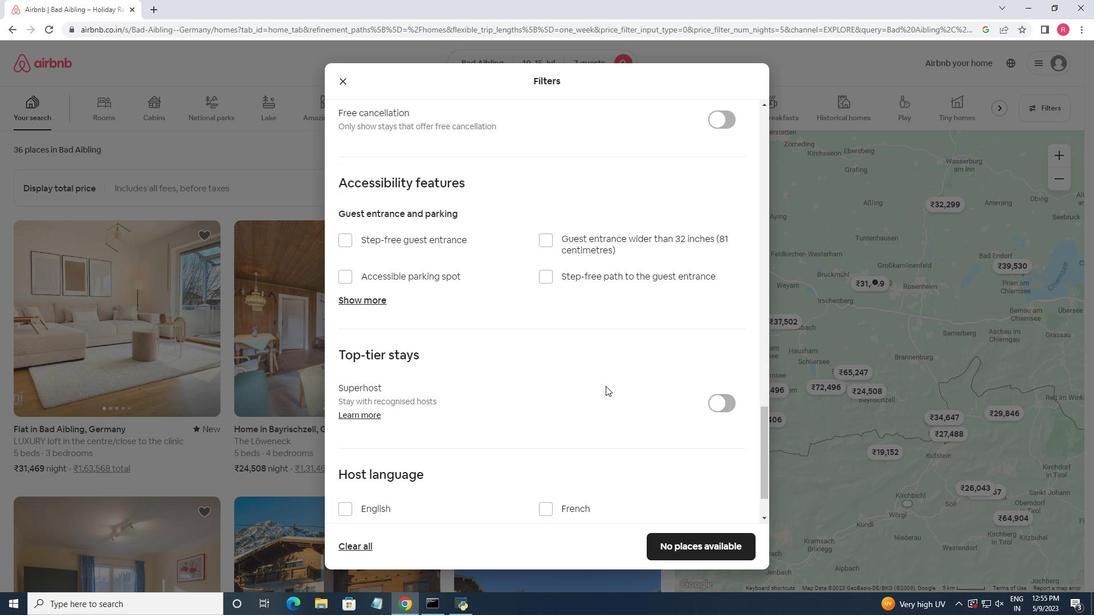 
Action: Mouse scrolled (605, 387) with delta (0, 0)
Screenshot: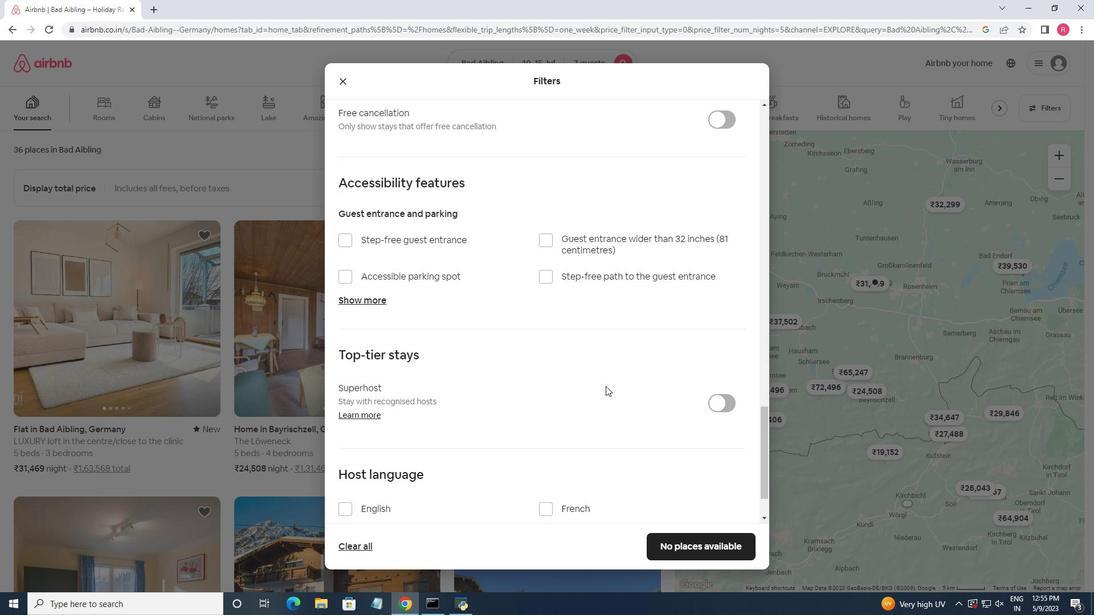 
Action: Mouse moved to (350, 442)
Screenshot: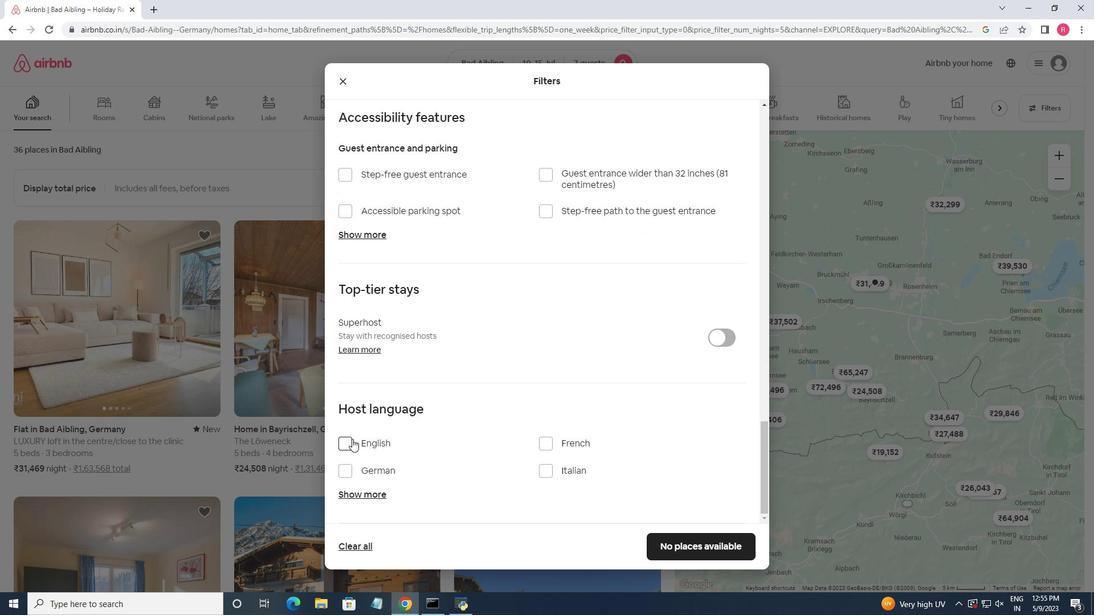 
Action: Mouse pressed left at (350, 442)
Screenshot: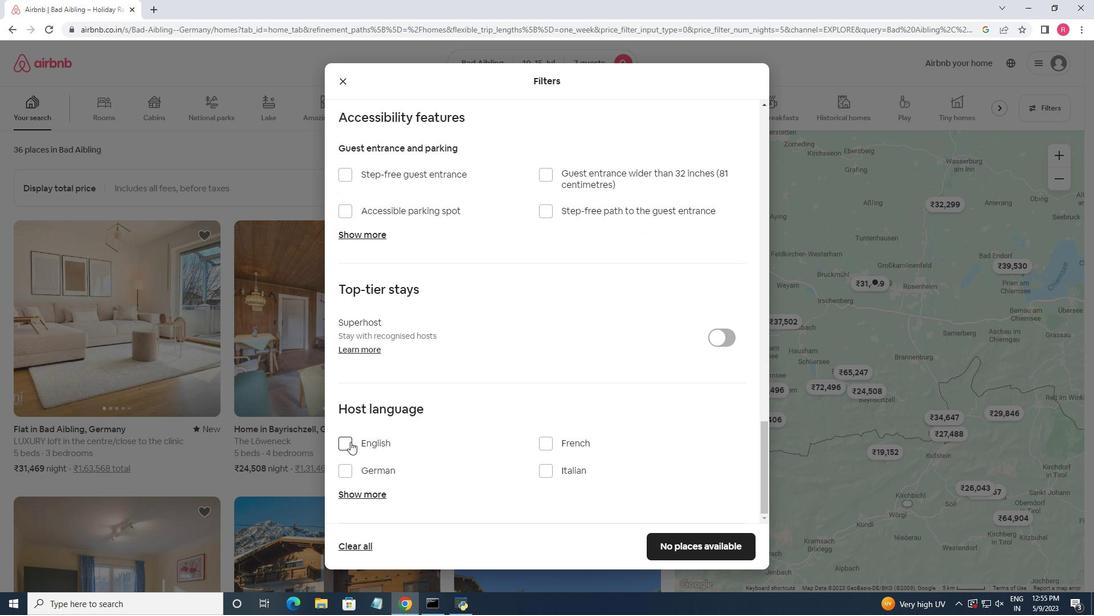 
Action: Mouse moved to (689, 554)
Screenshot: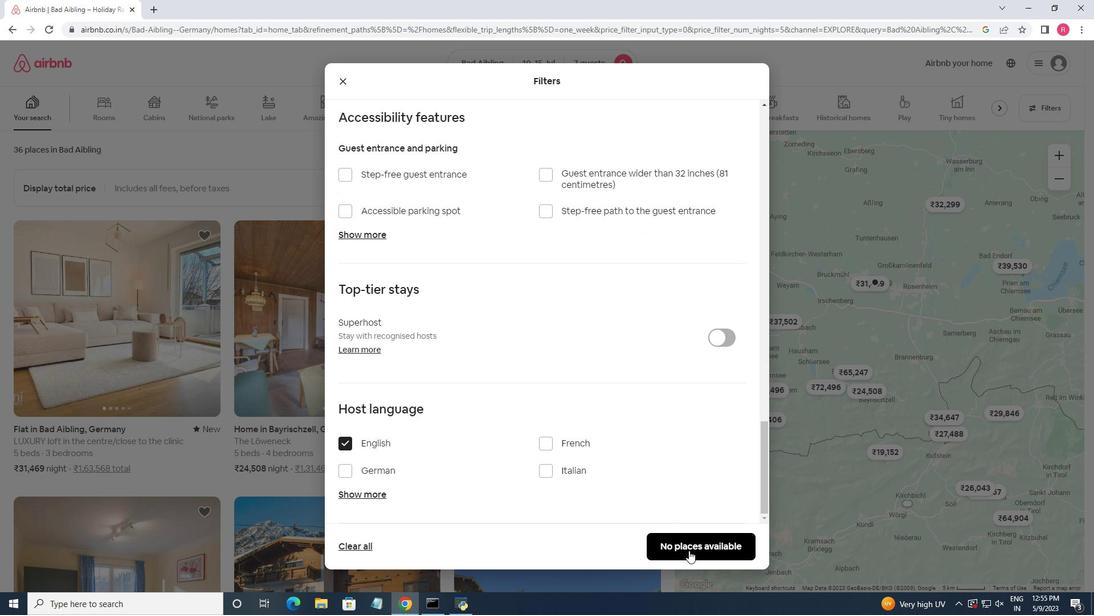 
Action: Mouse pressed left at (689, 554)
Screenshot: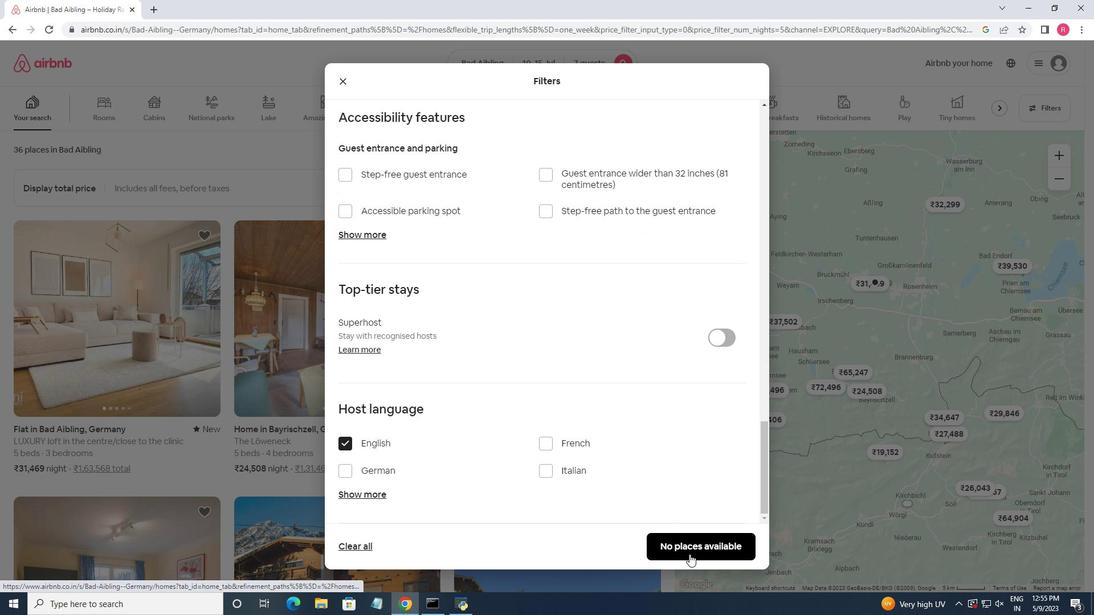
Action: Mouse moved to (690, 555)
Screenshot: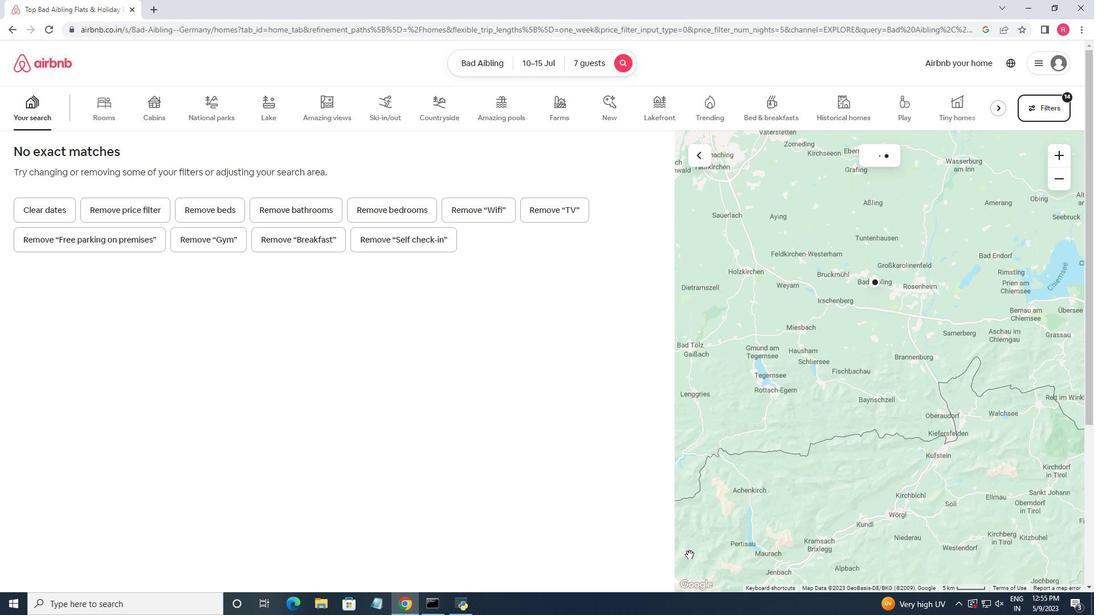 
